 Task: For heading Use Caveat with red colour, bold & Underline.  font size for heading20,  'Change the font style of data to'Caveat and font size to 12,  Change the alignment of both headline & data to Align left In the sheet  Blaze Sales 
Action: Mouse moved to (61, 180)
Screenshot: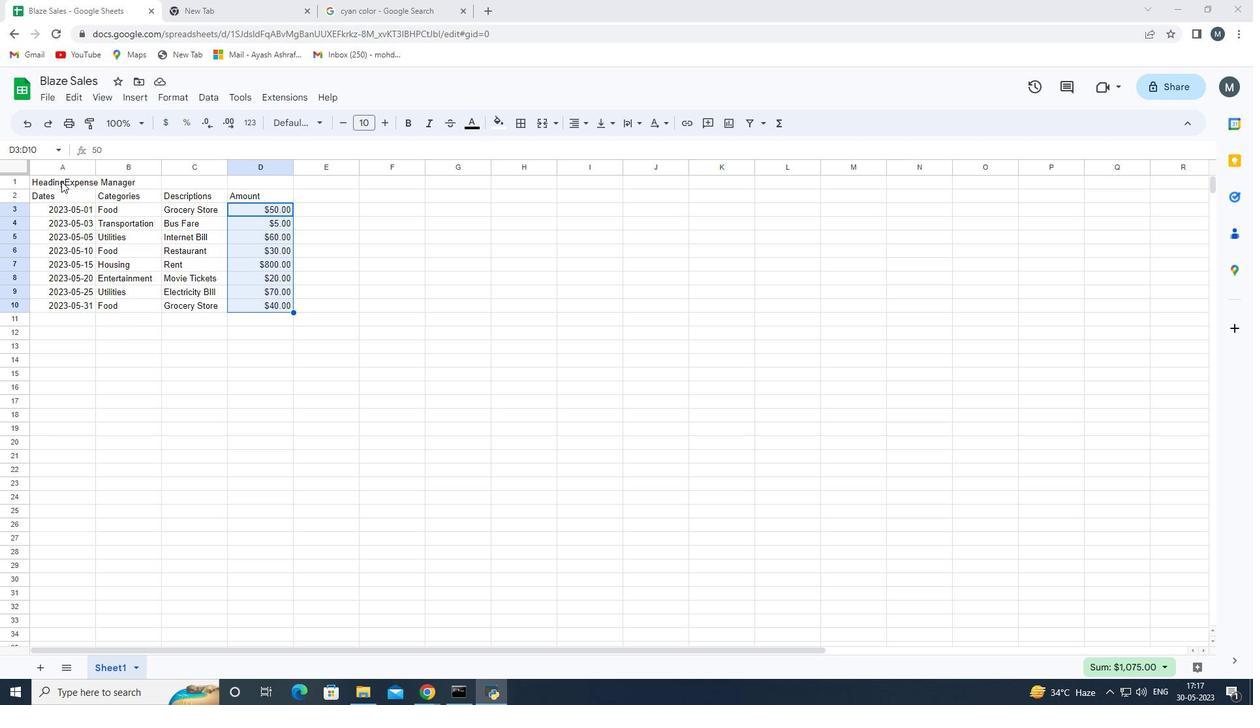 
Action: Mouse pressed left at (61, 180)
Screenshot: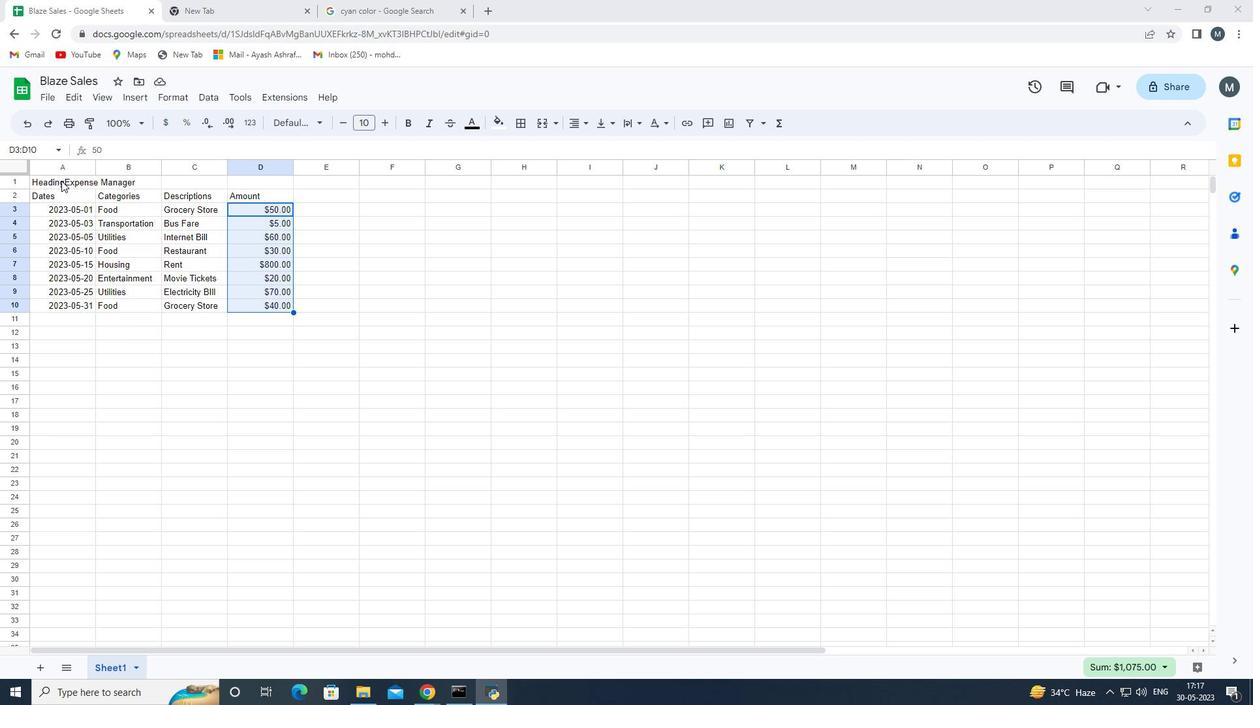 
Action: Key pressed <Key.shift_r><Key.shift_r><Key.shift_r><Key.right><Key.right>
Screenshot: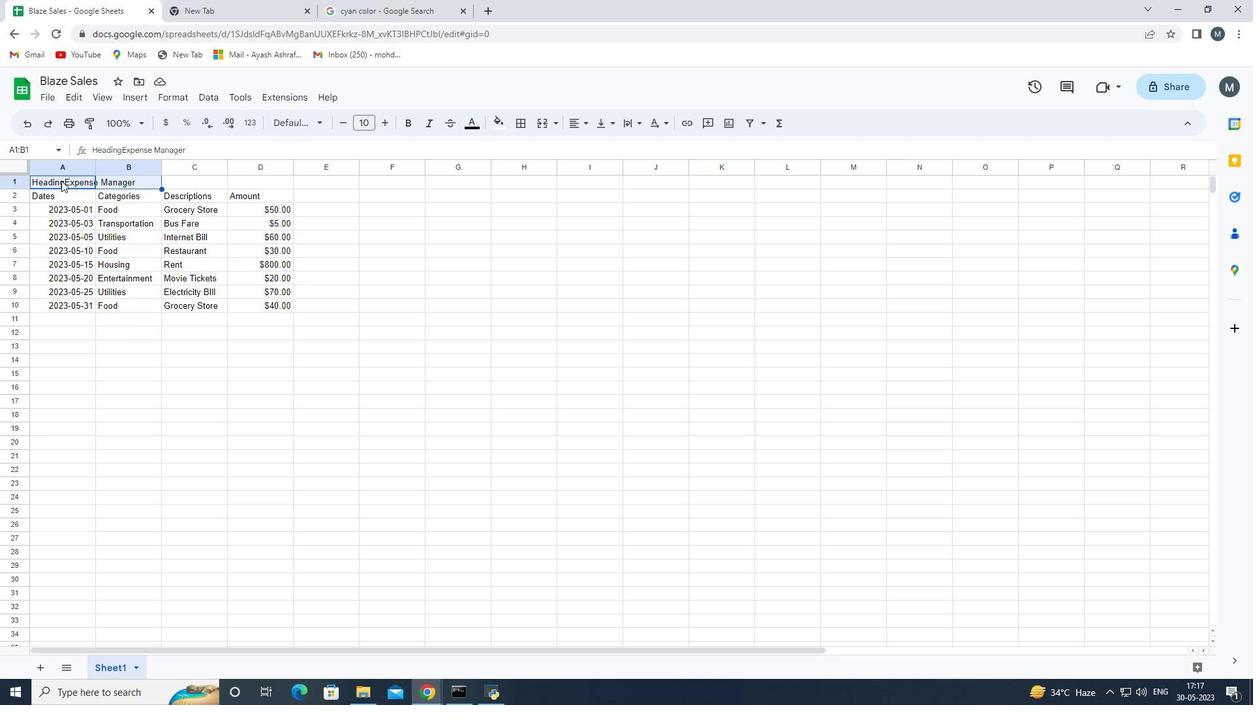 
Action: Mouse moved to (61, 180)
Screenshot: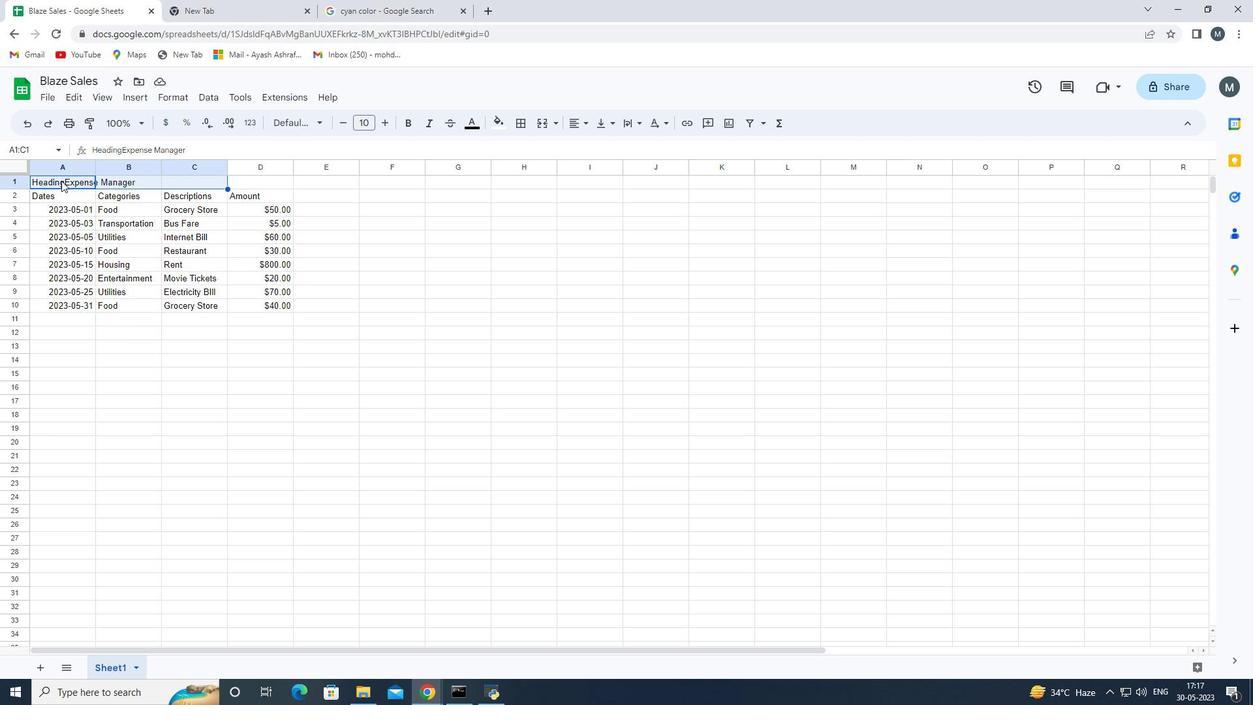 
Action: Key pressed <Key.right>
Screenshot: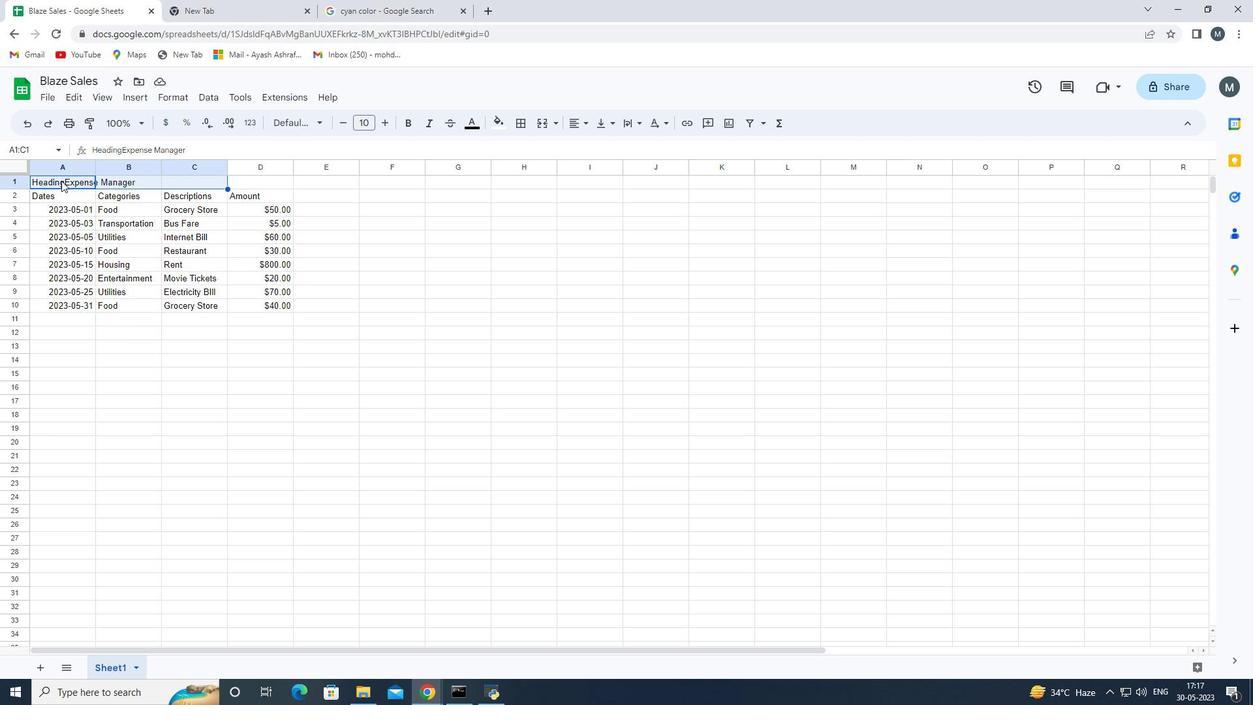 
Action: Mouse moved to (309, 121)
Screenshot: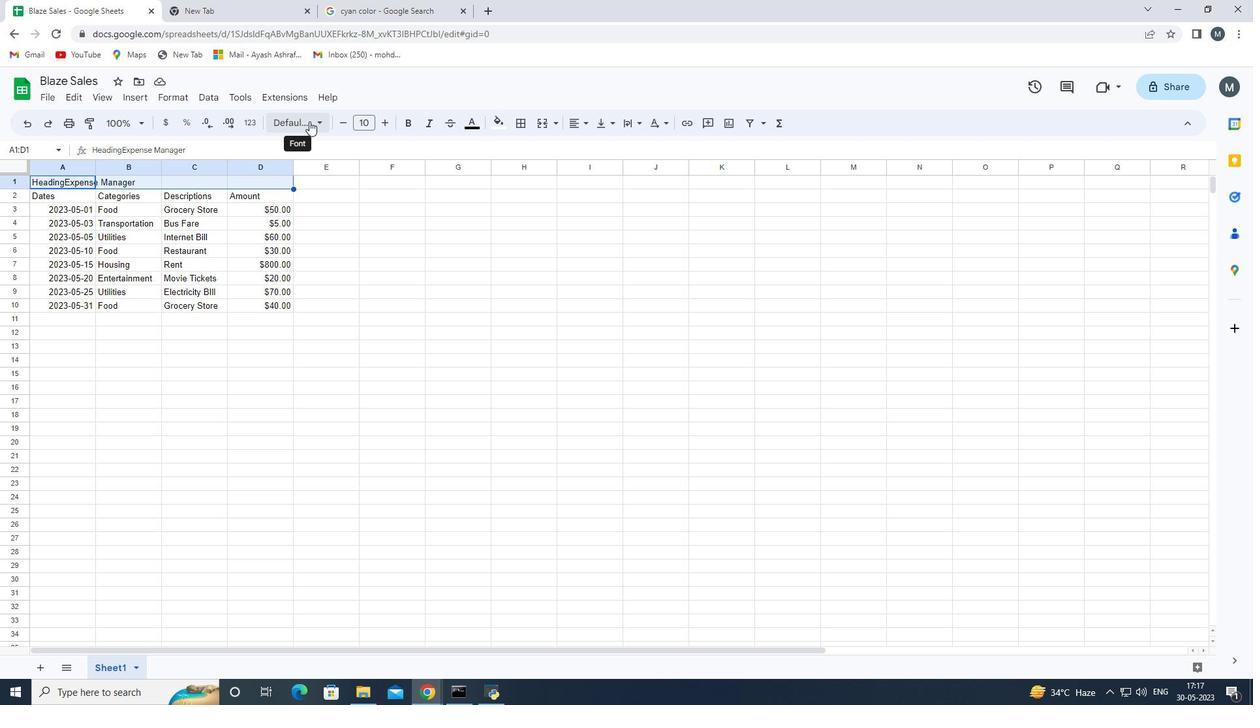 
Action: Mouse pressed left at (309, 121)
Screenshot: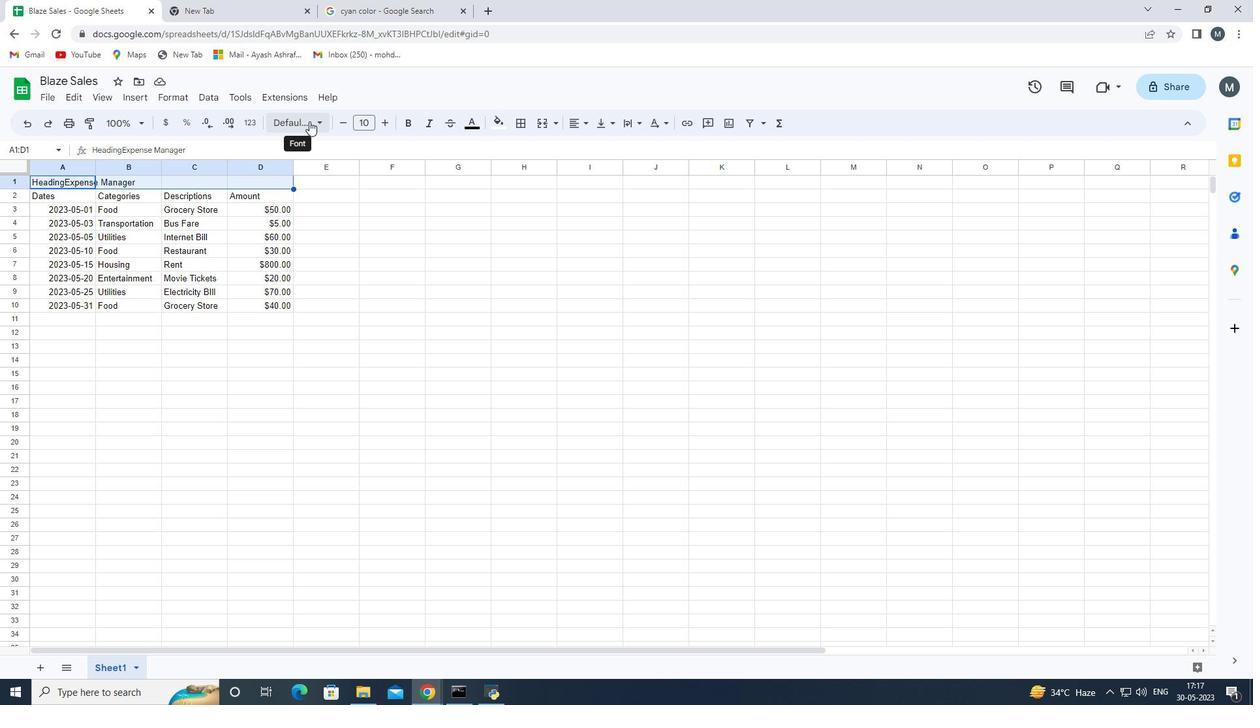 
Action: Mouse moved to (342, 432)
Screenshot: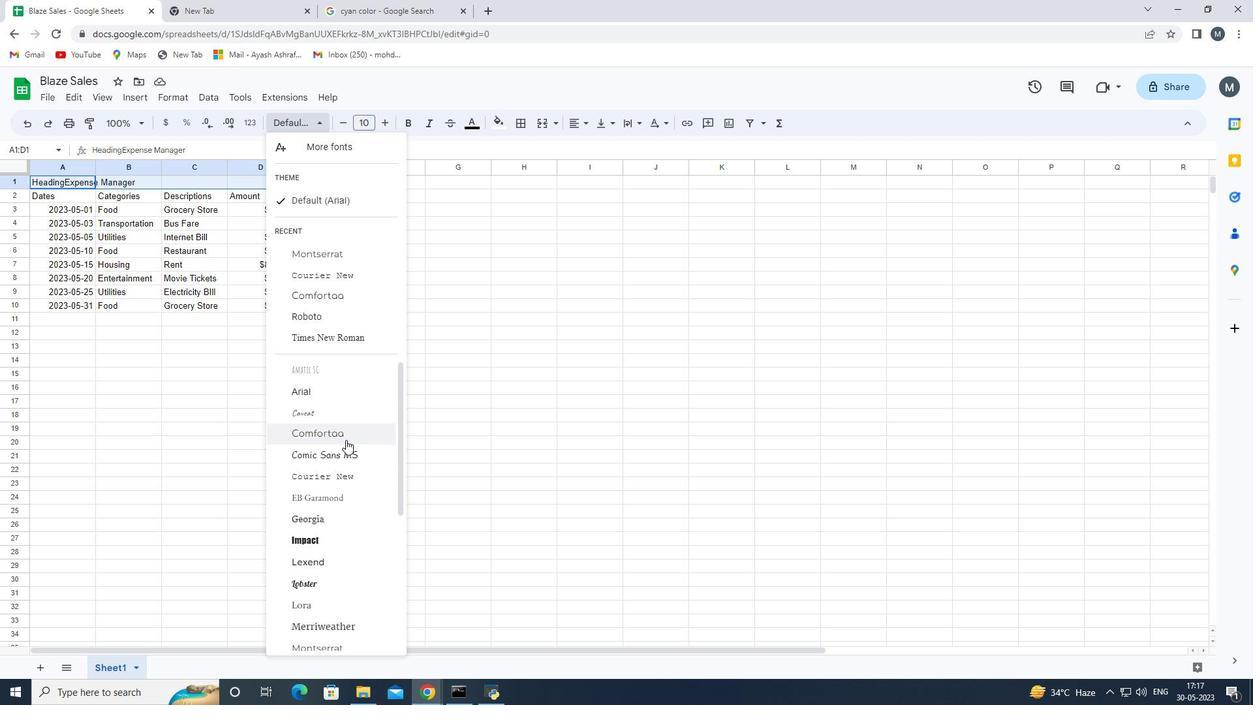 
Action: Mouse scrolled (342, 432) with delta (0, 0)
Screenshot: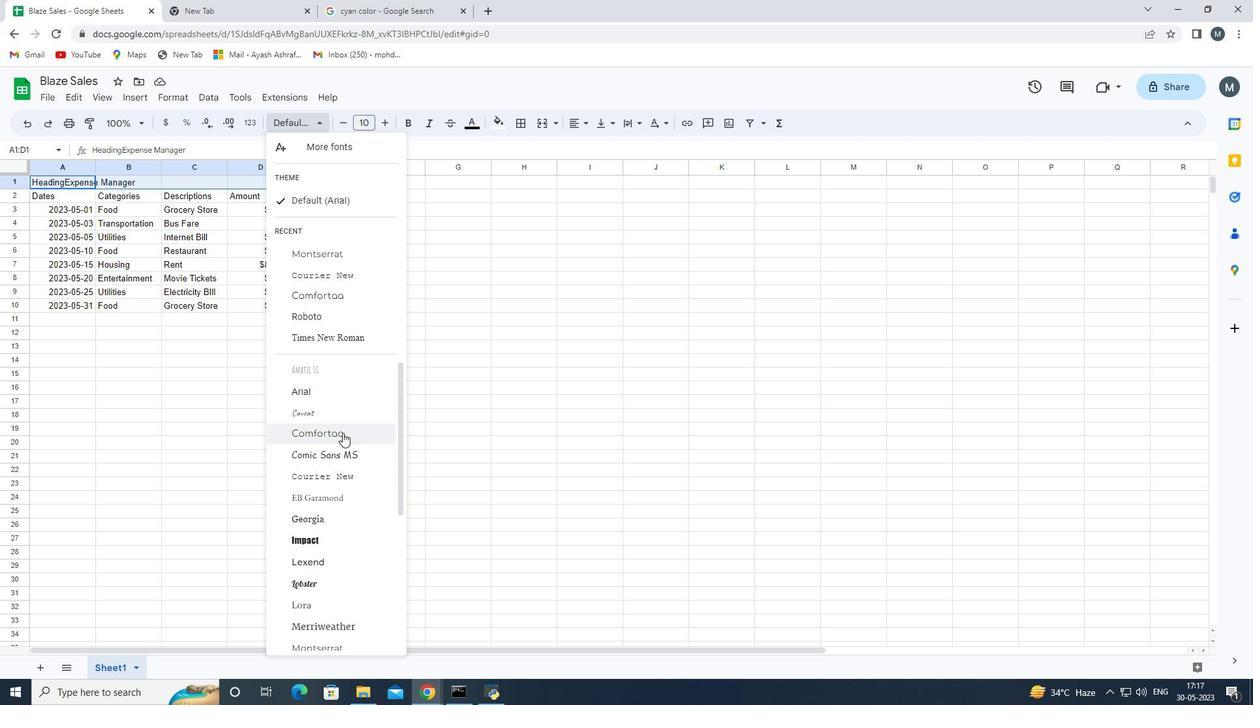 
Action: Mouse scrolled (342, 432) with delta (0, 0)
Screenshot: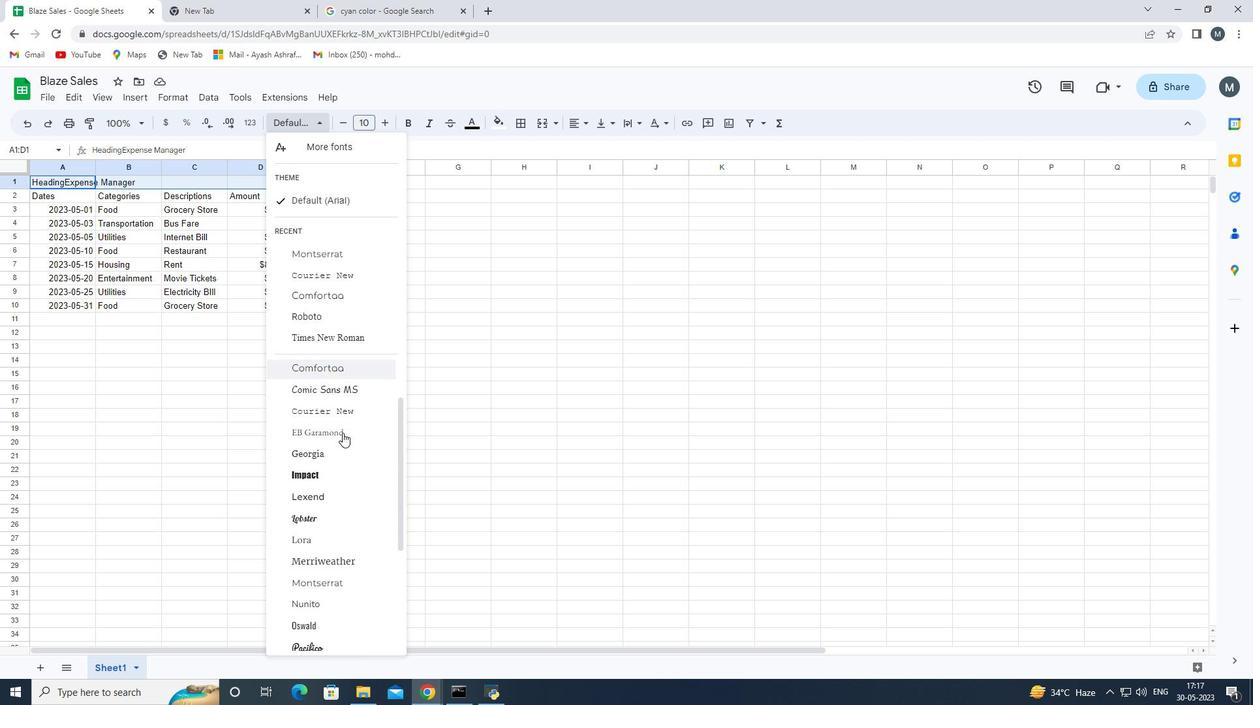 
Action: Mouse scrolled (342, 432) with delta (0, 0)
Screenshot: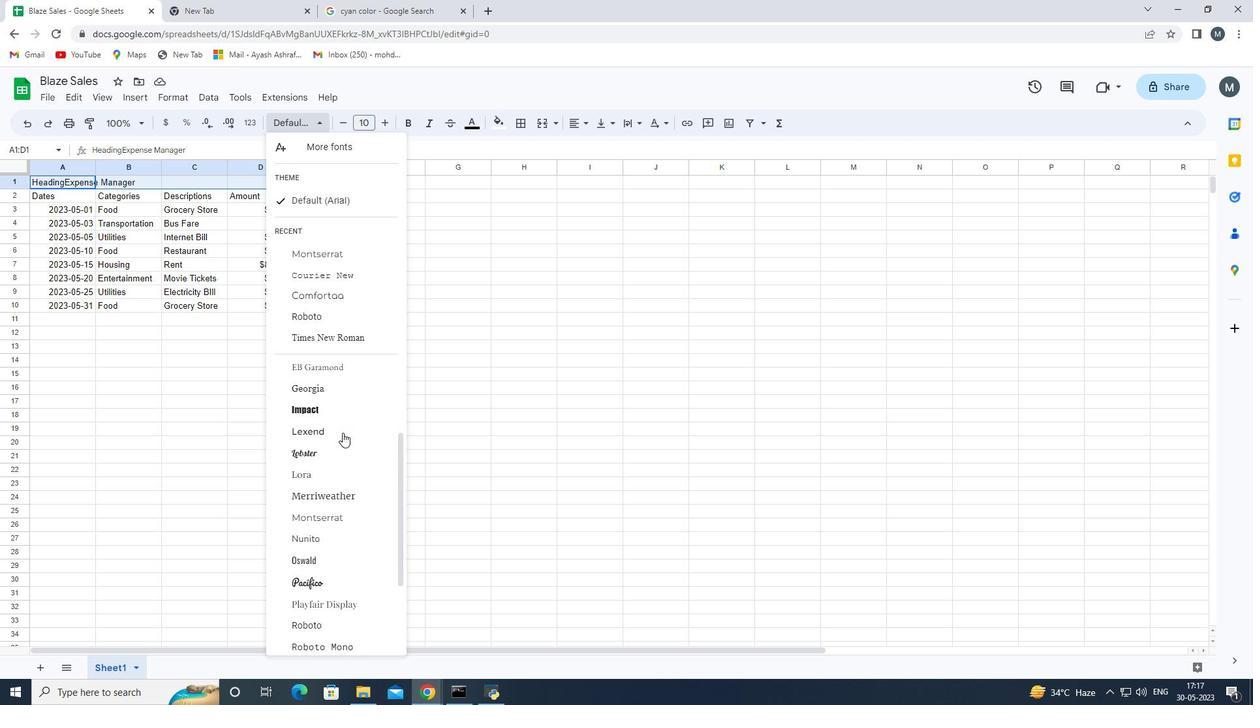 
Action: Mouse scrolled (342, 432) with delta (0, 0)
Screenshot: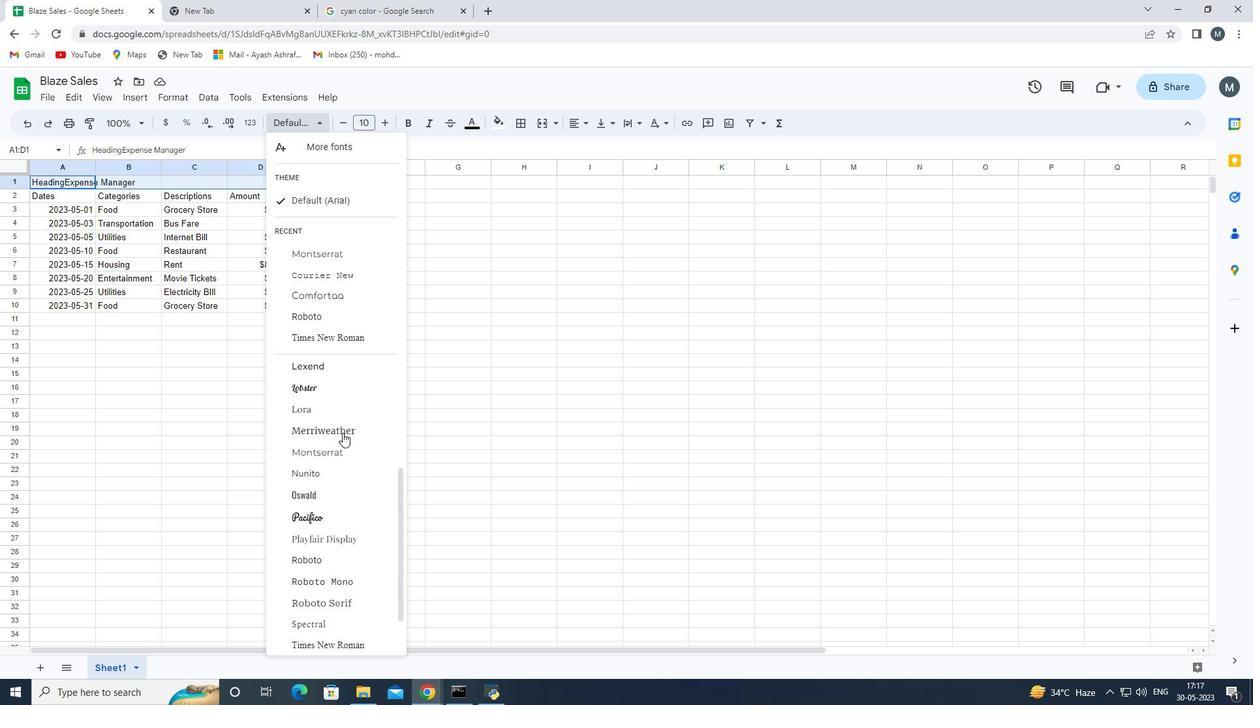 
Action: Mouse scrolled (342, 432) with delta (0, 0)
Screenshot: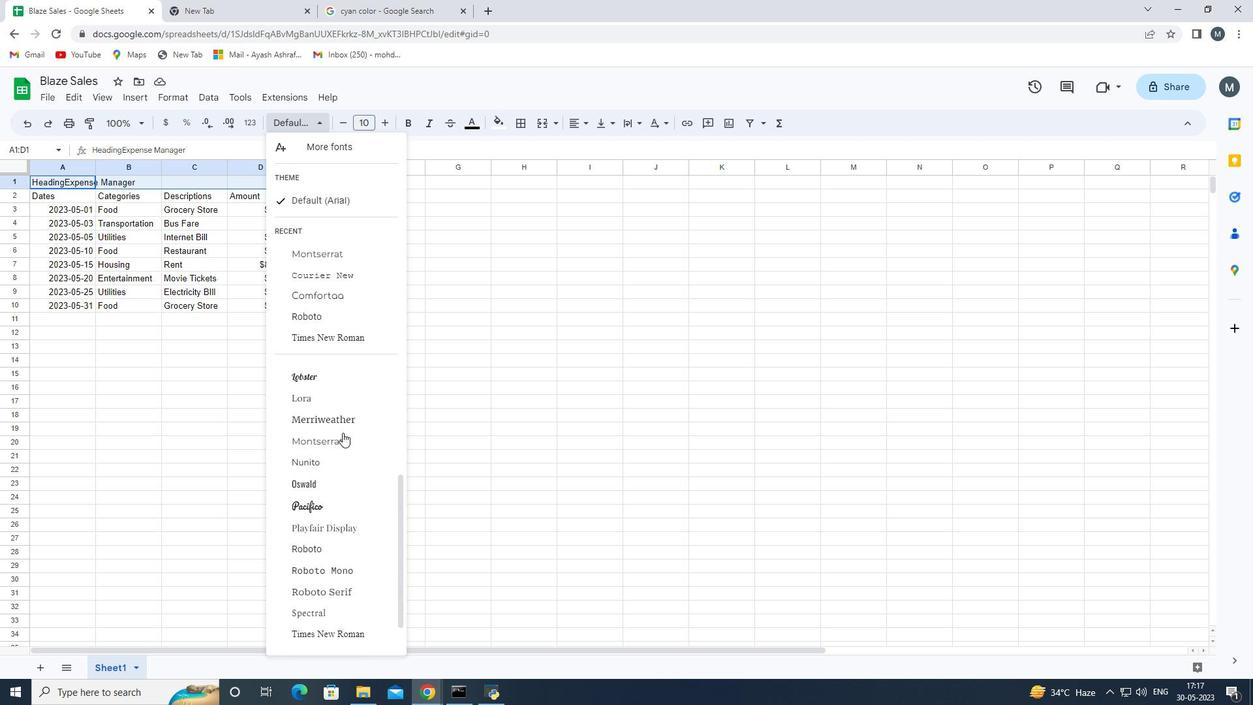
Action: Mouse scrolled (342, 432) with delta (0, 0)
Screenshot: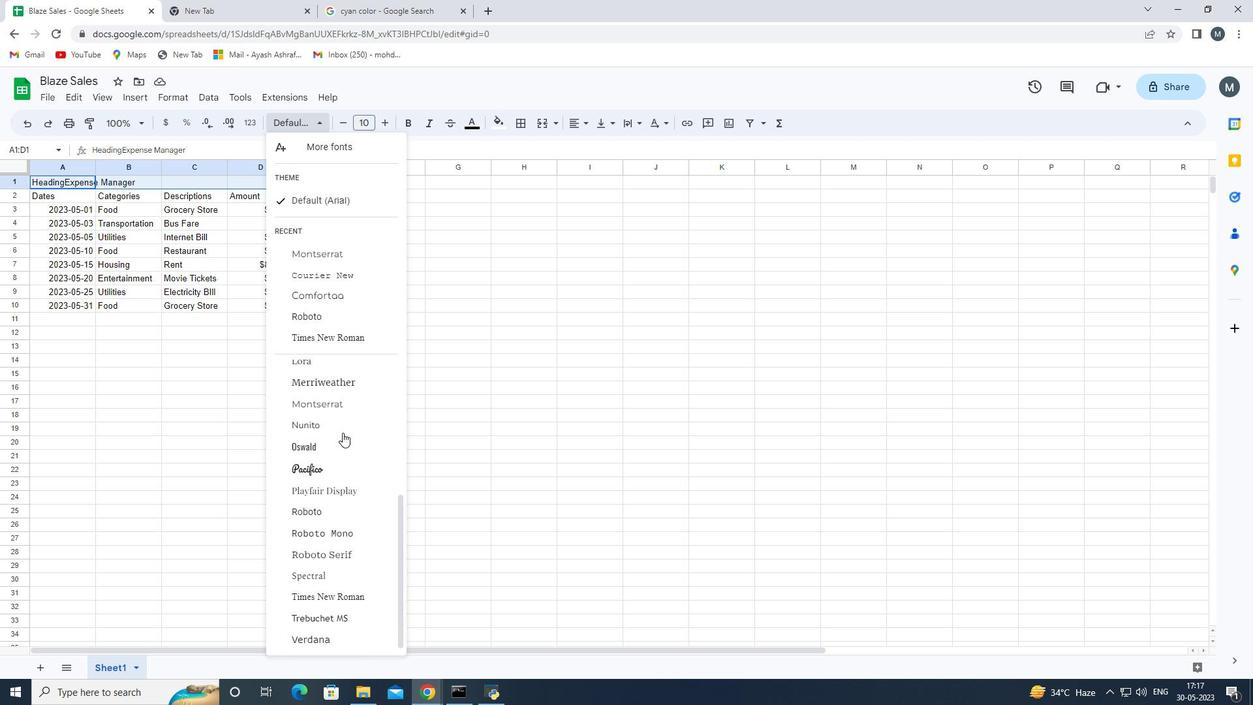 
Action: Mouse scrolled (342, 433) with delta (0, 0)
Screenshot: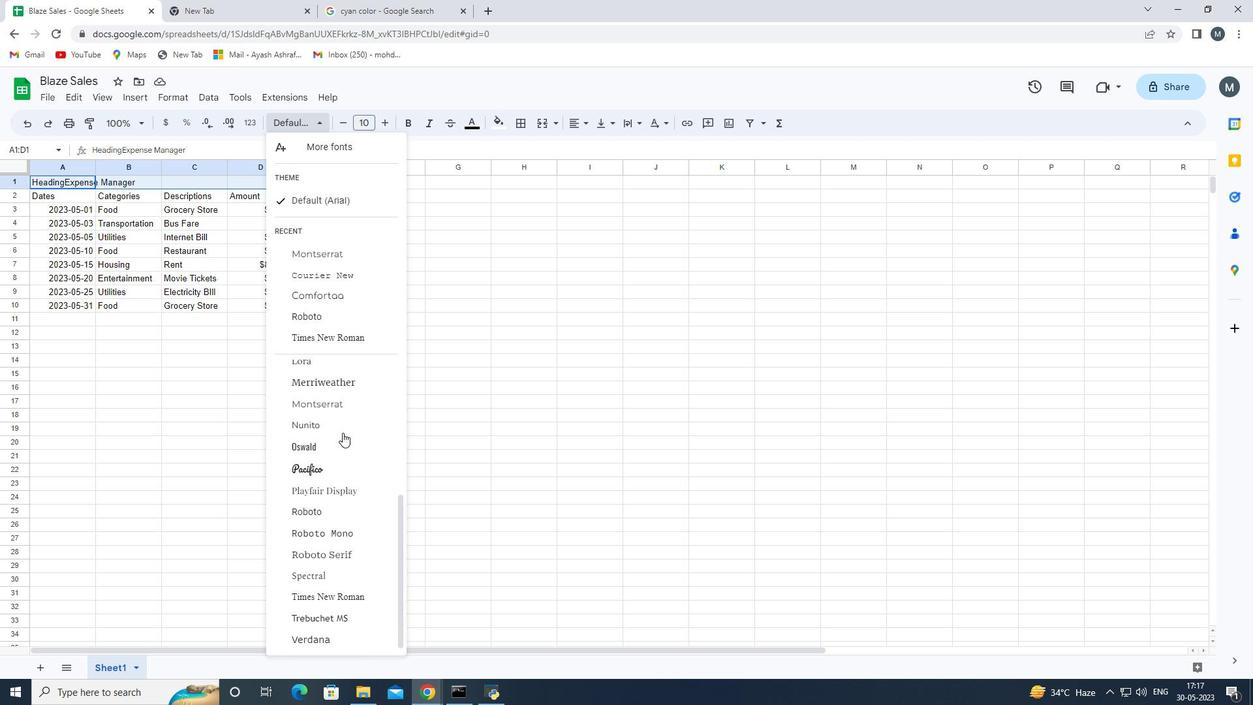 
Action: Mouse moved to (329, 407)
Screenshot: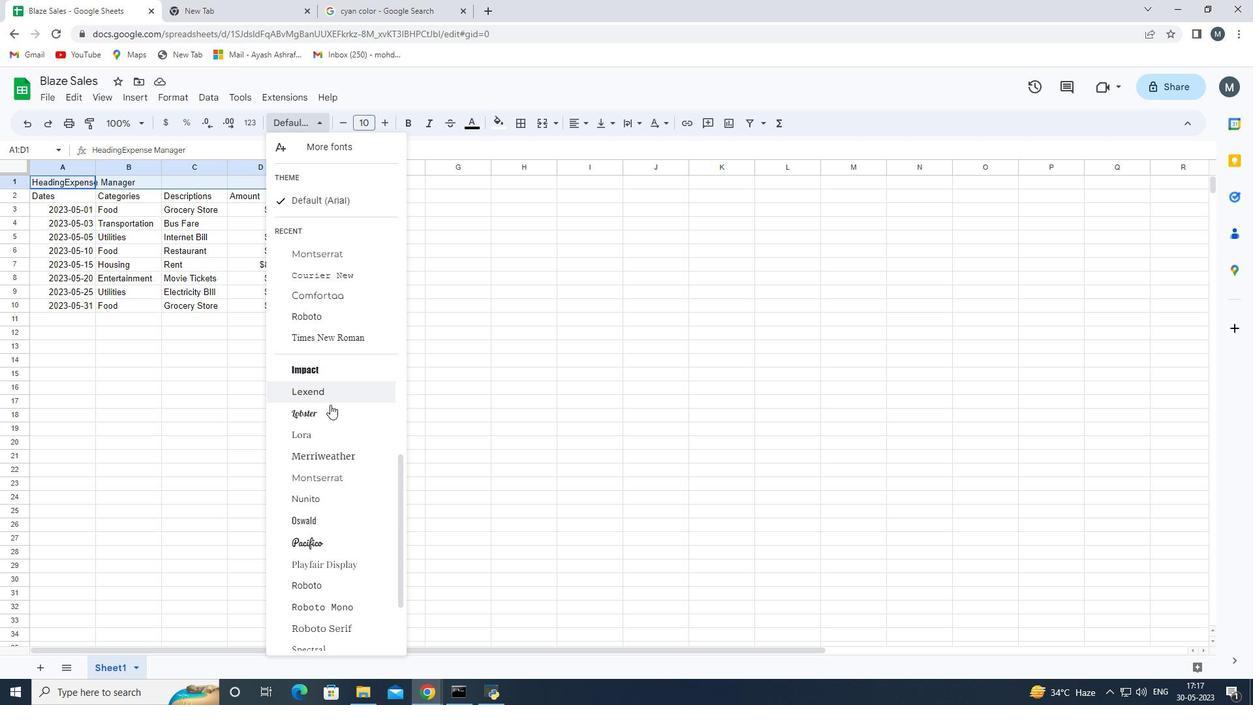 
Action: Mouse scrolled (329, 408) with delta (0, 0)
Screenshot: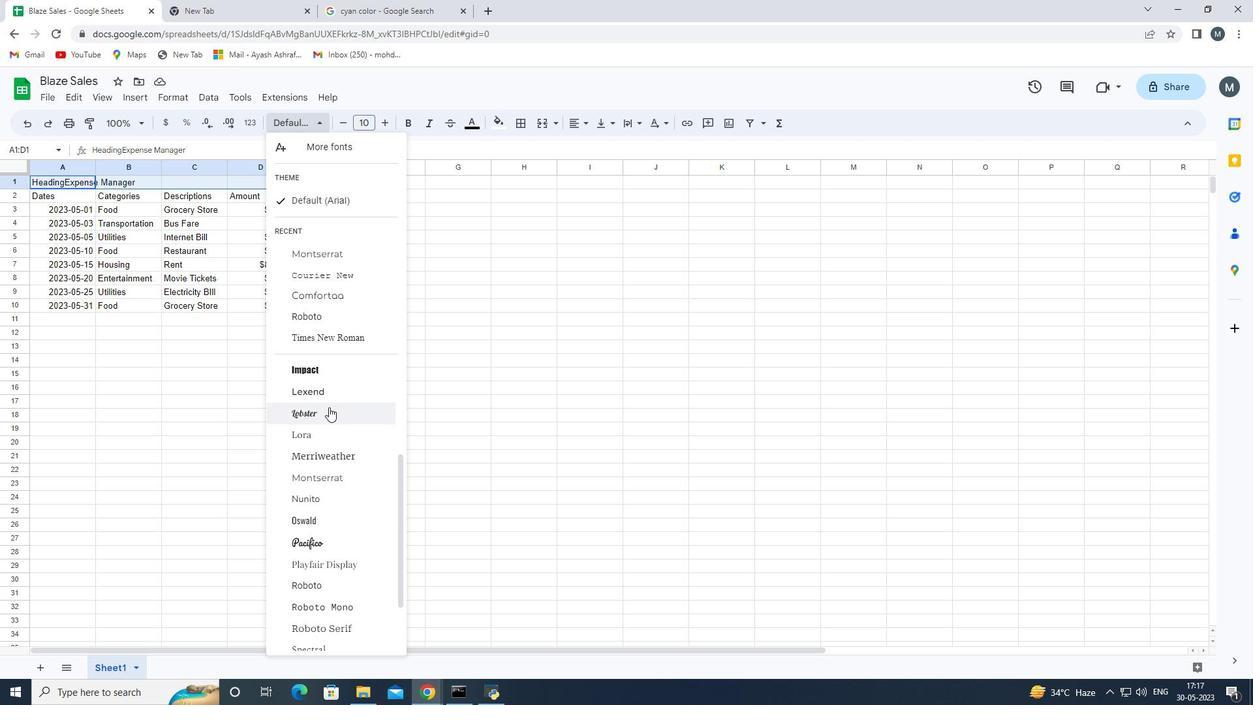
Action: Mouse scrolled (329, 408) with delta (0, 0)
Screenshot: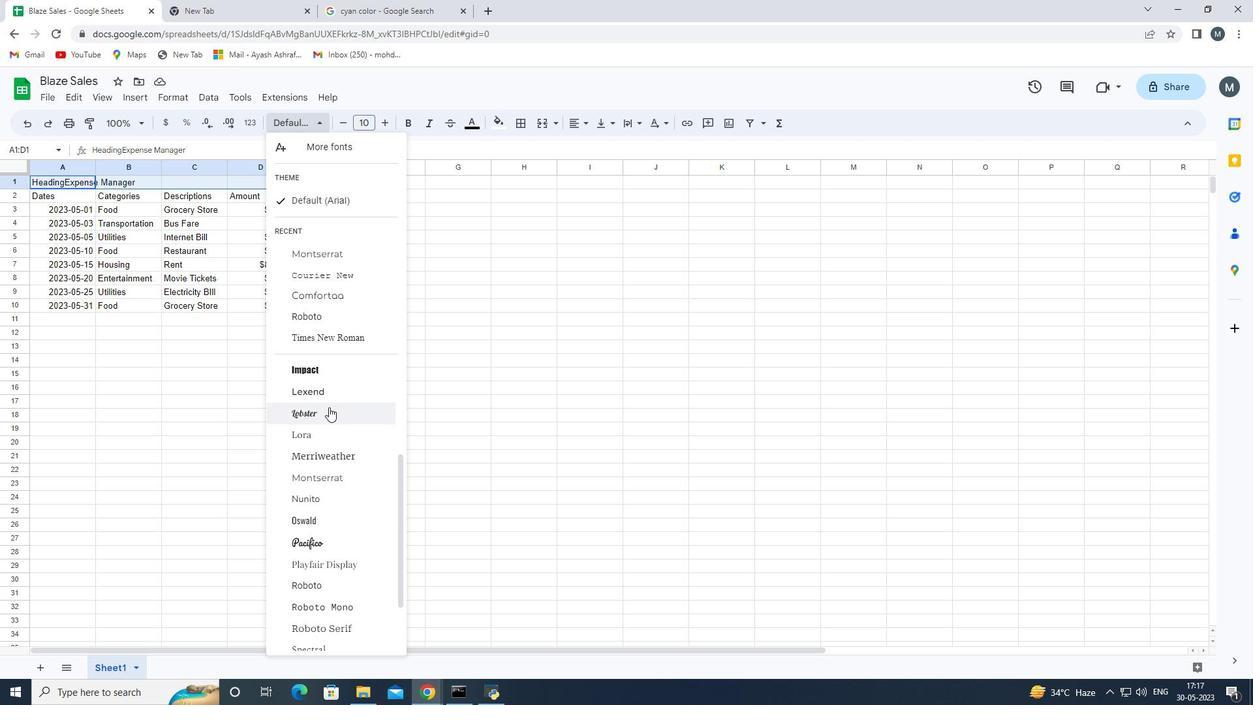 
Action: Mouse scrolled (329, 408) with delta (0, 0)
Screenshot: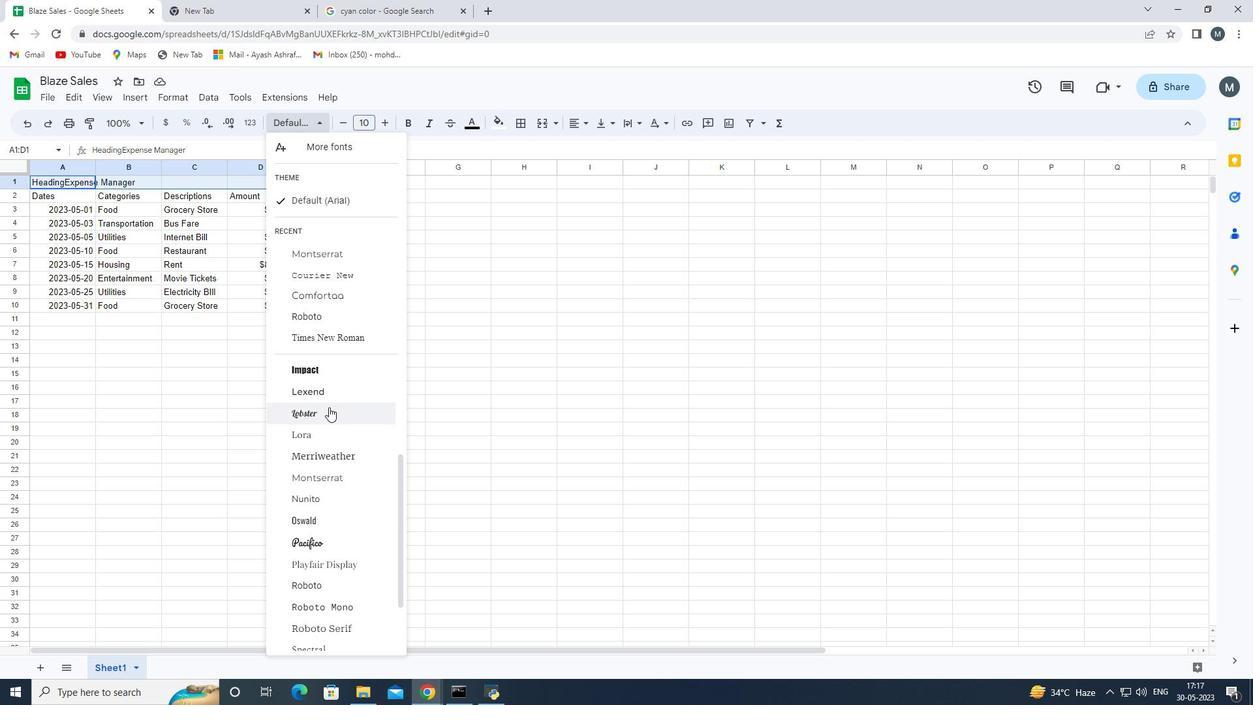 
Action: Mouse scrolled (329, 408) with delta (0, 0)
Screenshot: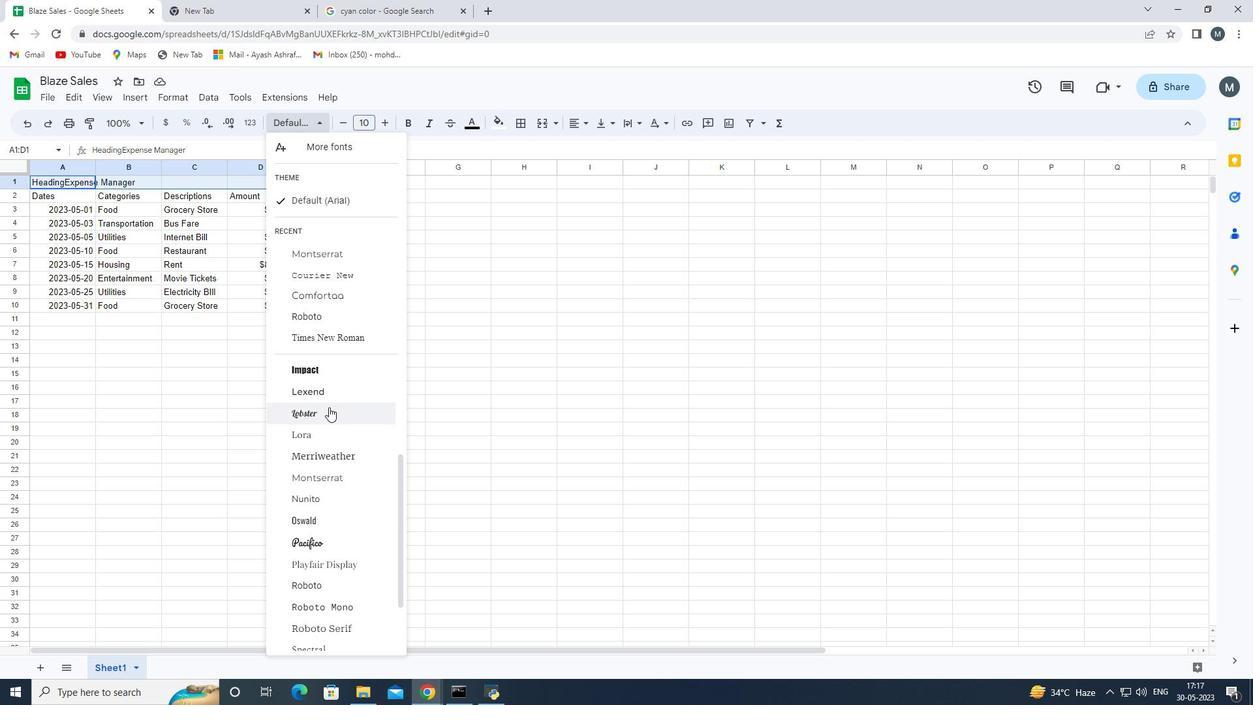 
Action: Mouse moved to (325, 381)
Screenshot: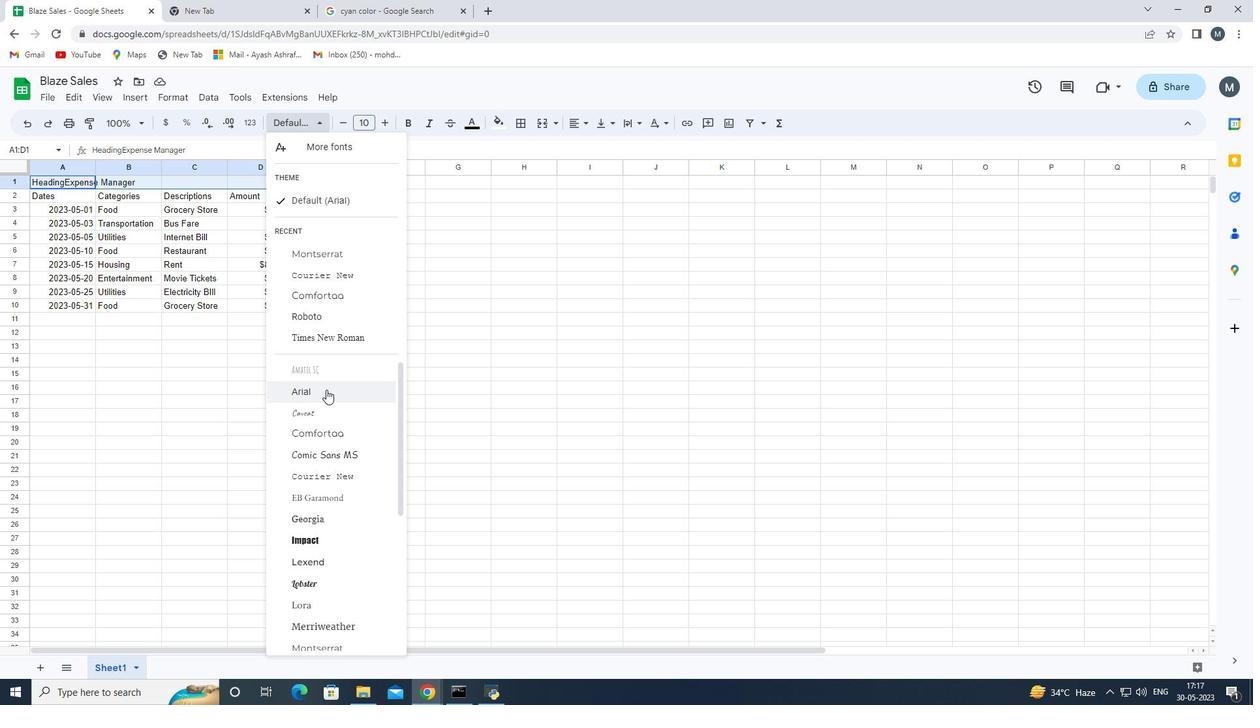 
Action: Mouse scrolled (325, 382) with delta (0, 0)
Screenshot: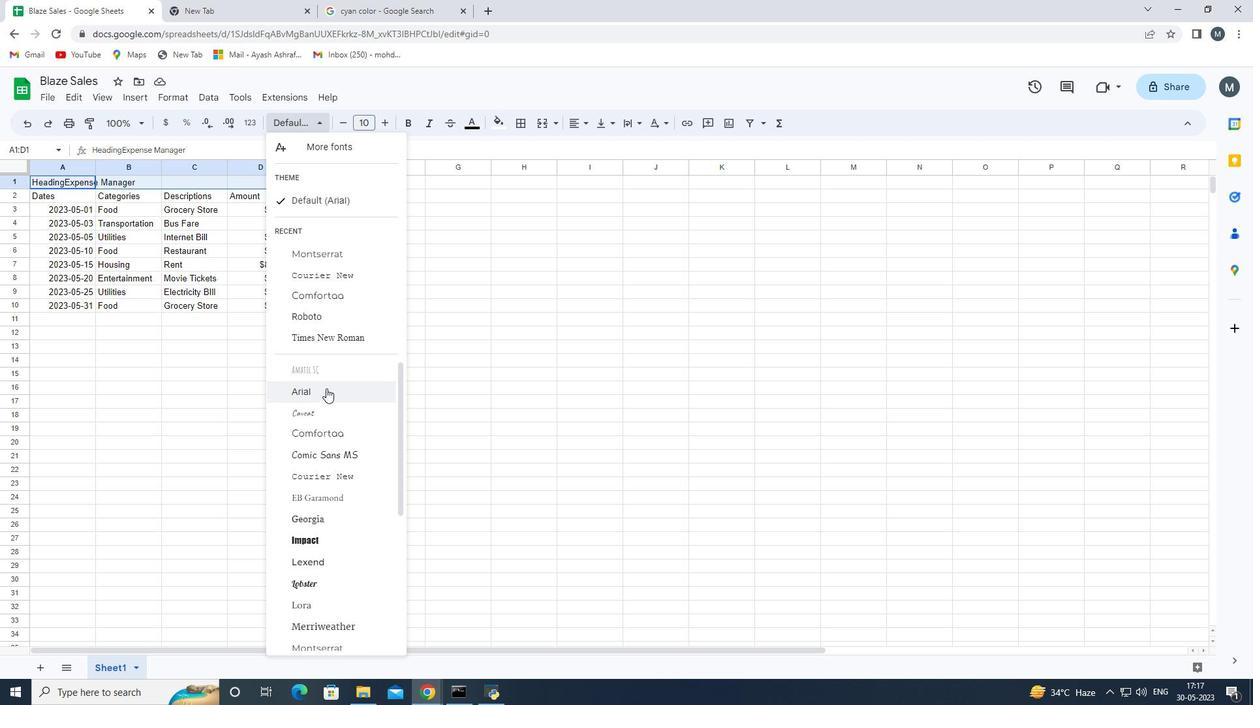 
Action: Mouse scrolled (325, 382) with delta (0, 0)
Screenshot: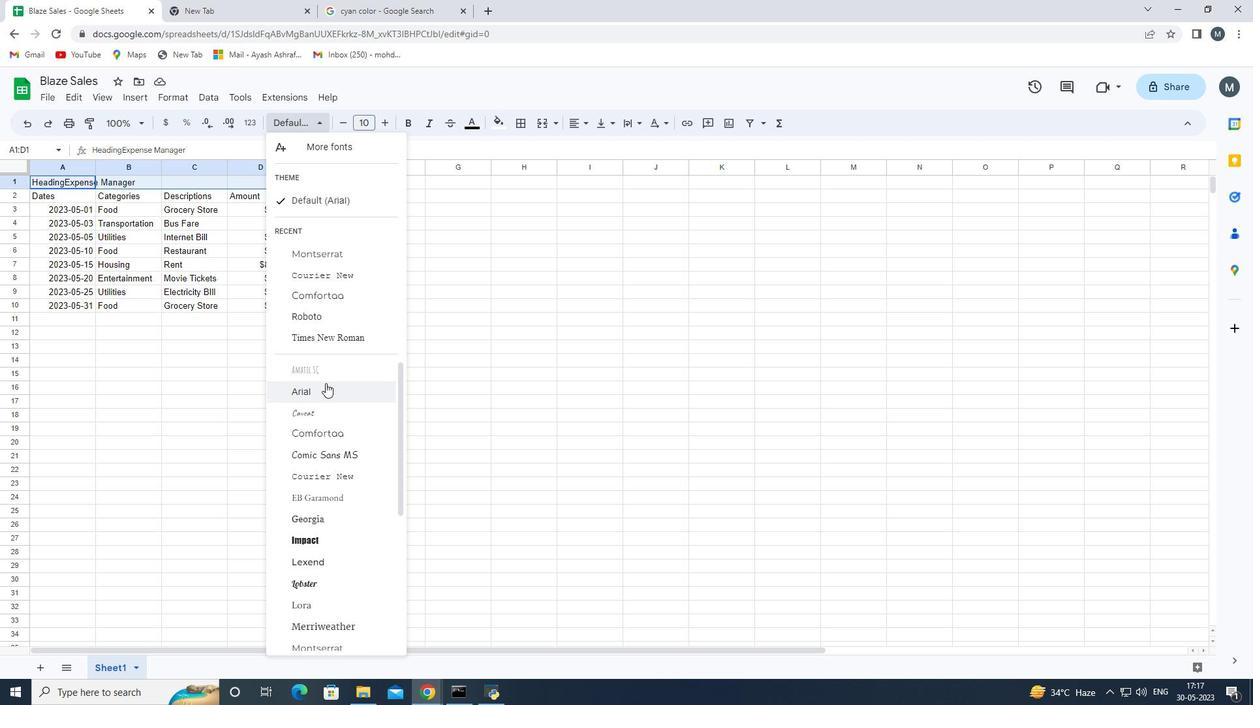 
Action: Mouse scrolled (325, 382) with delta (0, 0)
Screenshot: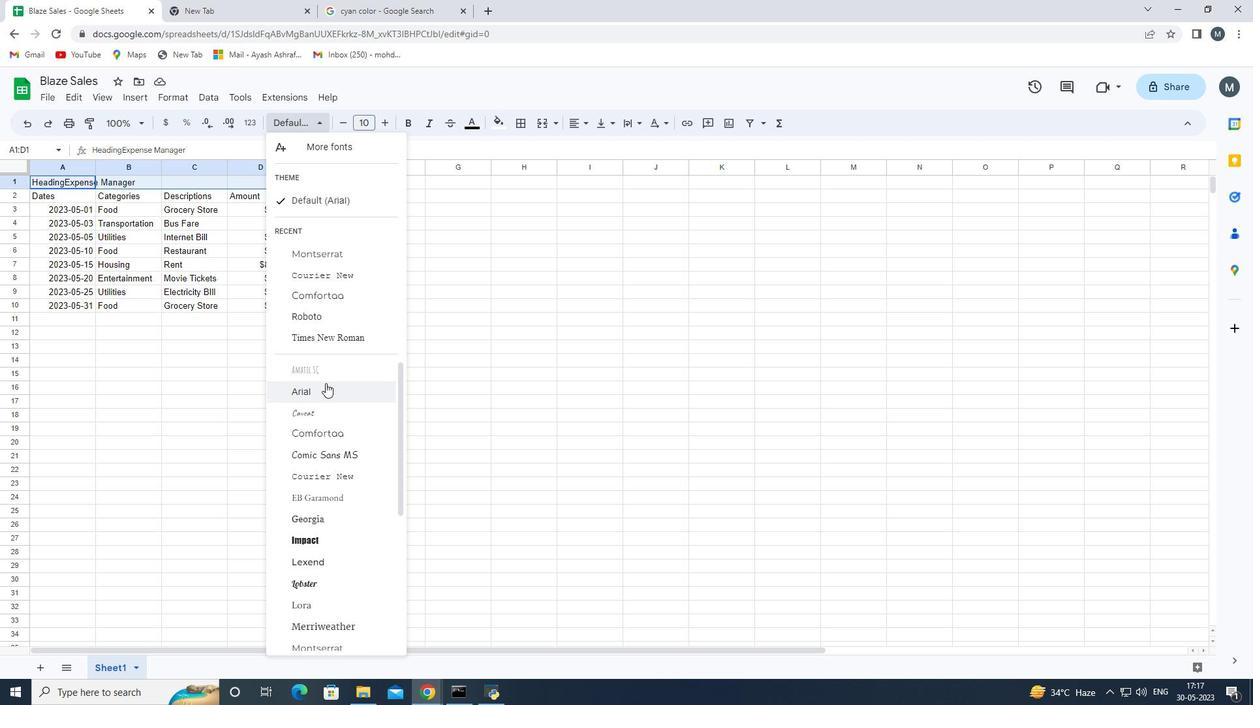 
Action: Mouse scrolled (325, 382) with delta (0, 0)
Screenshot: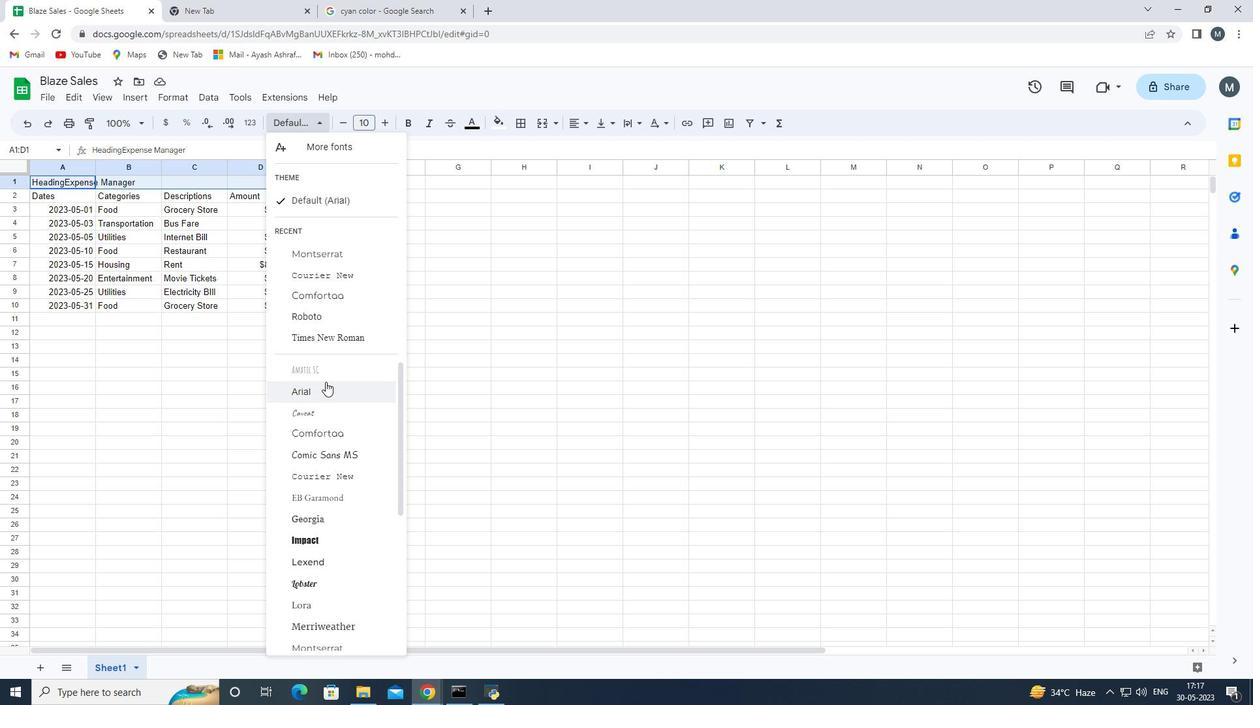 
Action: Mouse moved to (331, 411)
Screenshot: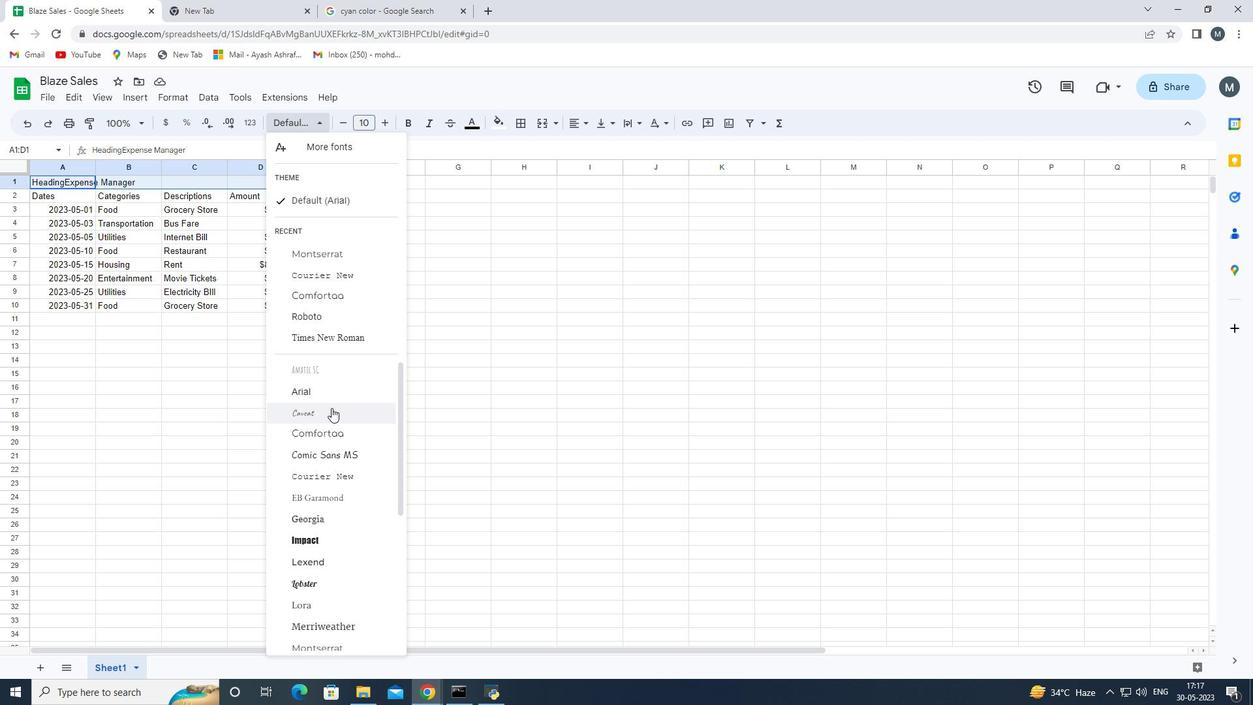 
Action: Mouse pressed left at (331, 411)
Screenshot: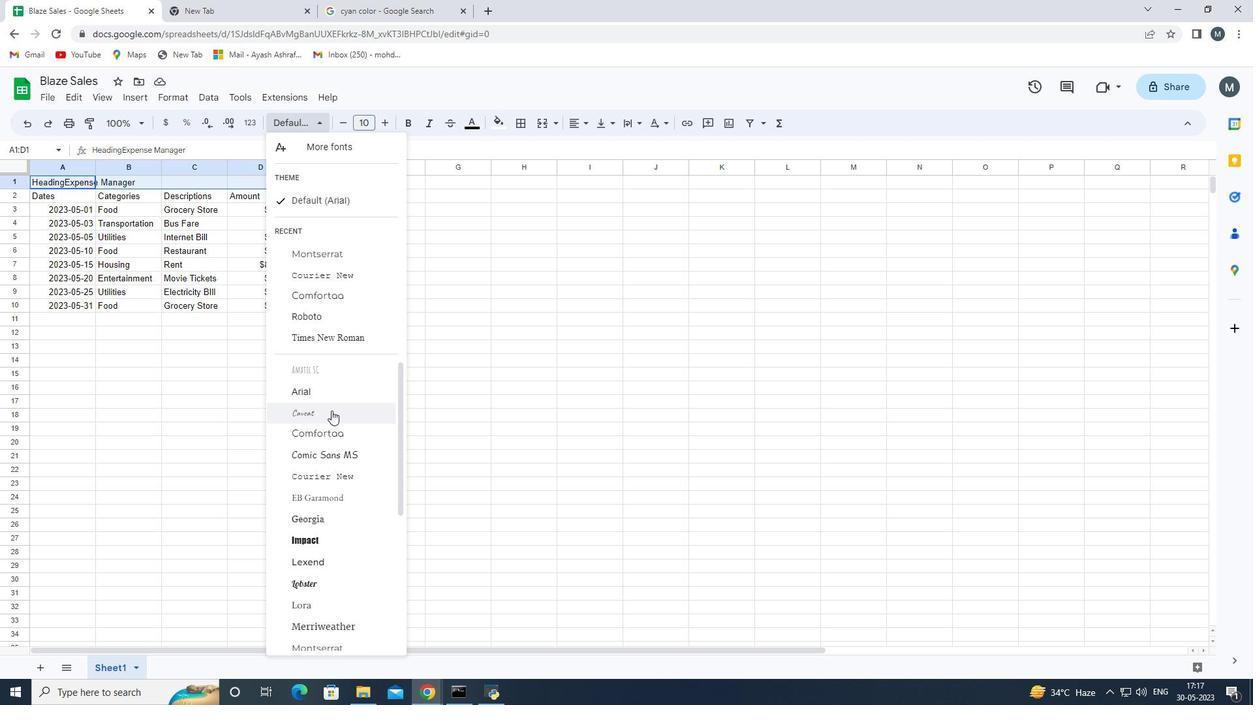 
Action: Mouse moved to (506, 123)
Screenshot: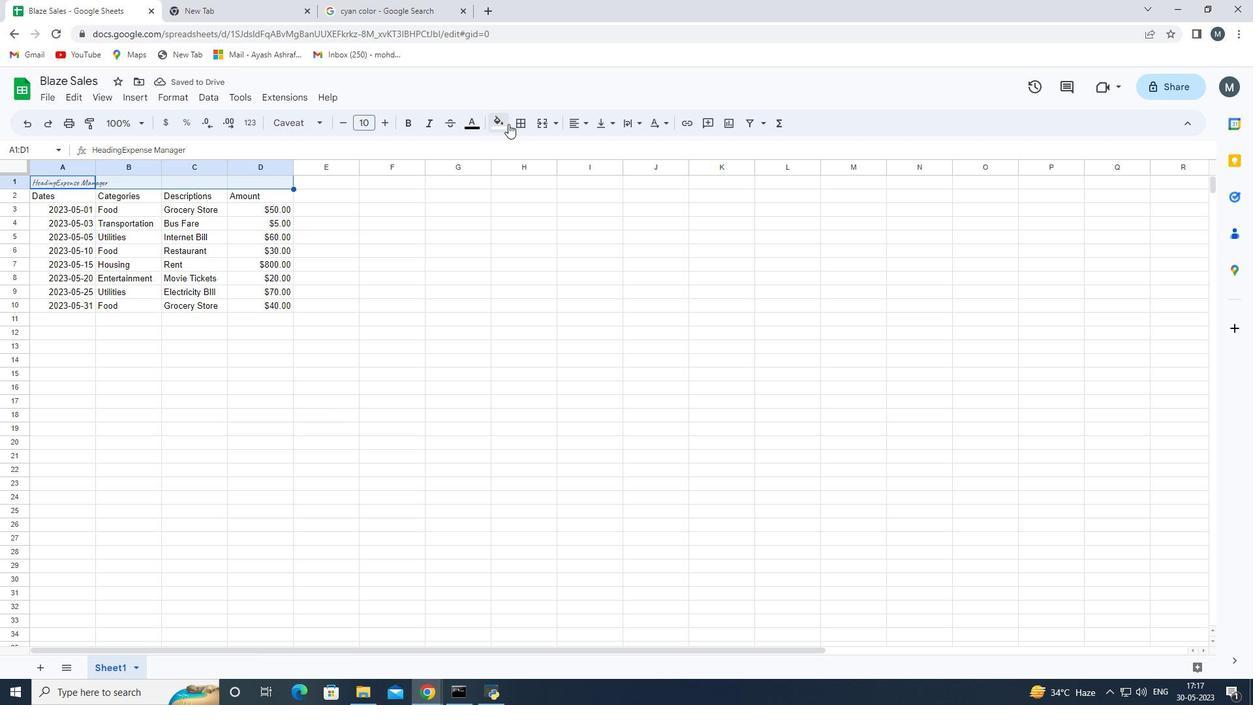 
Action: Mouse pressed left at (506, 123)
Screenshot: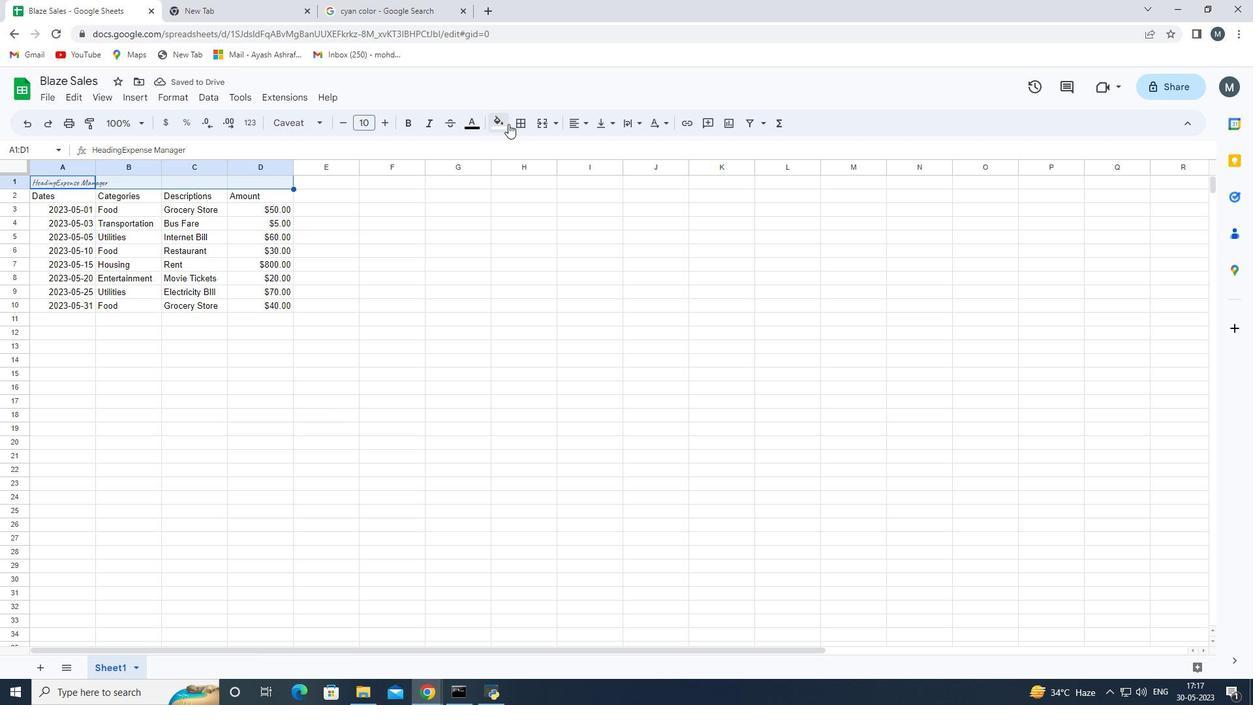 
Action: Mouse moved to (513, 180)
Screenshot: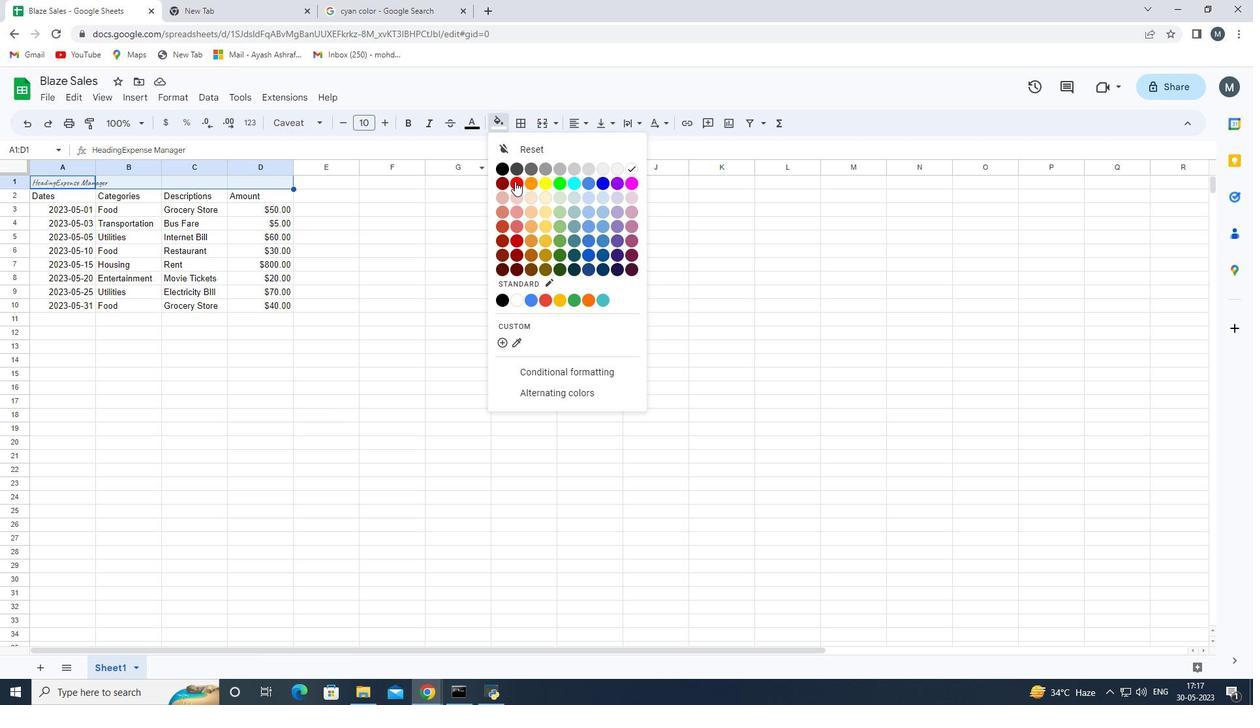
Action: Mouse pressed left at (513, 180)
Screenshot: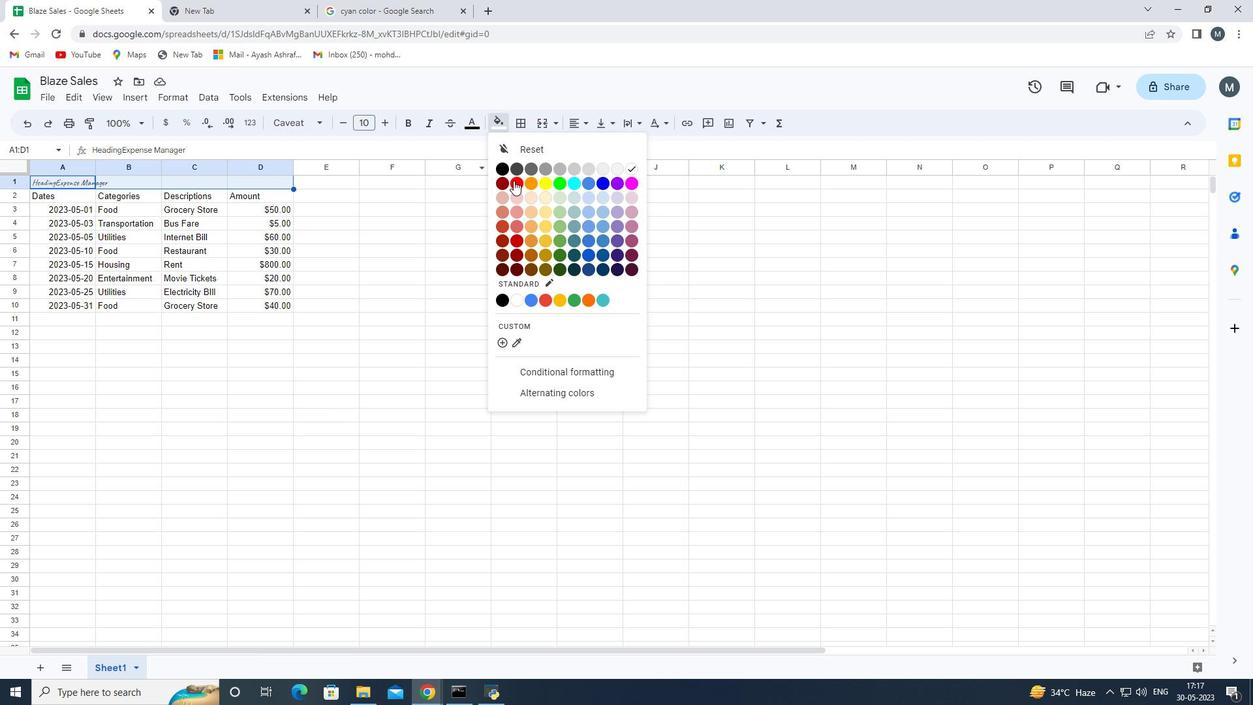 
Action: Mouse moved to (410, 125)
Screenshot: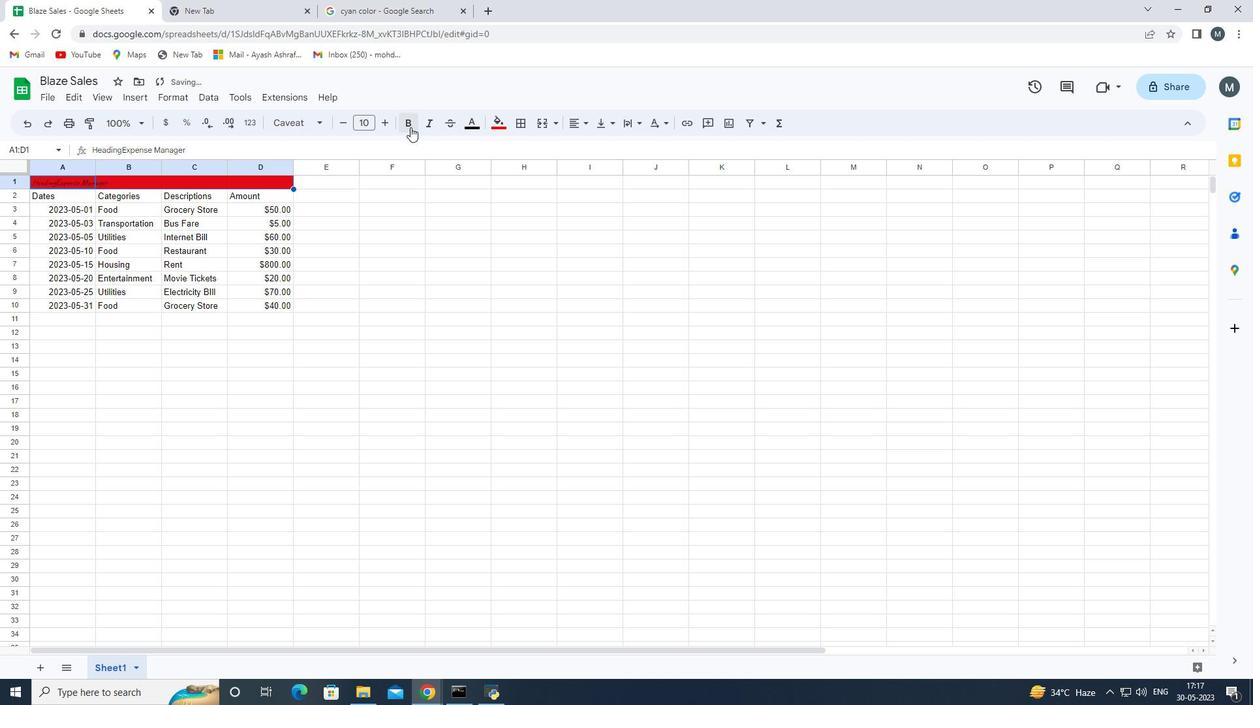 
Action: Mouse pressed left at (410, 125)
Screenshot: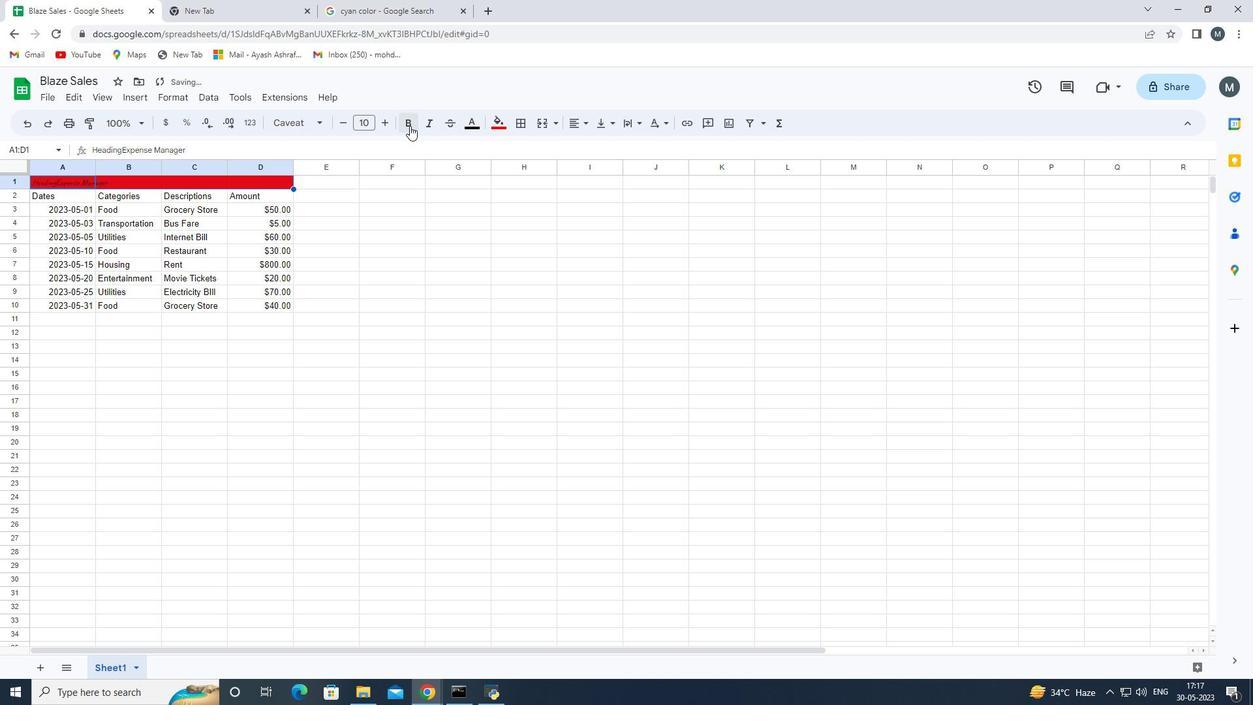 
Action: Mouse moved to (363, 124)
Screenshot: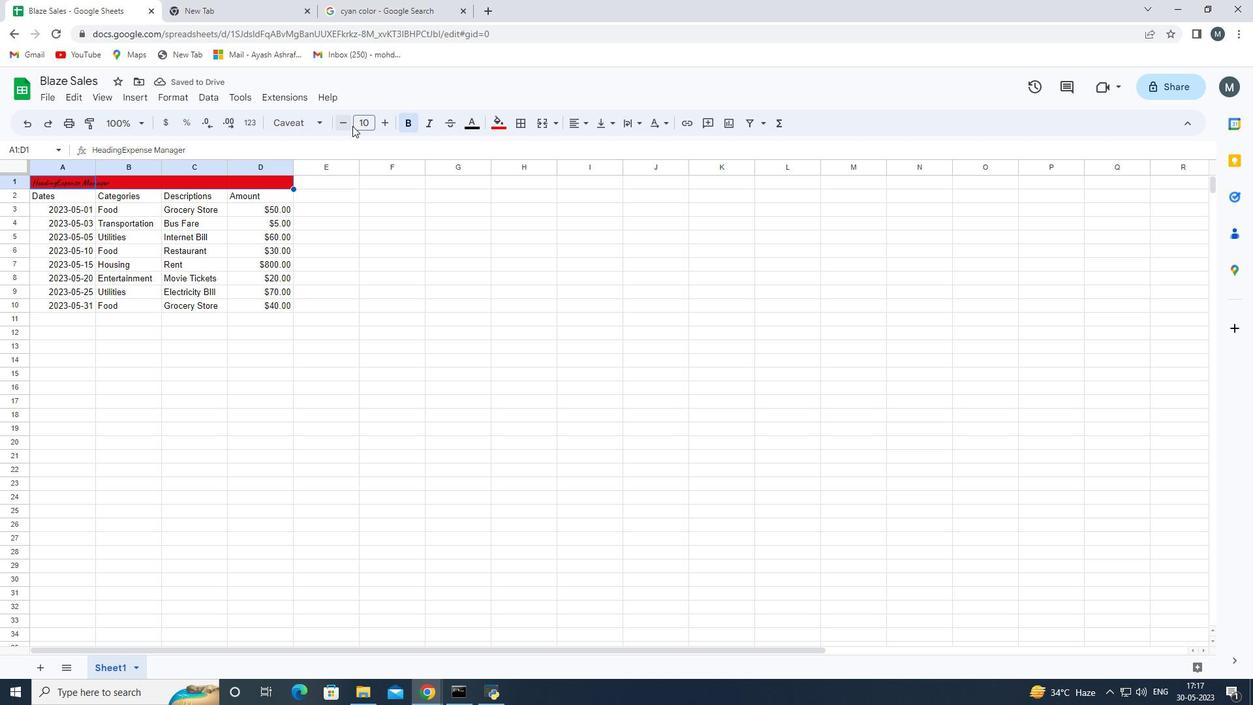 
Action: Mouse pressed left at (363, 124)
Screenshot: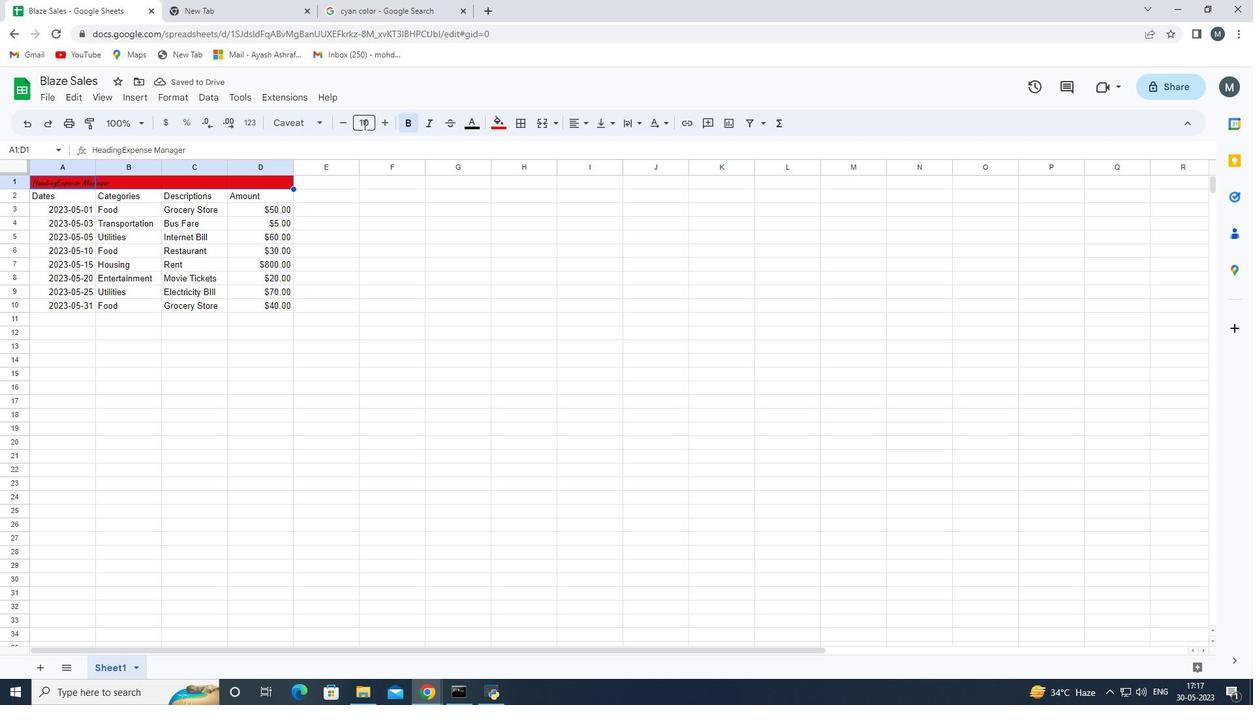 
Action: Mouse moved to (388, 126)
Screenshot: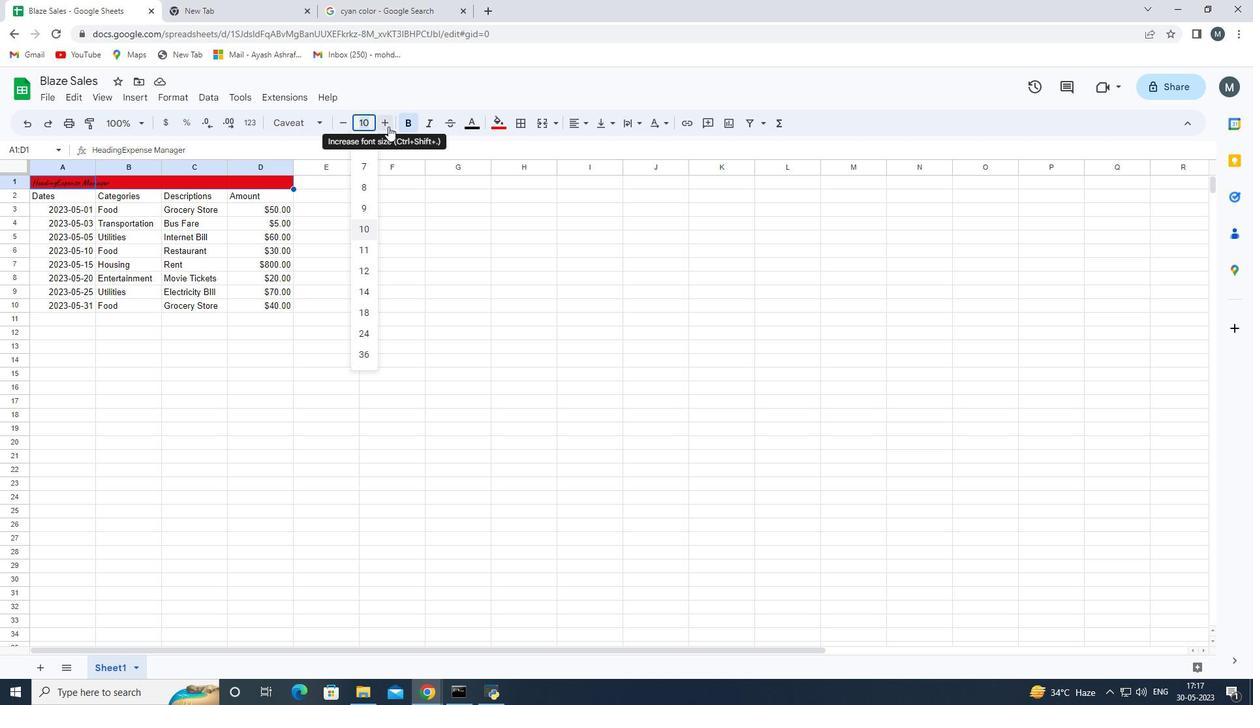 
Action: Mouse pressed left at (388, 126)
Screenshot: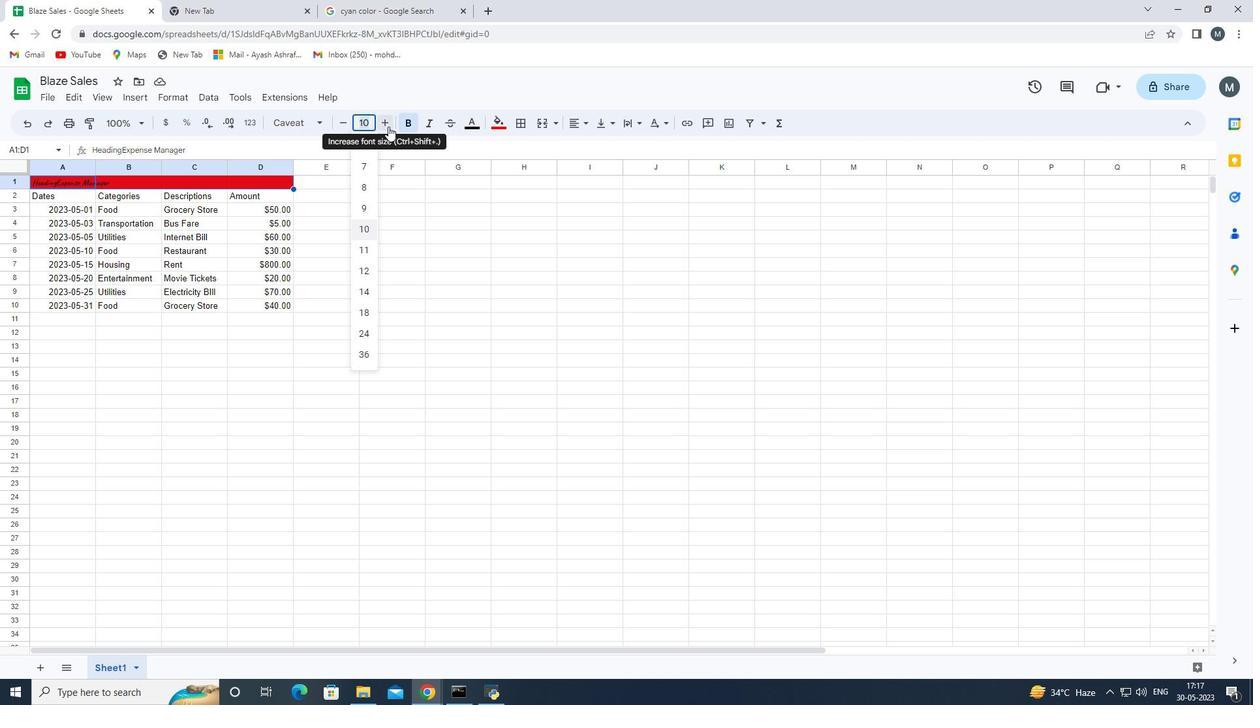 
Action: Mouse moved to (387, 124)
Screenshot: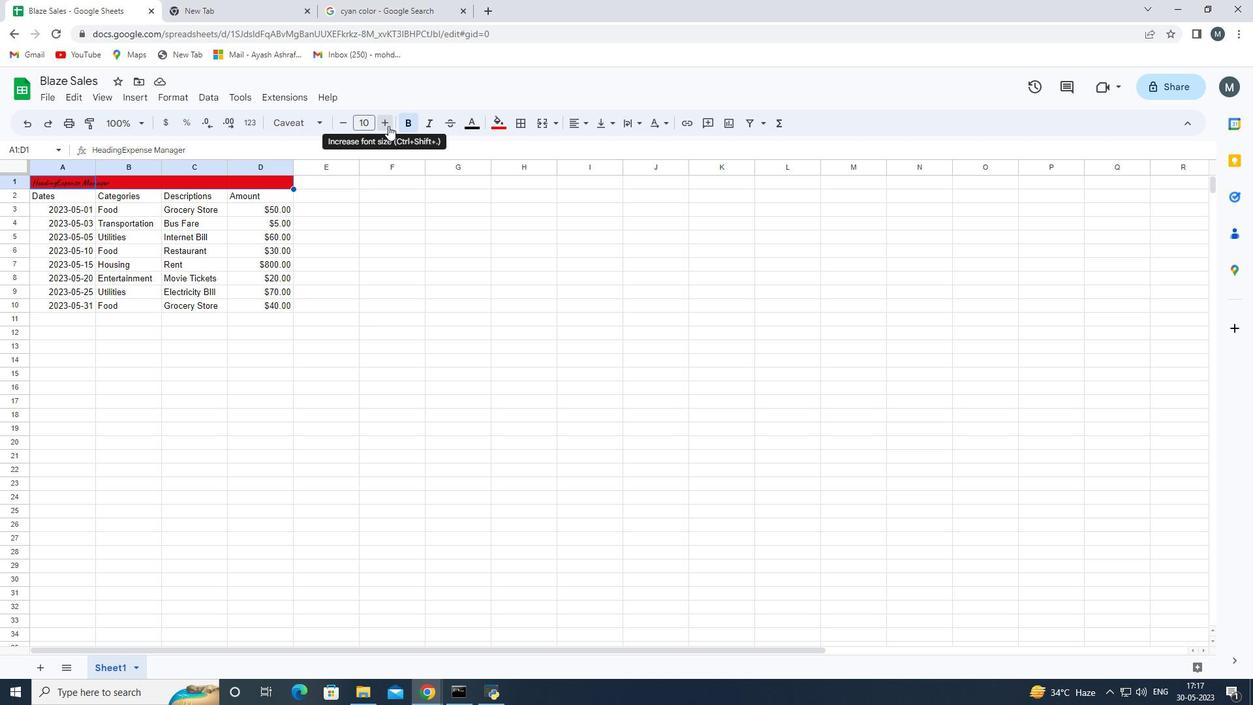 
Action: Mouse pressed left at (387, 124)
Screenshot: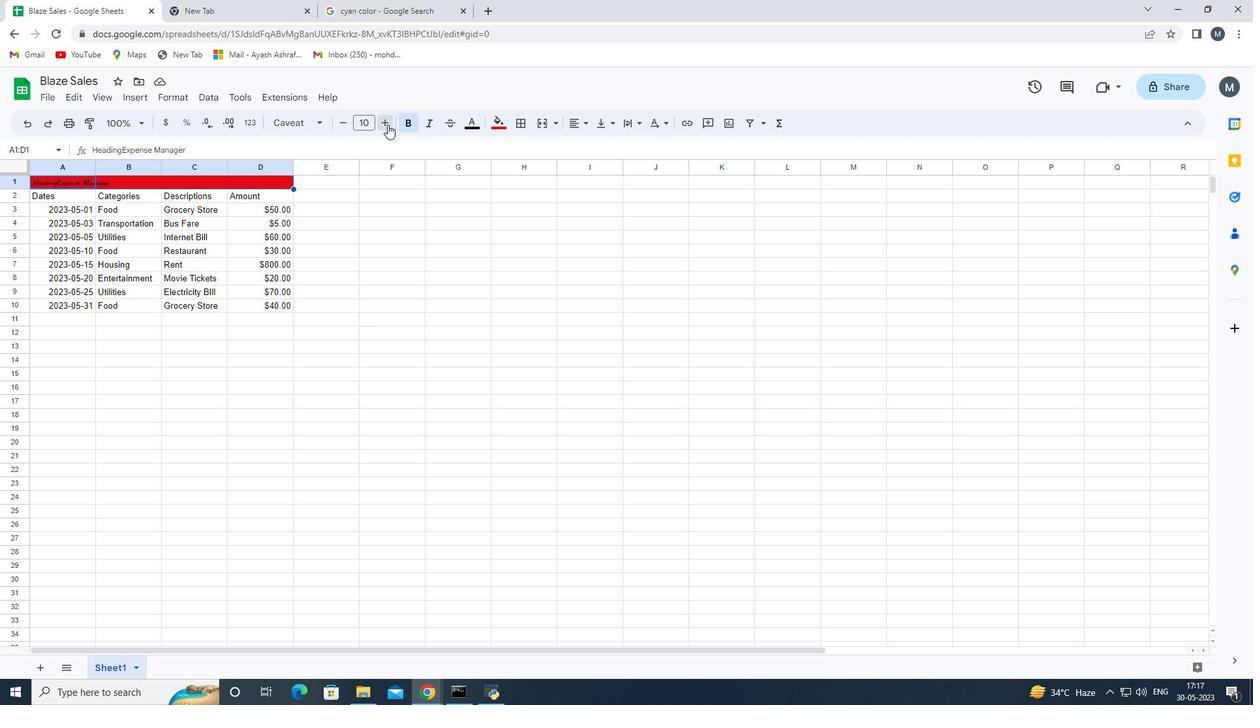 
Action: Mouse pressed left at (387, 124)
Screenshot: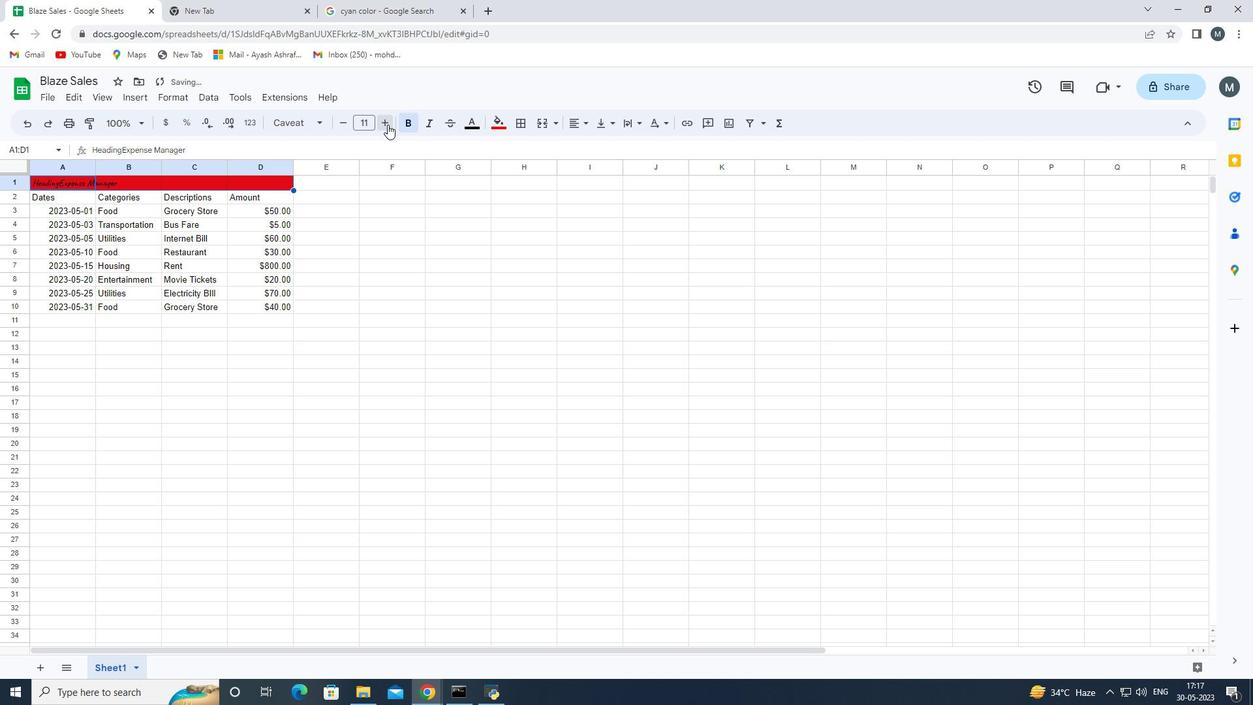 
Action: Mouse pressed left at (387, 124)
Screenshot: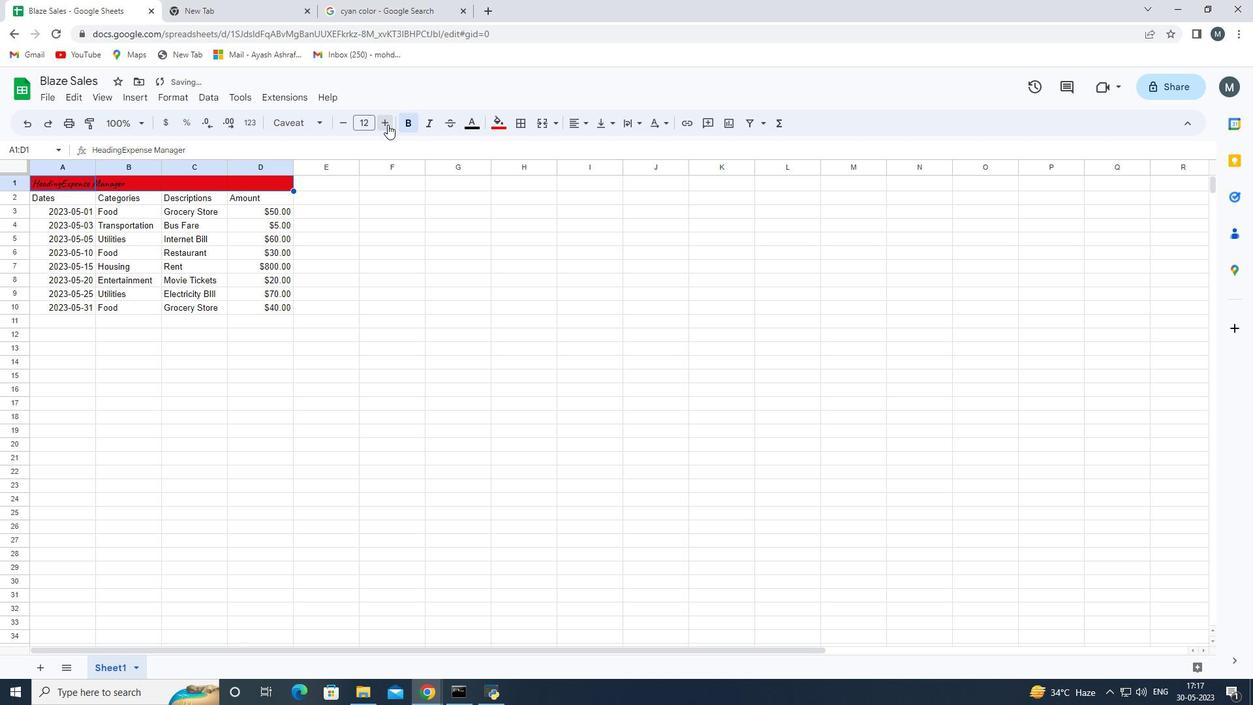 
Action: Mouse pressed left at (387, 124)
Screenshot: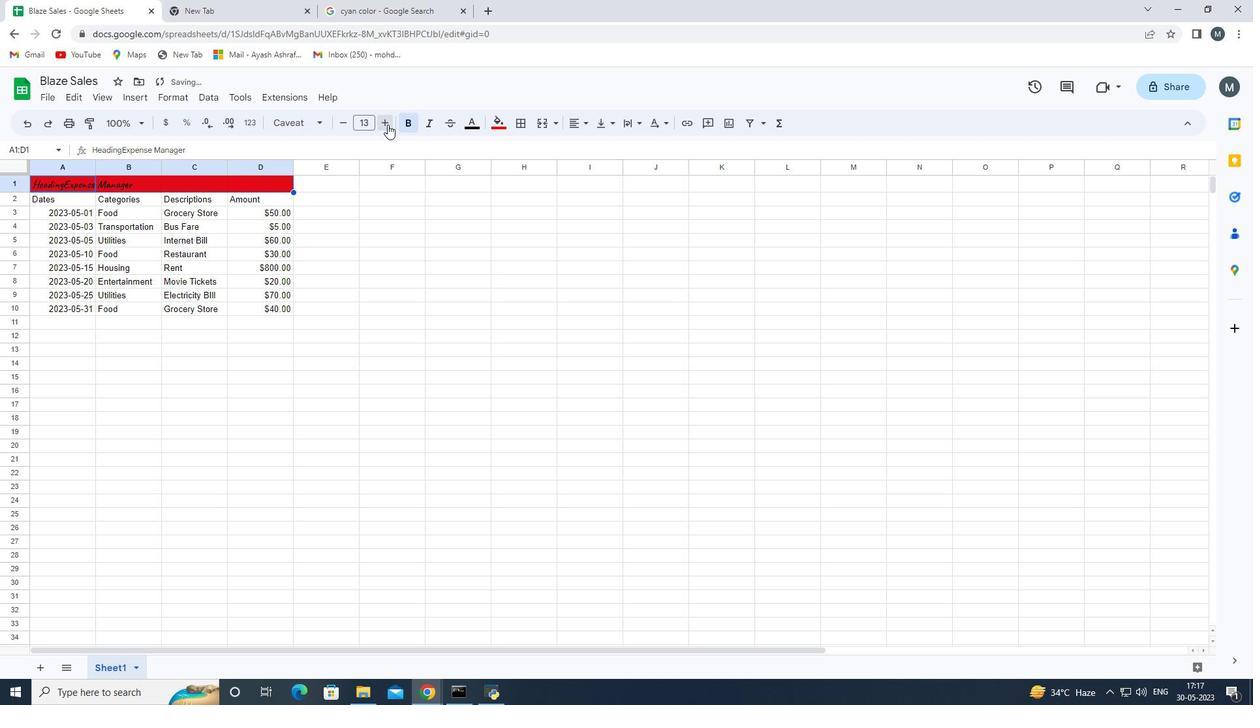 
Action: Mouse pressed left at (387, 124)
Screenshot: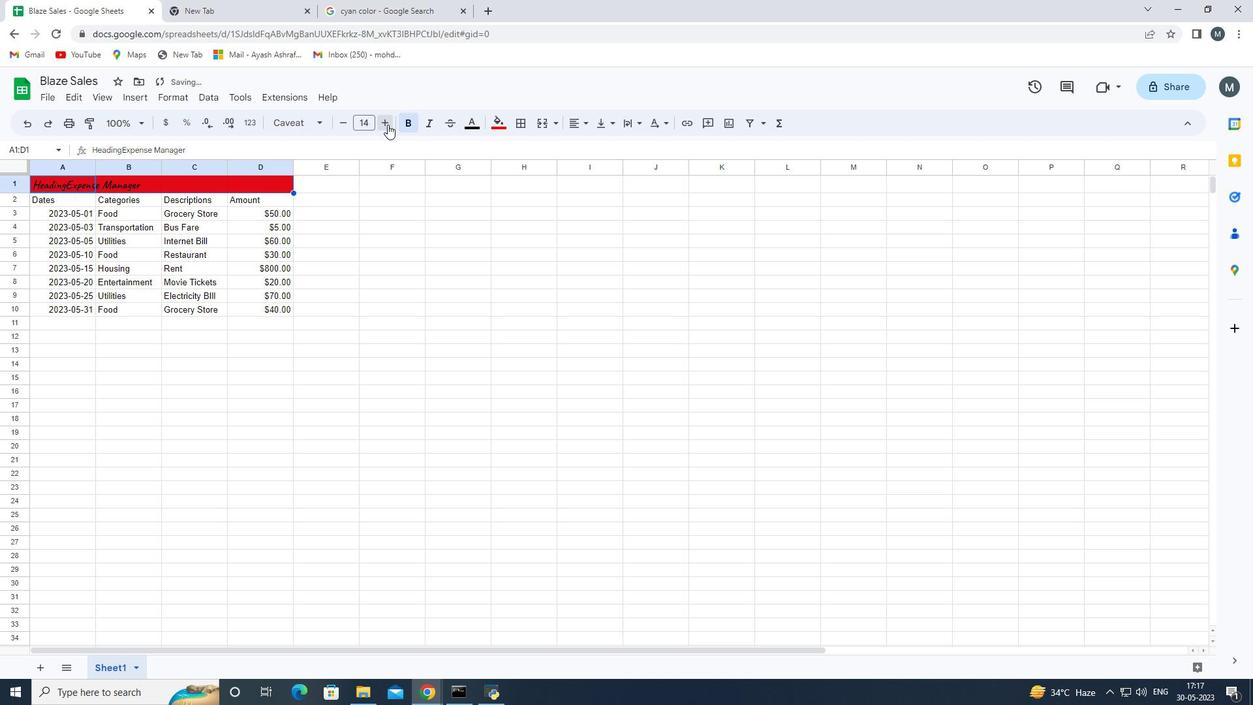 
Action: Mouse pressed left at (387, 124)
Screenshot: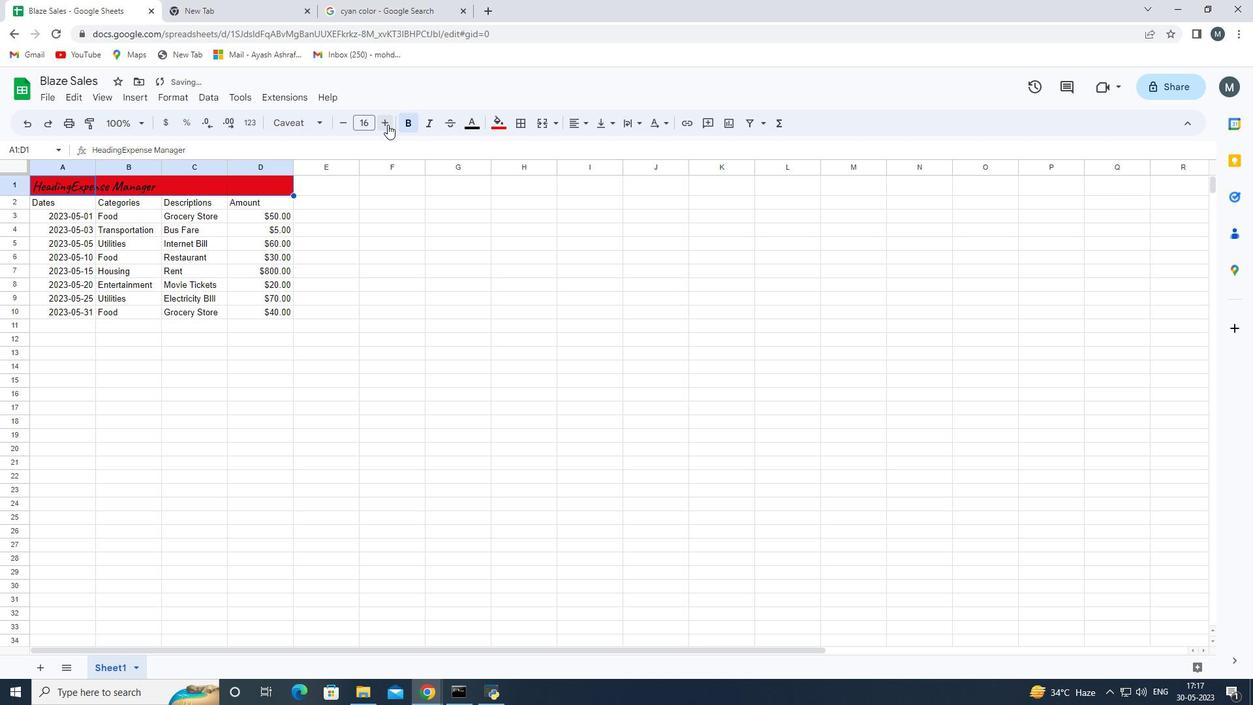
Action: Mouse pressed left at (387, 124)
Screenshot: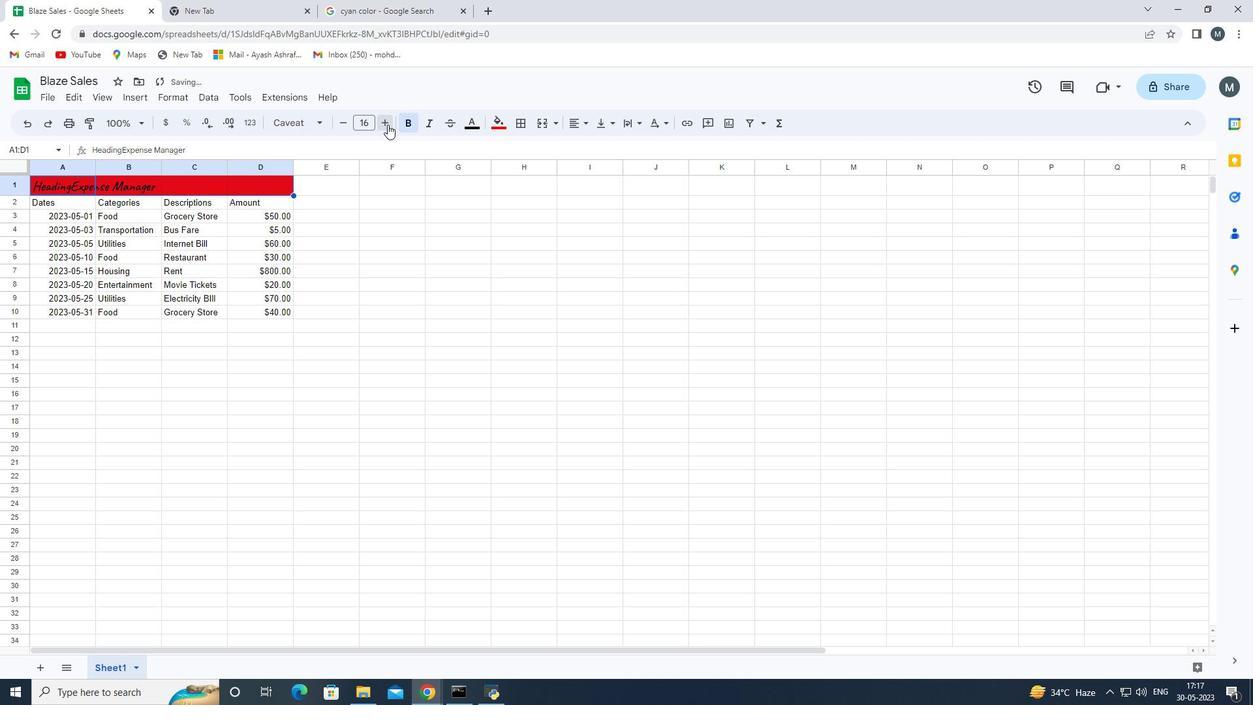 
Action: Mouse pressed left at (387, 124)
Screenshot: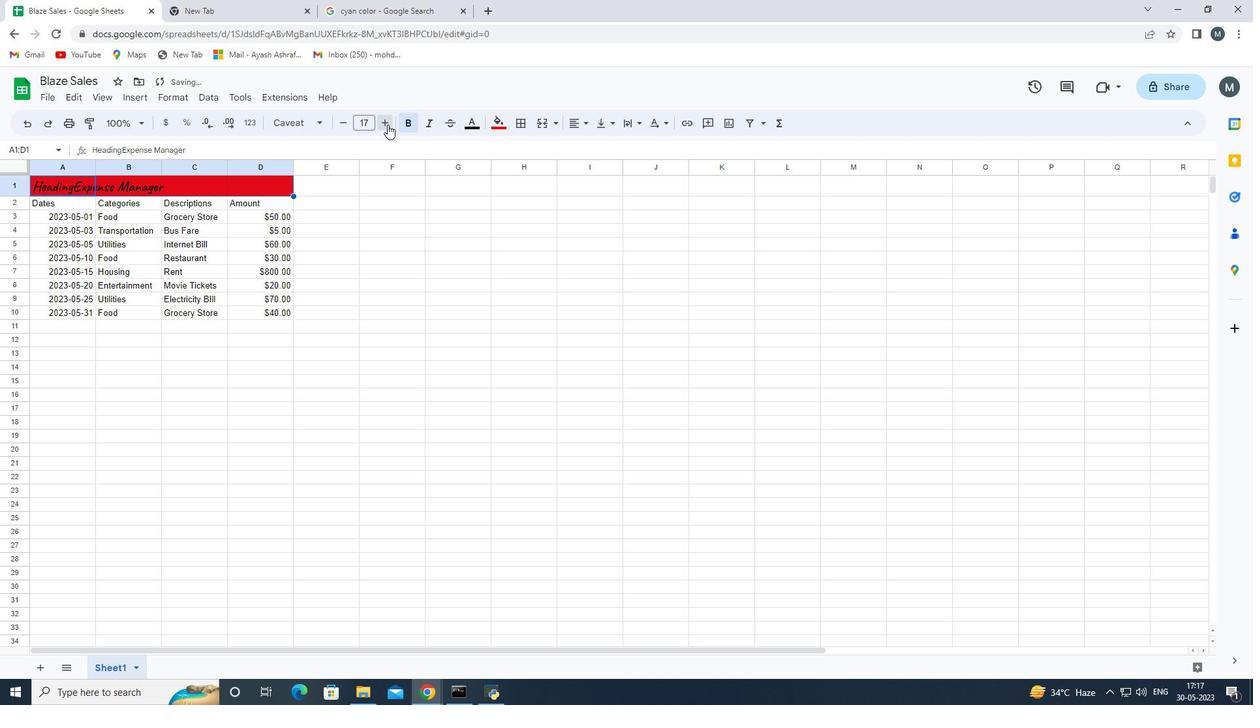 
Action: Mouse pressed left at (387, 124)
Screenshot: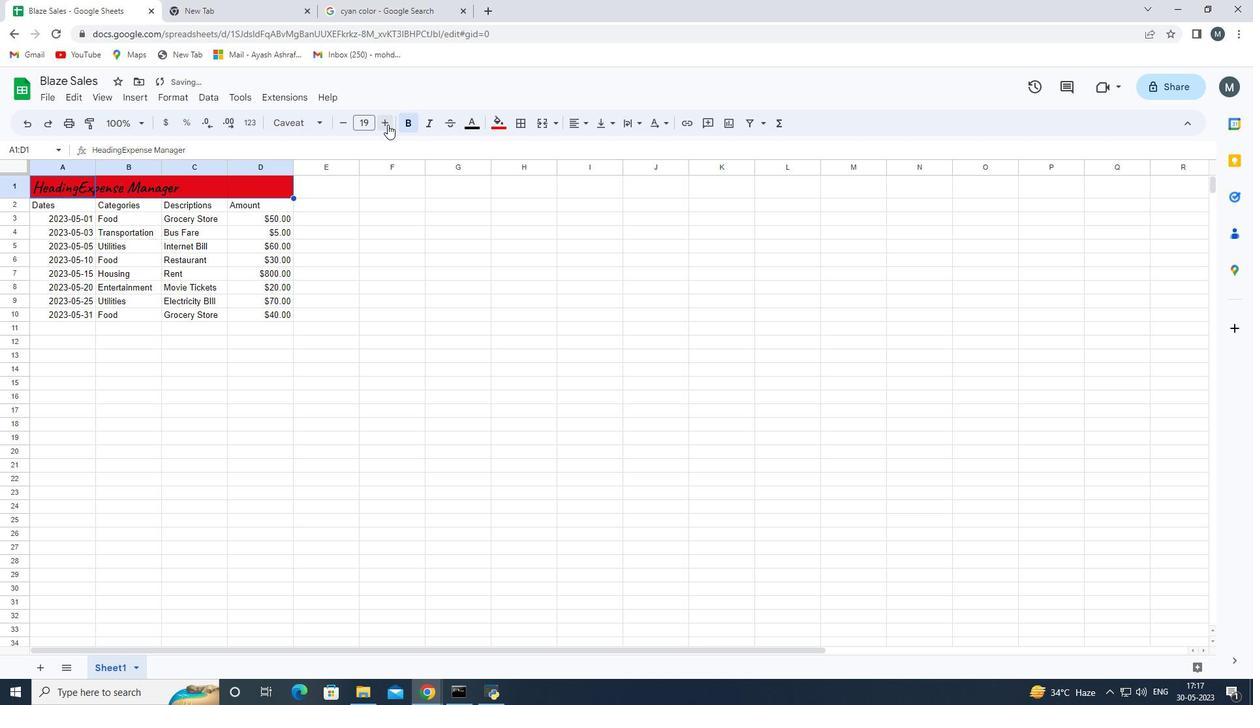 
Action: Mouse moved to (474, 126)
Screenshot: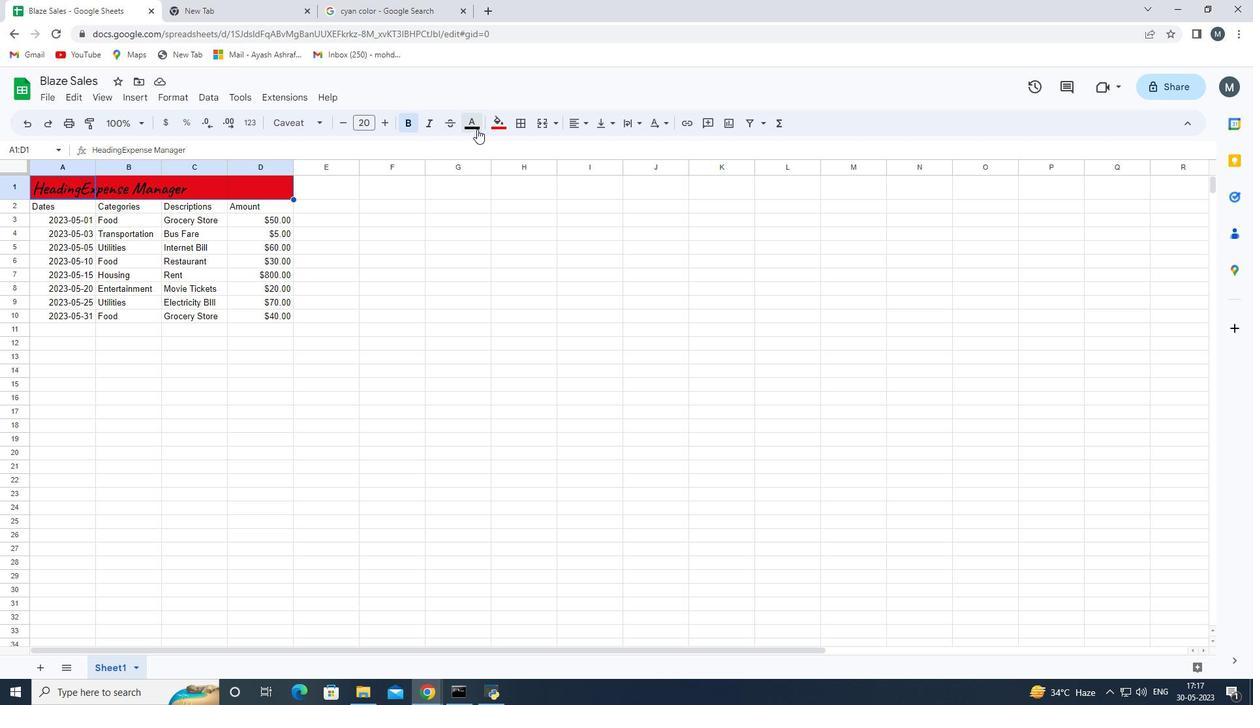 
Action: Mouse pressed left at (474, 126)
Screenshot: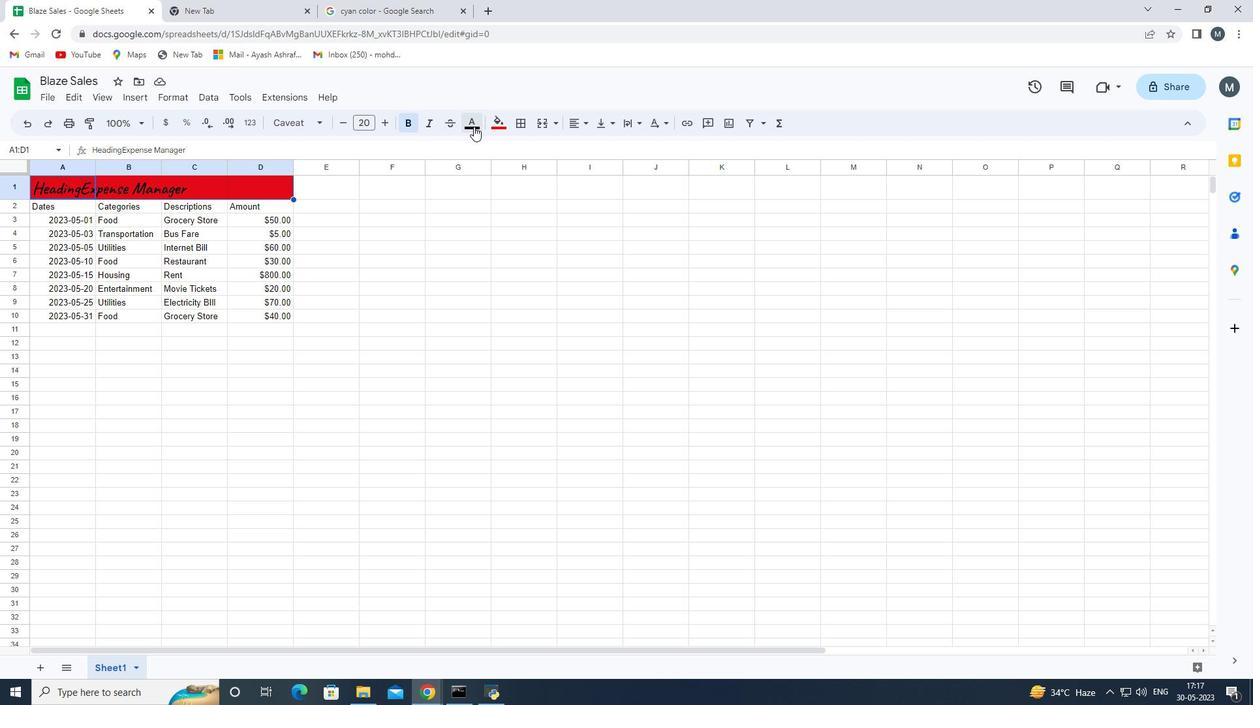 
Action: Mouse moved to (148, 189)
Screenshot: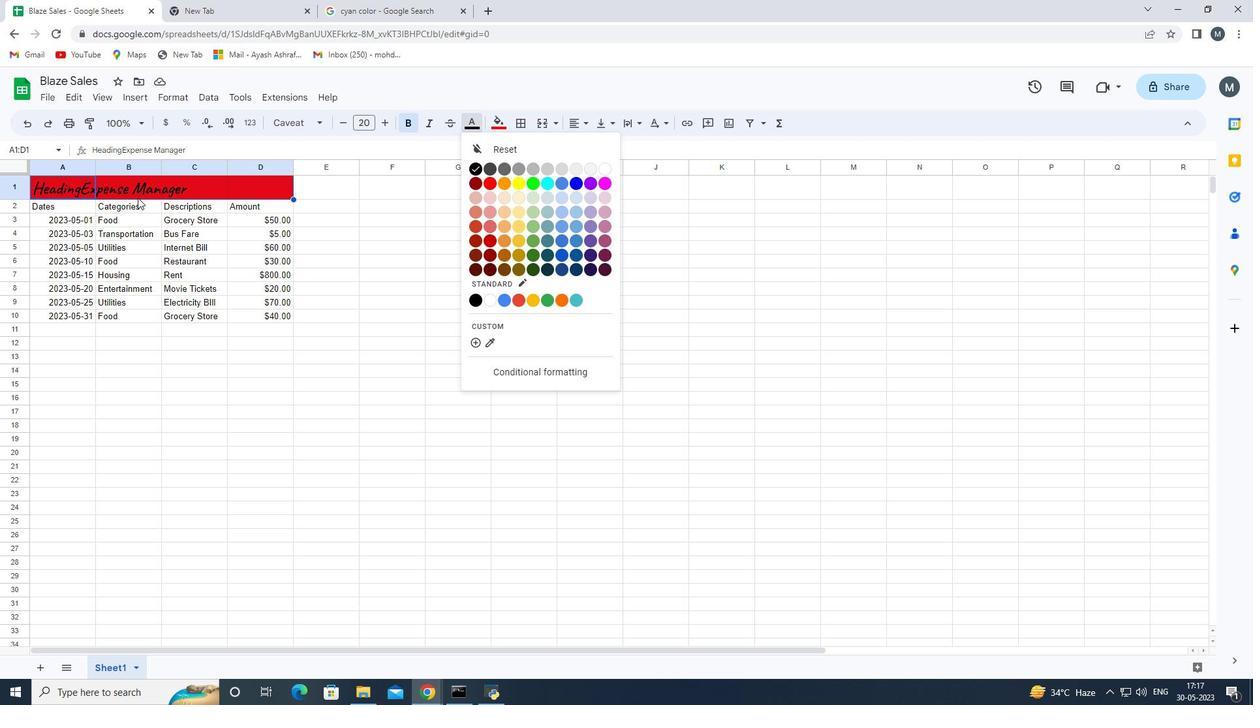 
Action: Mouse pressed left at (148, 189)
Screenshot: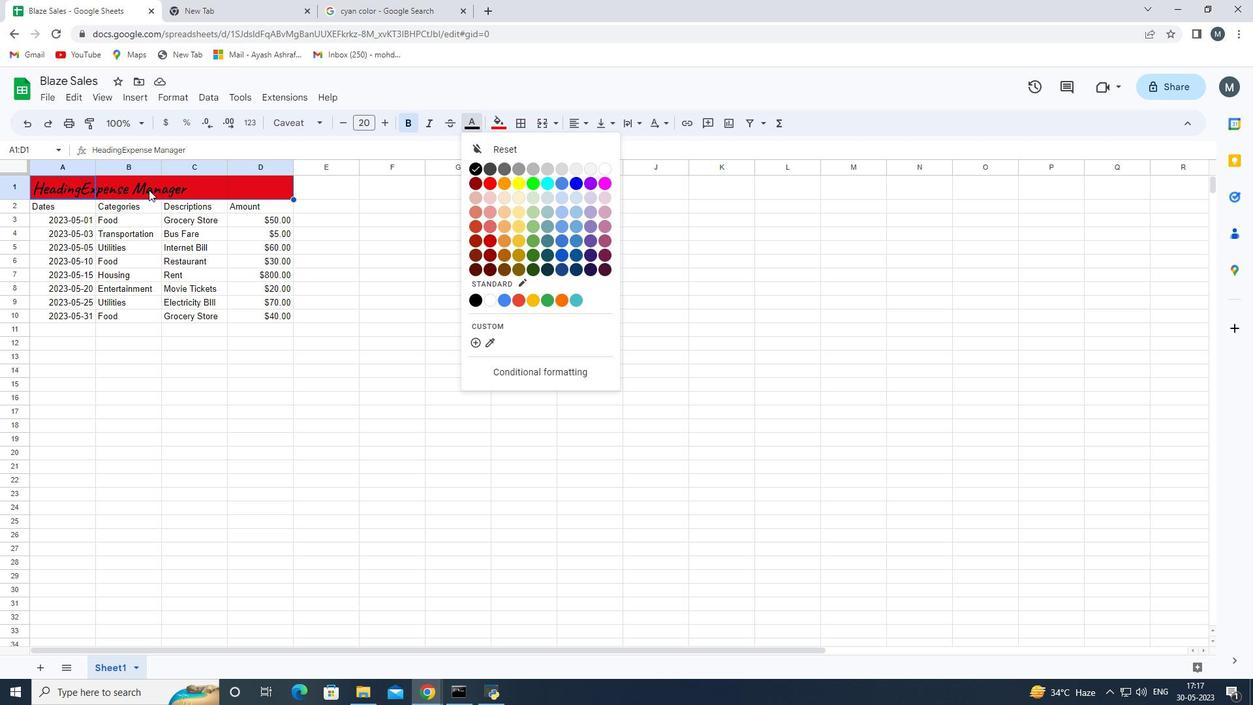 
Action: Mouse moved to (48, 186)
Screenshot: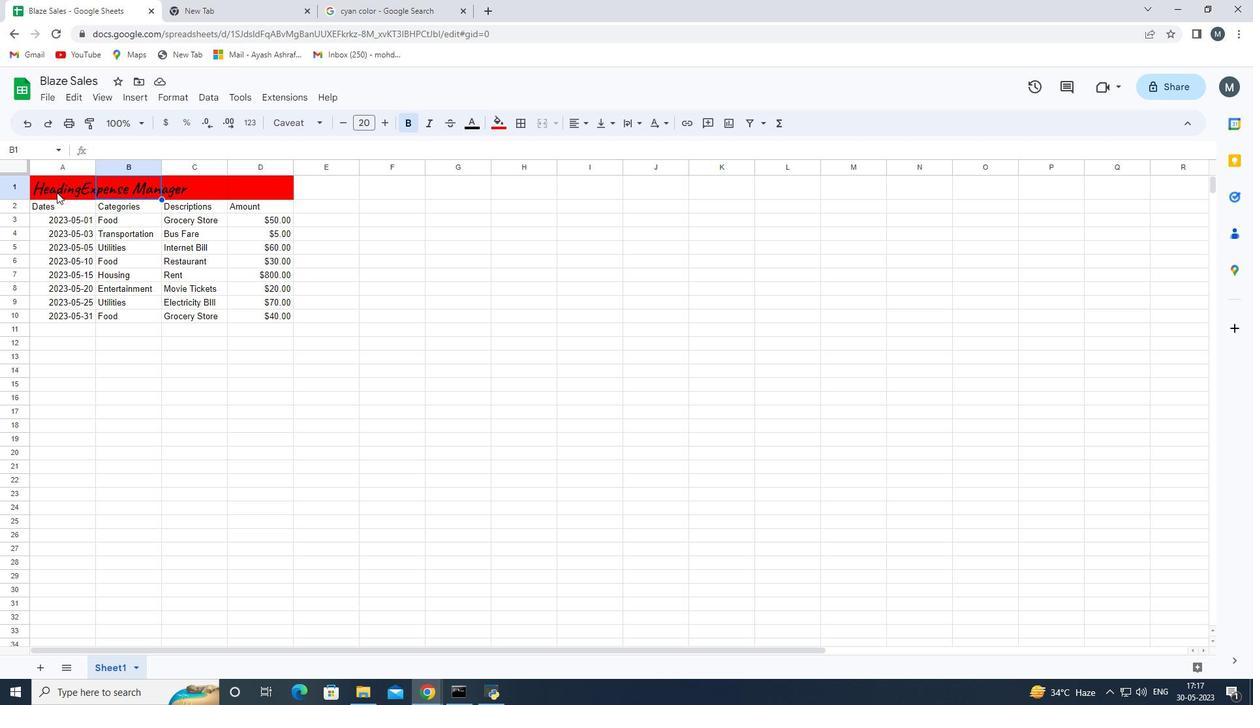 
Action: Mouse pressed left at (48, 186)
Screenshot: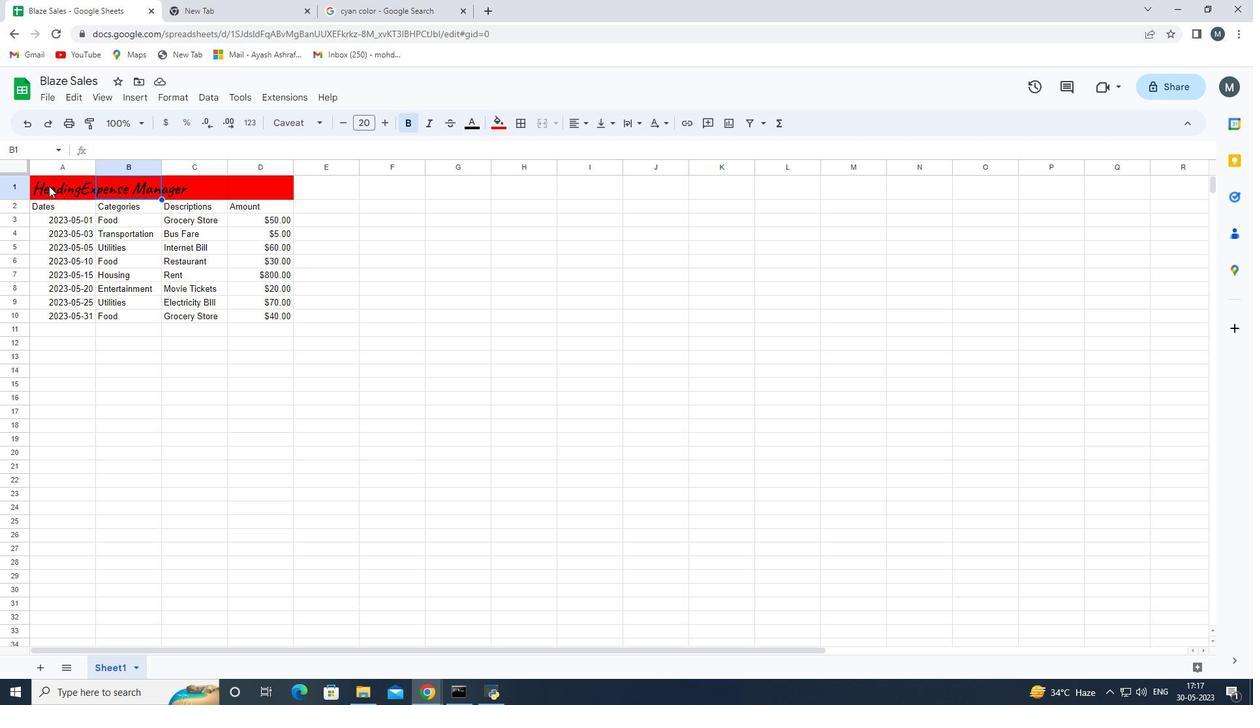 
Action: Key pressed <Key.shift_r>
Screenshot: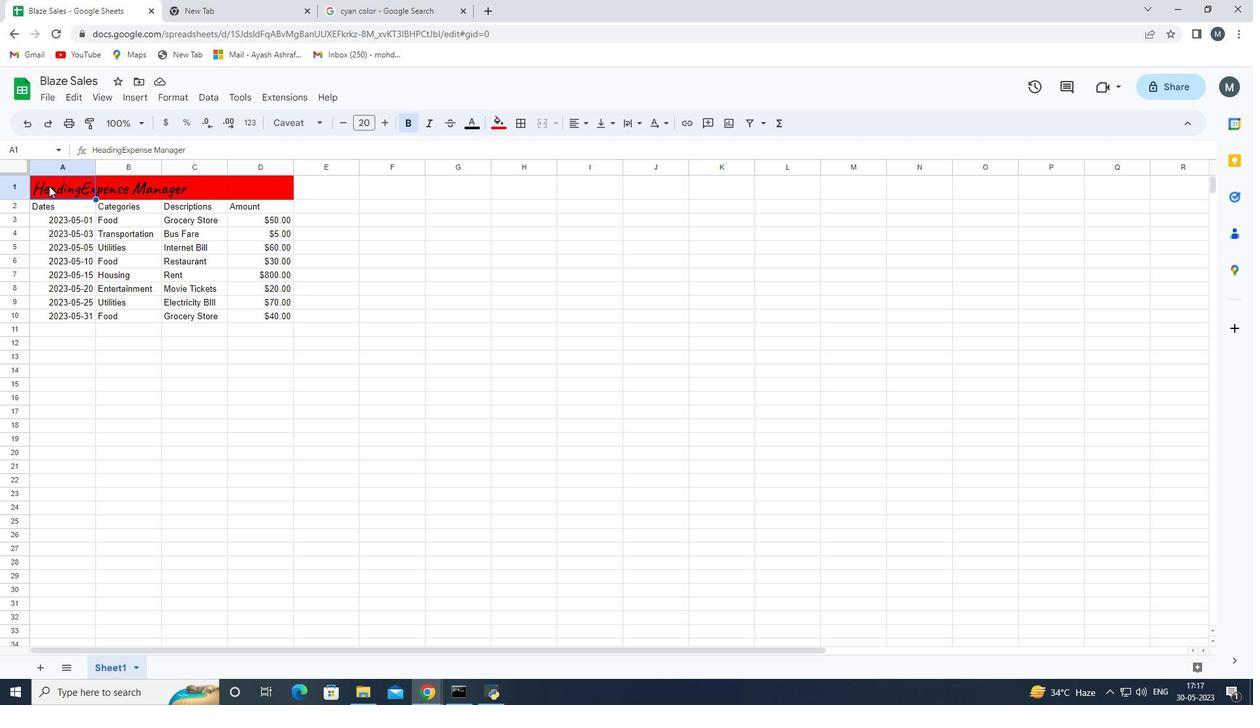 
Action: Mouse moved to (49, 188)
Screenshot: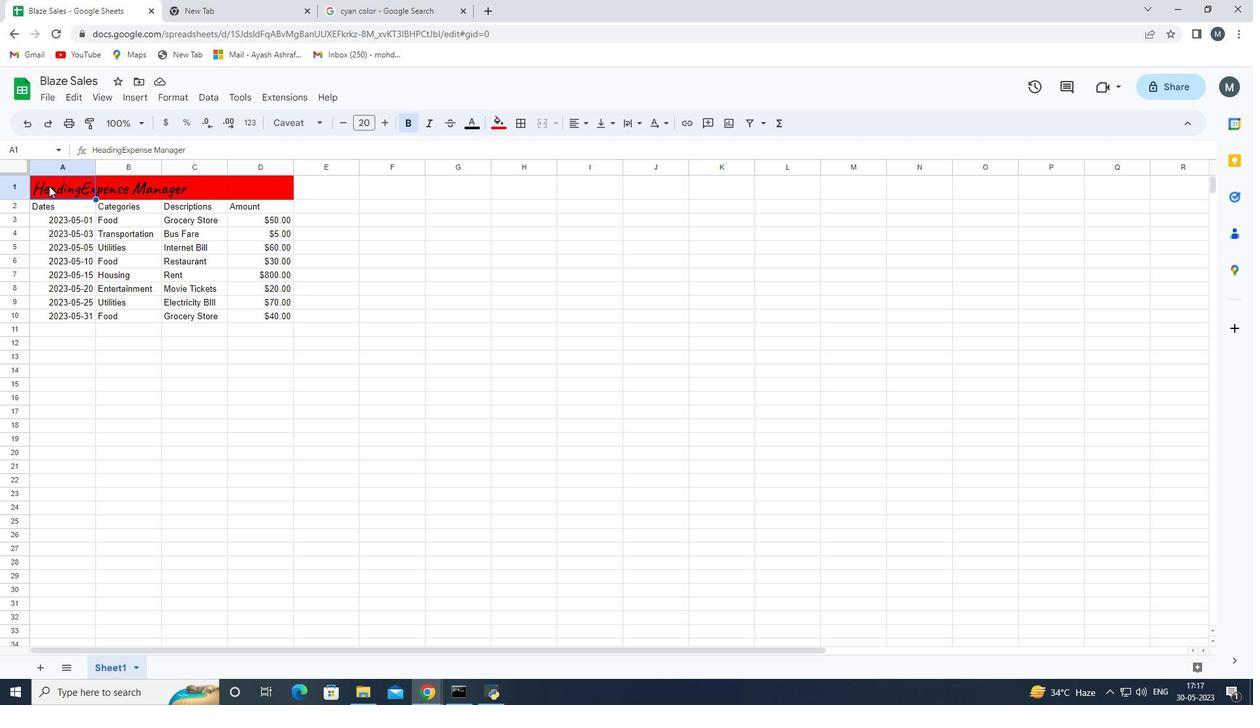 
Action: Key pressed <Key.right><Key.right>
Screenshot: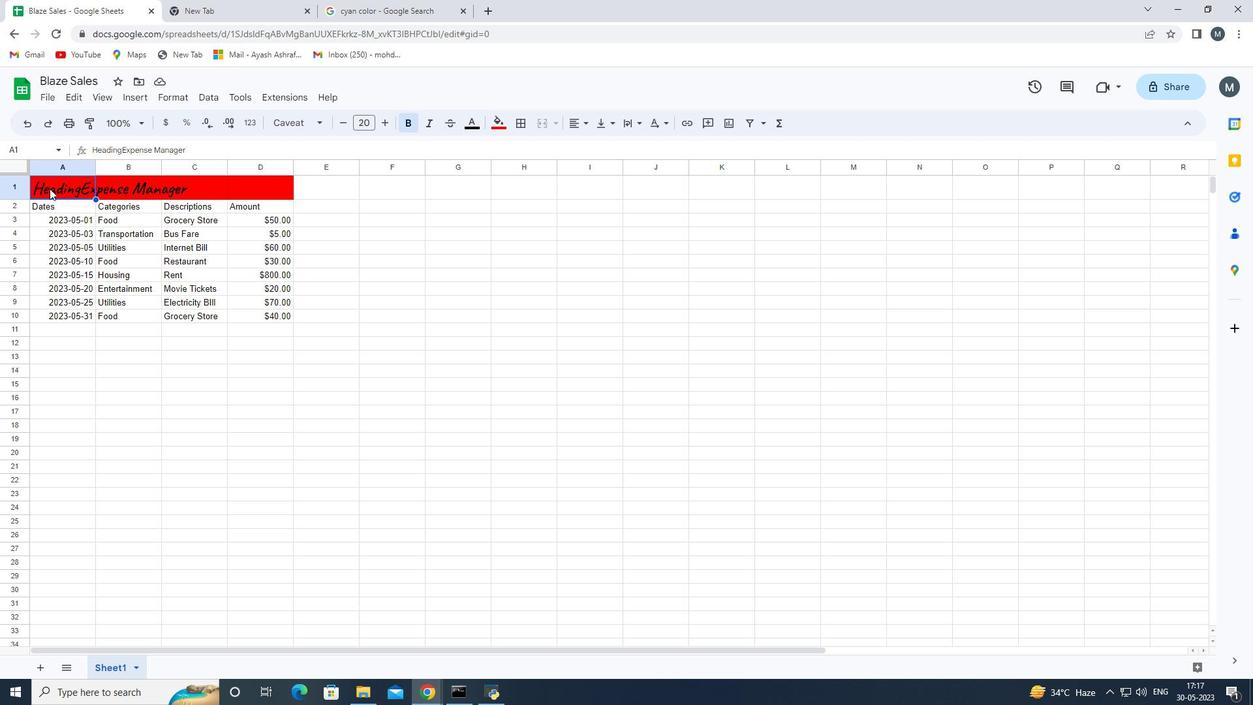 
Action: Mouse moved to (54, 210)
Screenshot: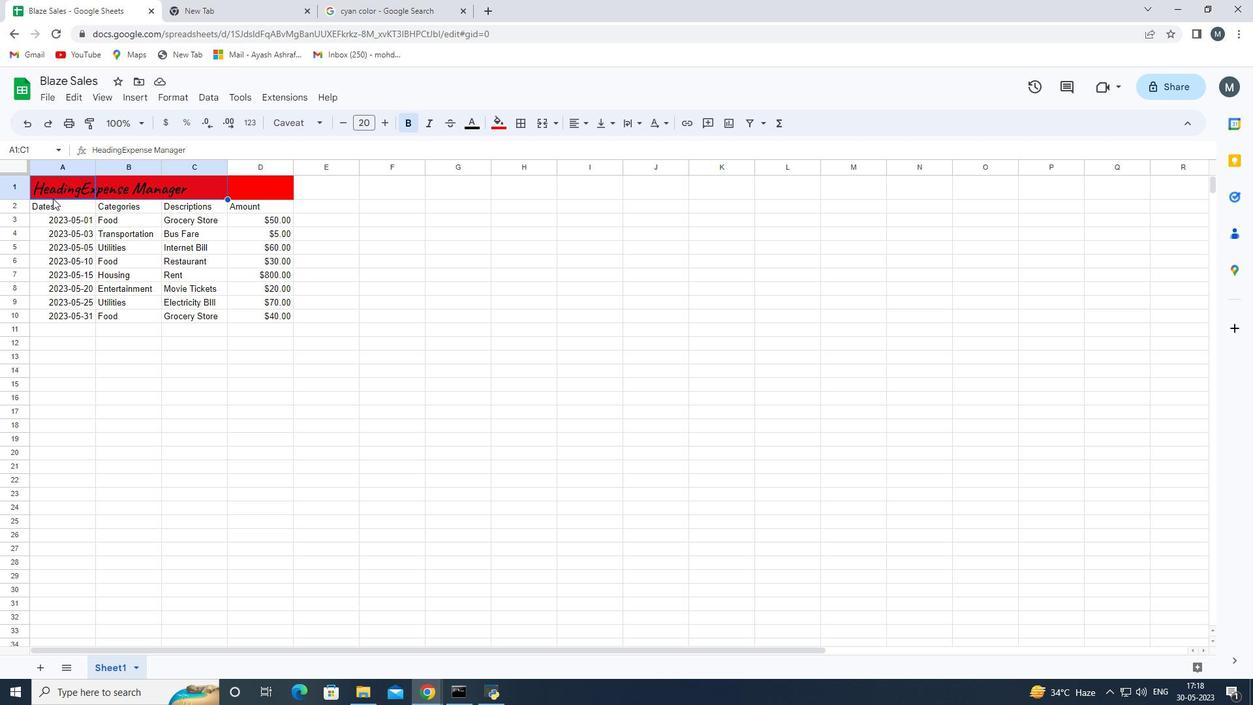 
Action: Key pressed ctrl+U
Screenshot: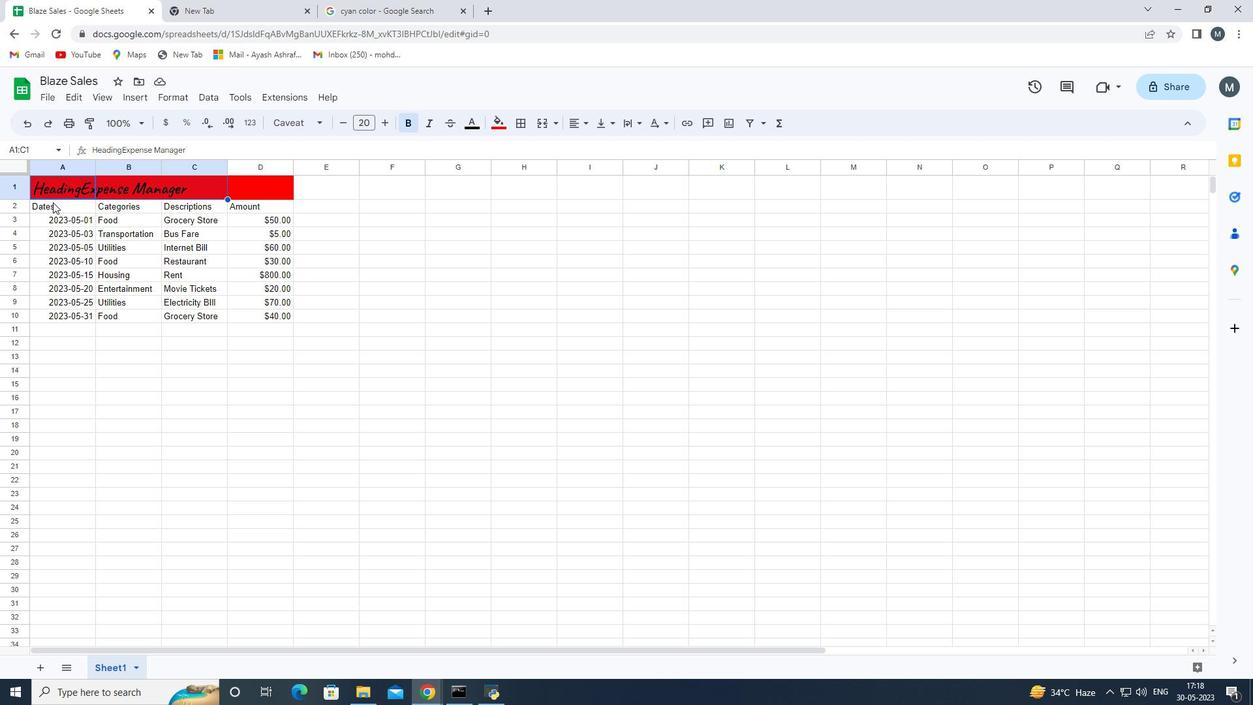 
Action: Mouse moved to (176, 319)
Screenshot: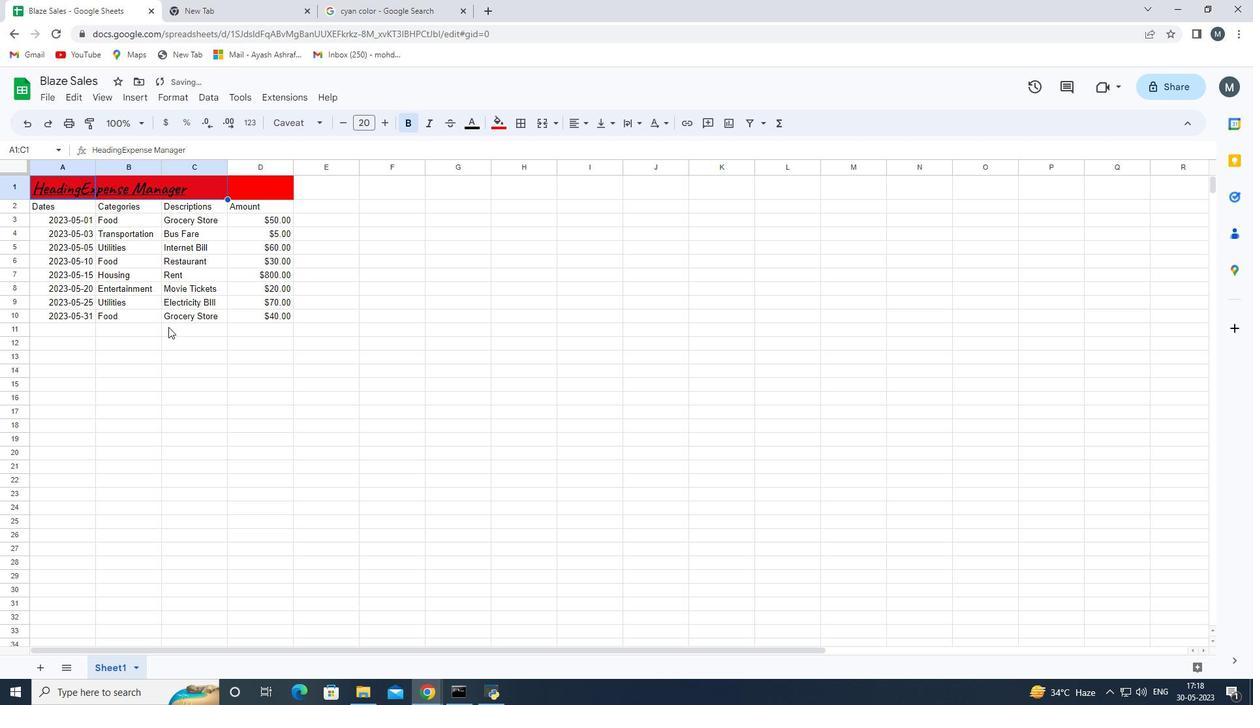 
Action: Mouse pressed left at (176, 319)
Screenshot: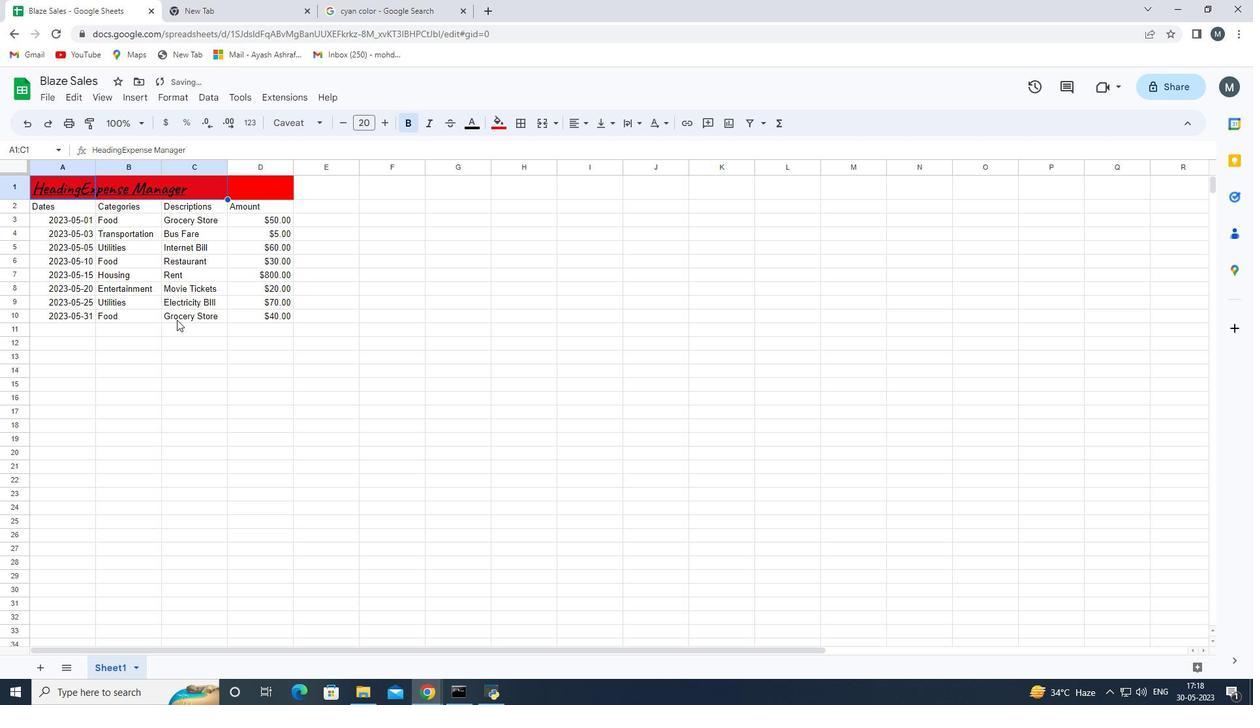 
Action: Mouse moved to (62, 208)
Screenshot: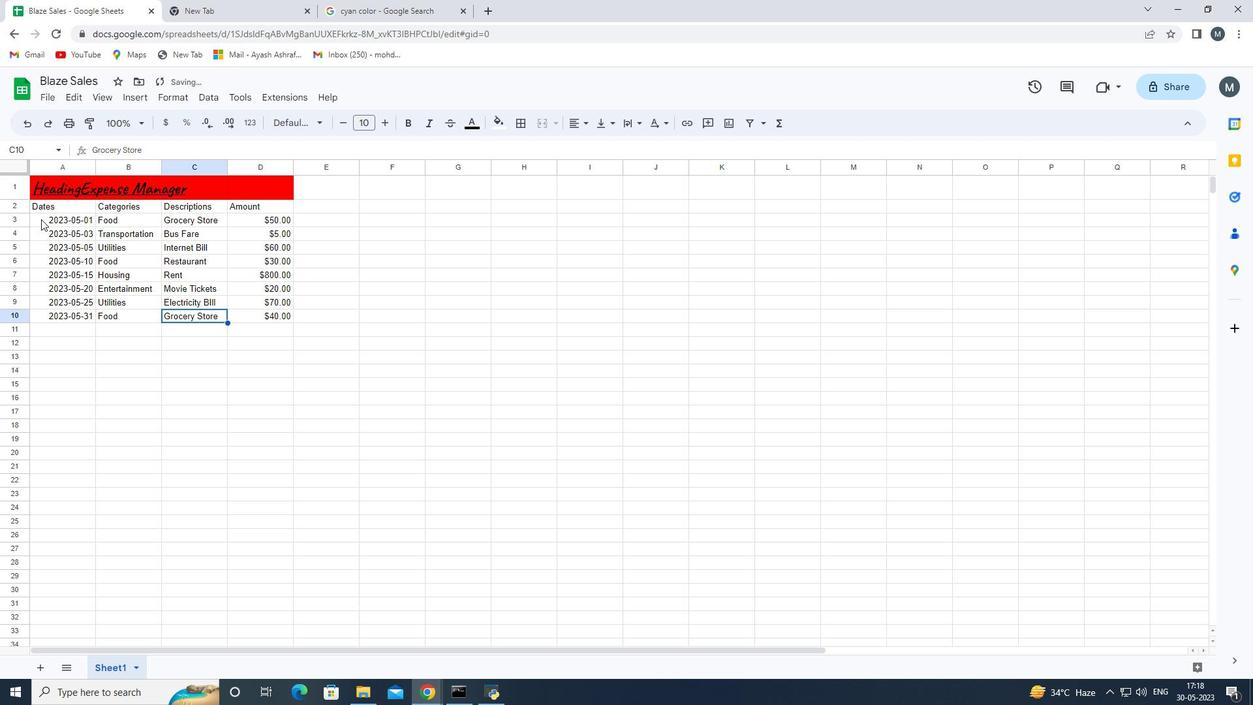 
Action: Mouse pressed left at (62, 208)
Screenshot: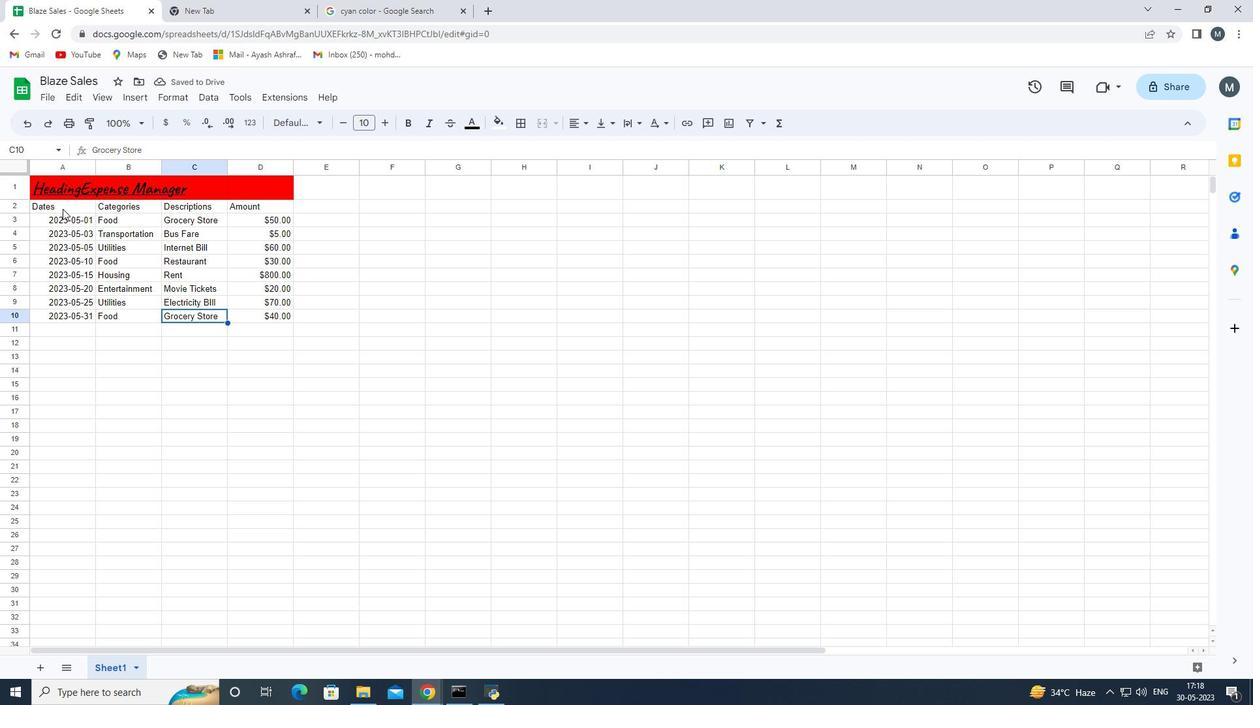 
Action: Mouse moved to (47, 220)
Screenshot: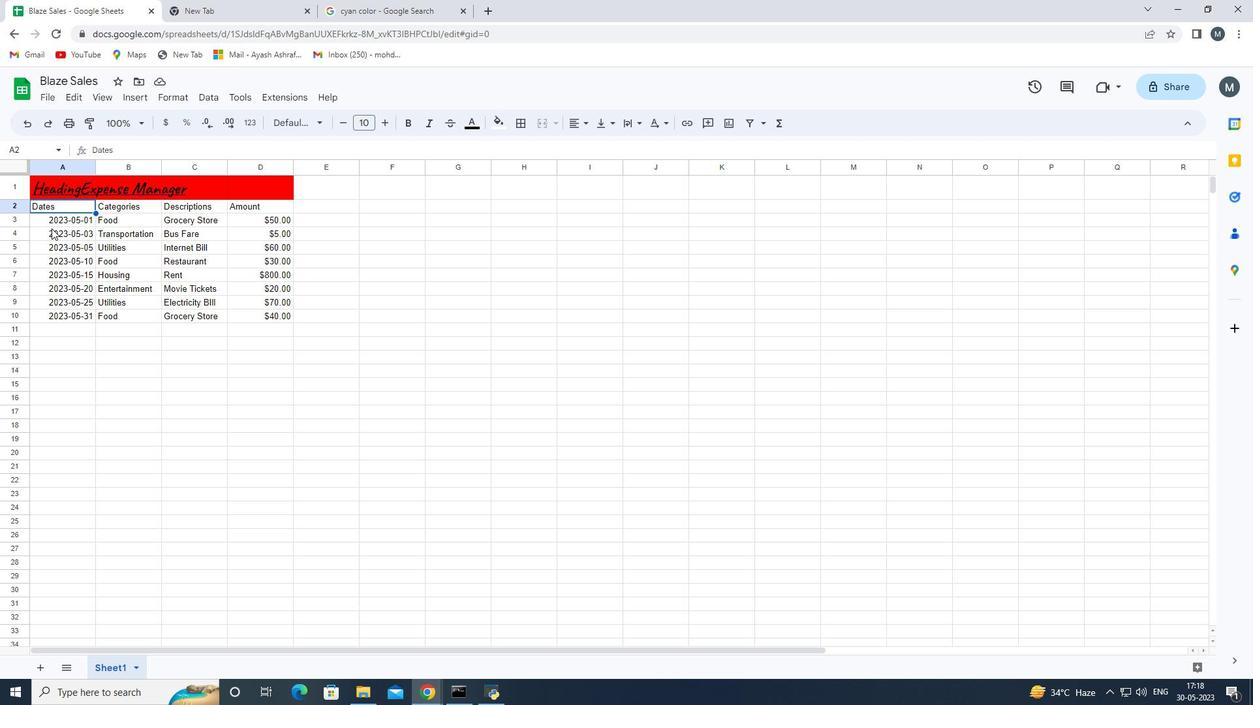 
Action: Mouse pressed left at (47, 220)
Screenshot: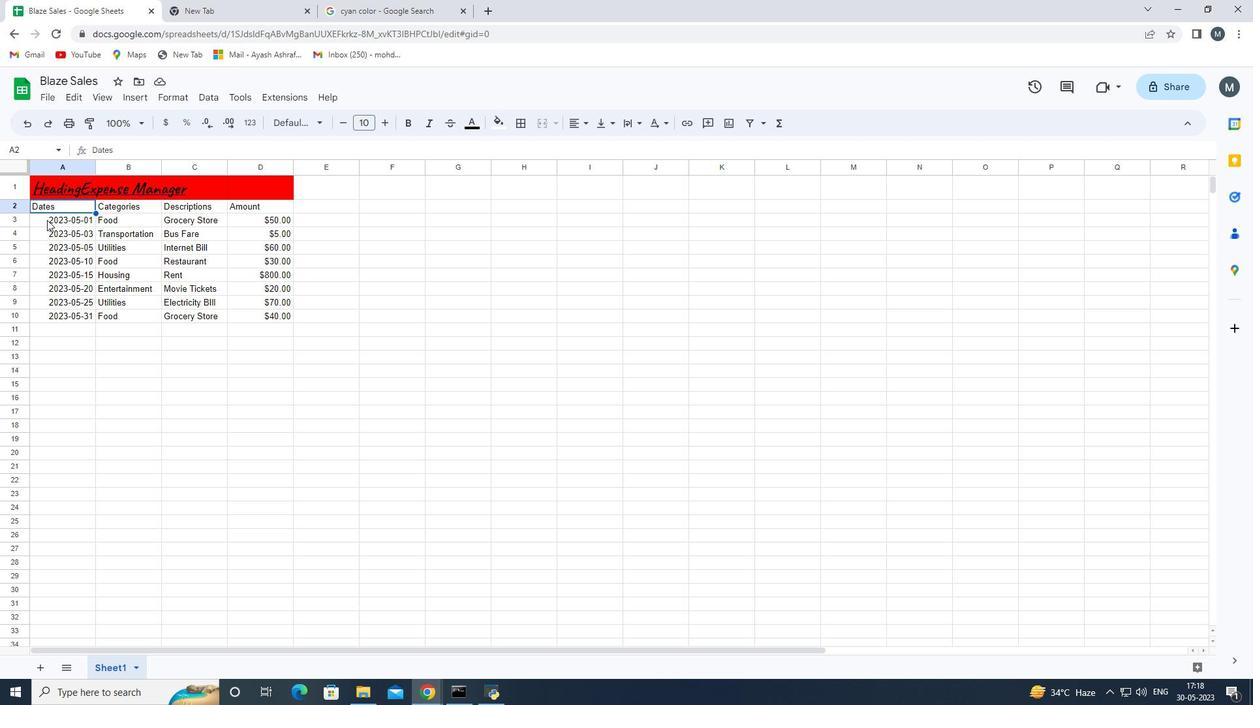 
Action: Mouse moved to (44, 202)
Screenshot: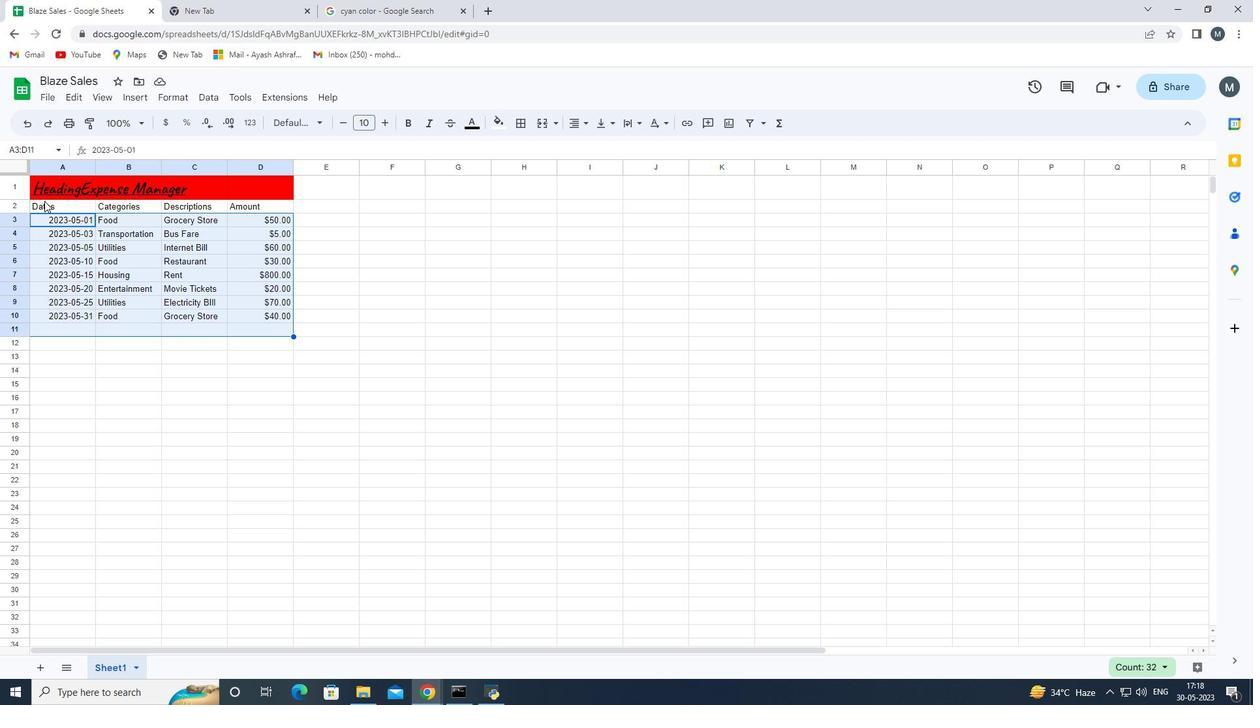
Action: Mouse pressed left at (44, 202)
Screenshot: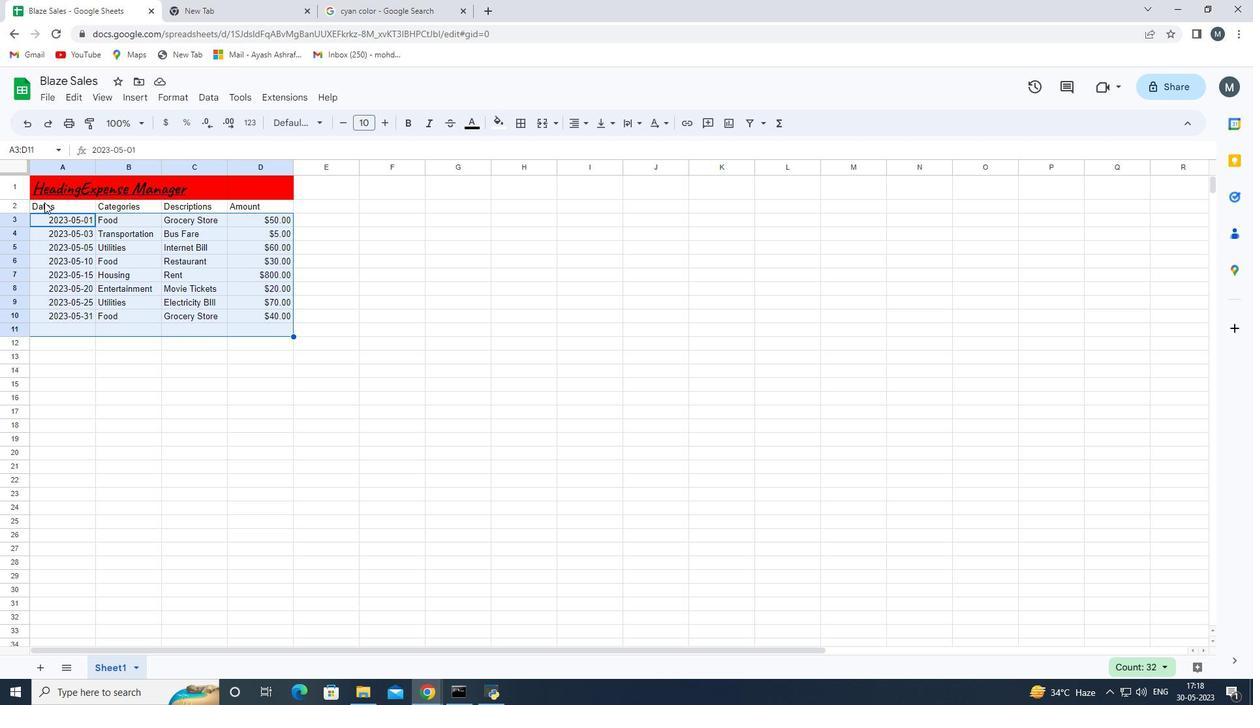 
Action: Mouse pressed left at (44, 202)
Screenshot: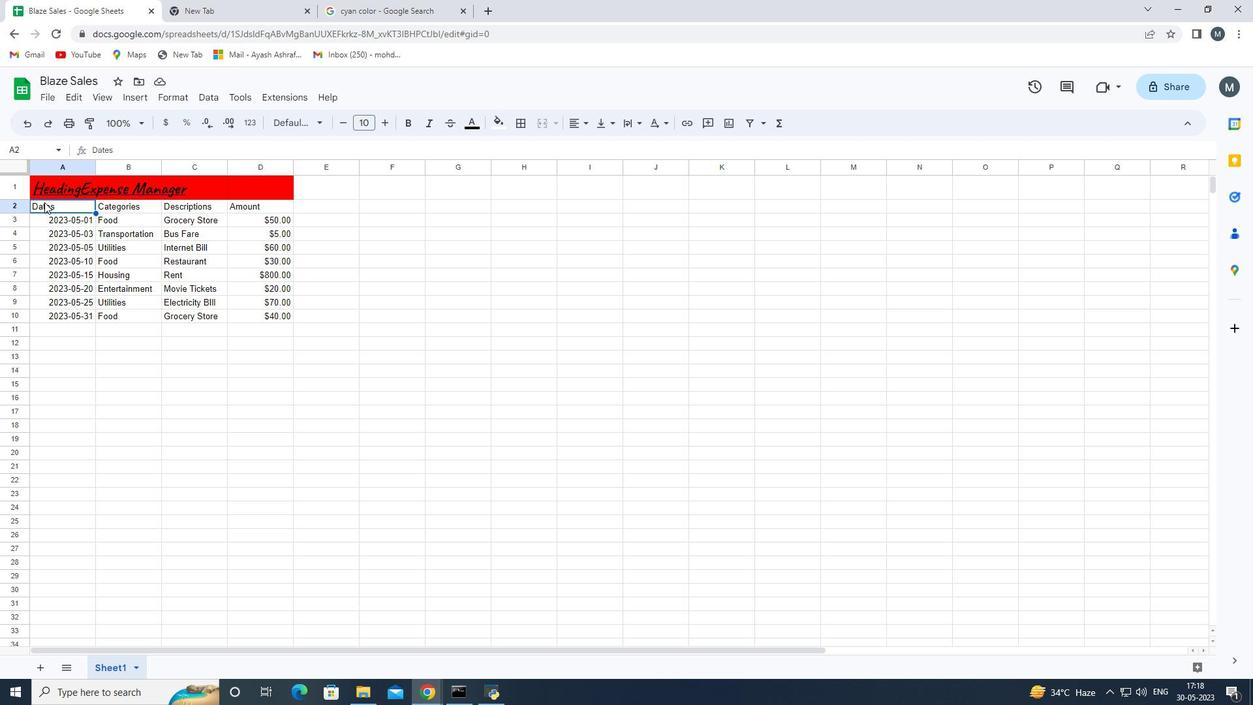 
Action: Mouse moved to (302, 123)
Screenshot: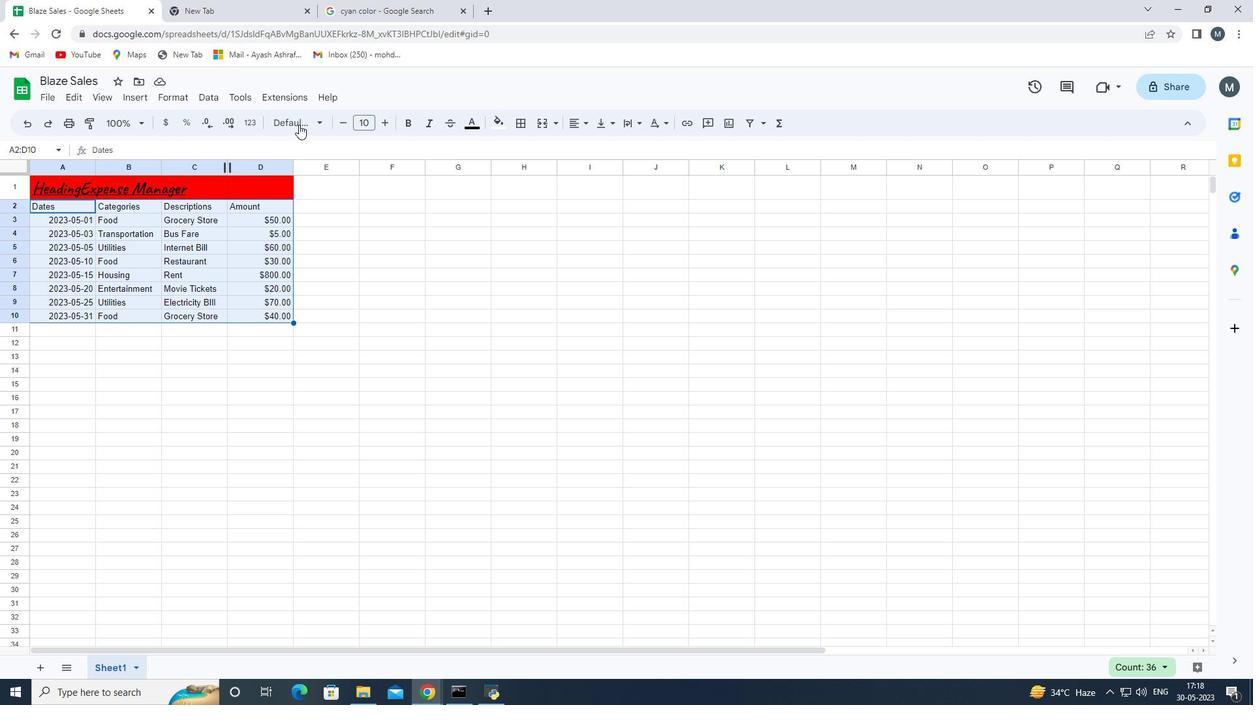 
Action: Mouse pressed left at (302, 123)
Screenshot: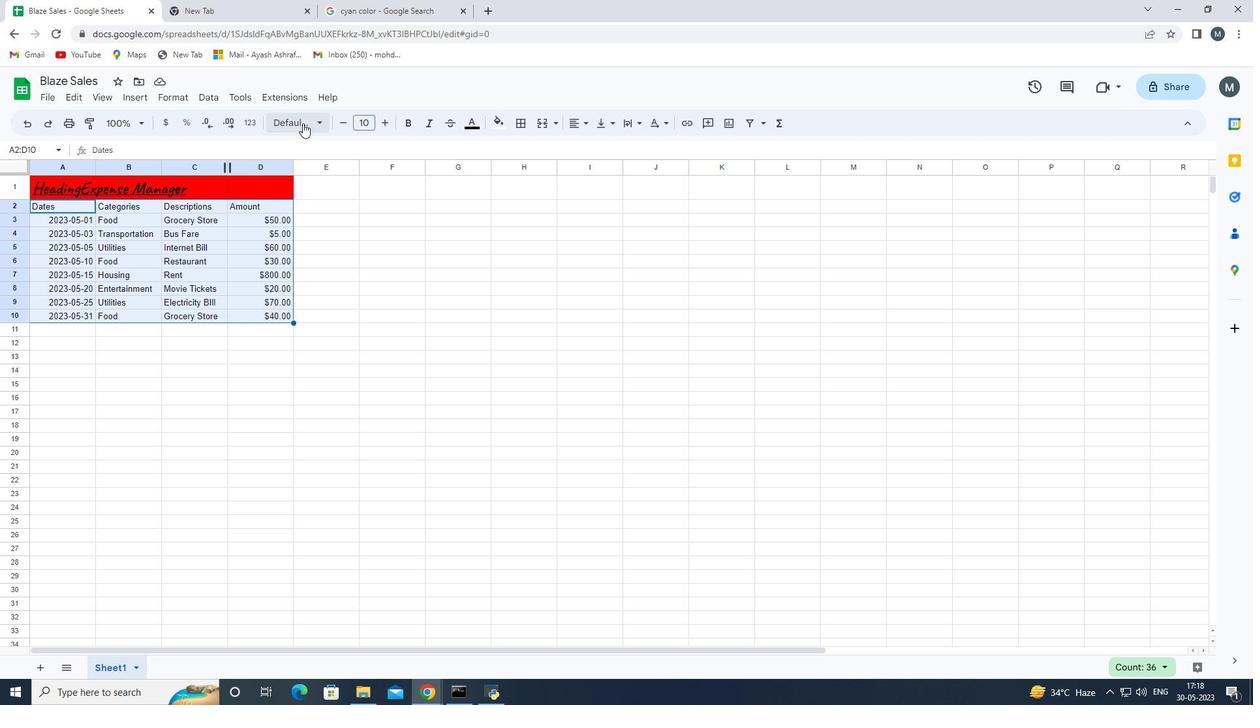 
Action: Mouse moved to (323, 253)
Screenshot: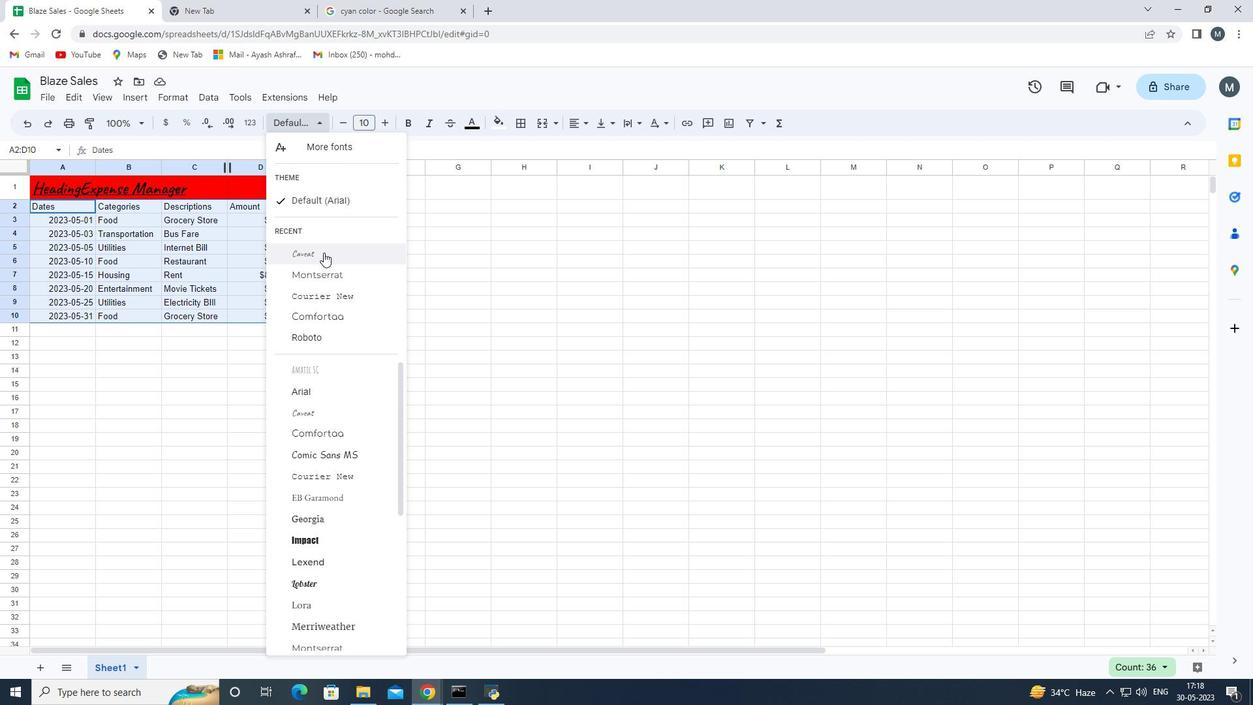 
Action: Mouse pressed left at (323, 253)
Screenshot: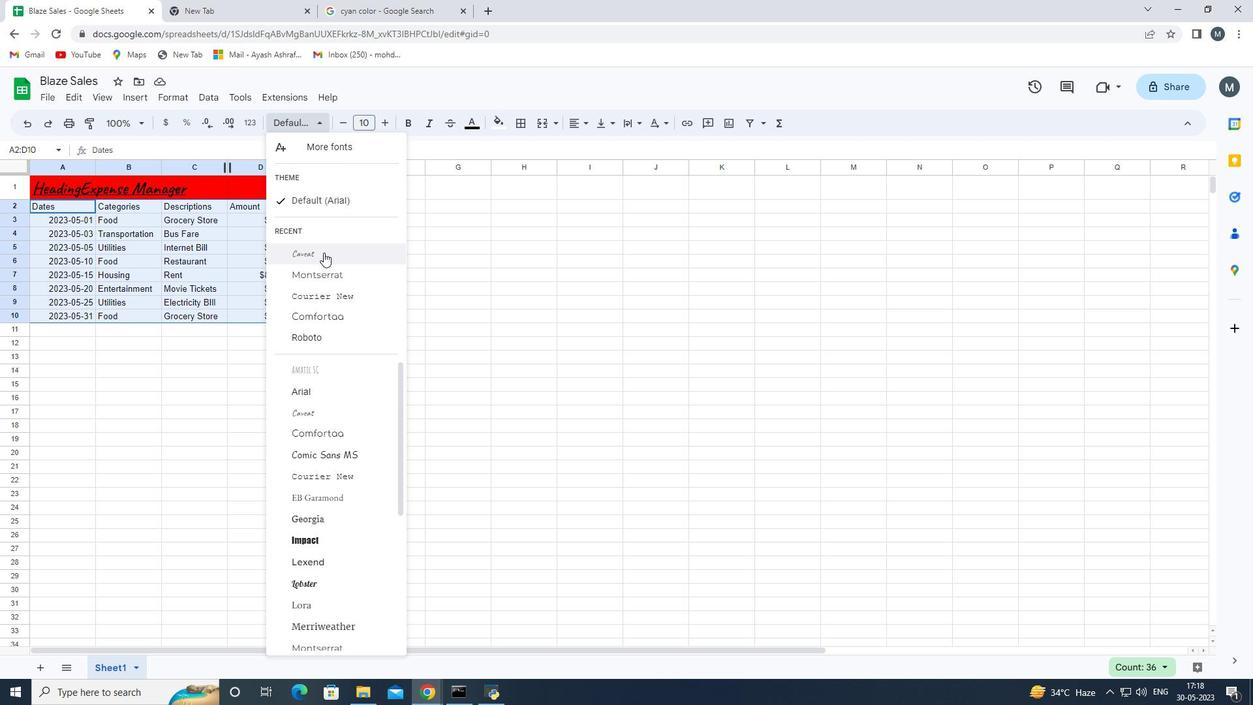 
Action: Mouse moved to (387, 120)
Screenshot: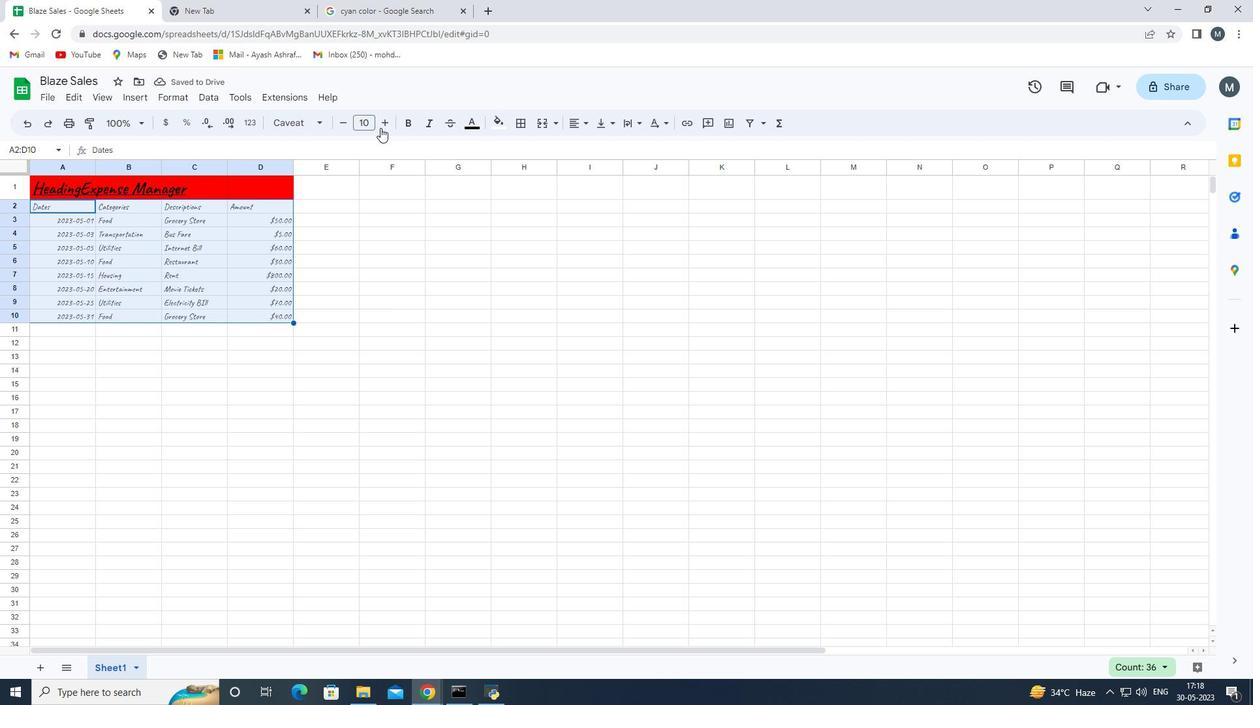 
Action: Mouse pressed left at (387, 120)
Screenshot: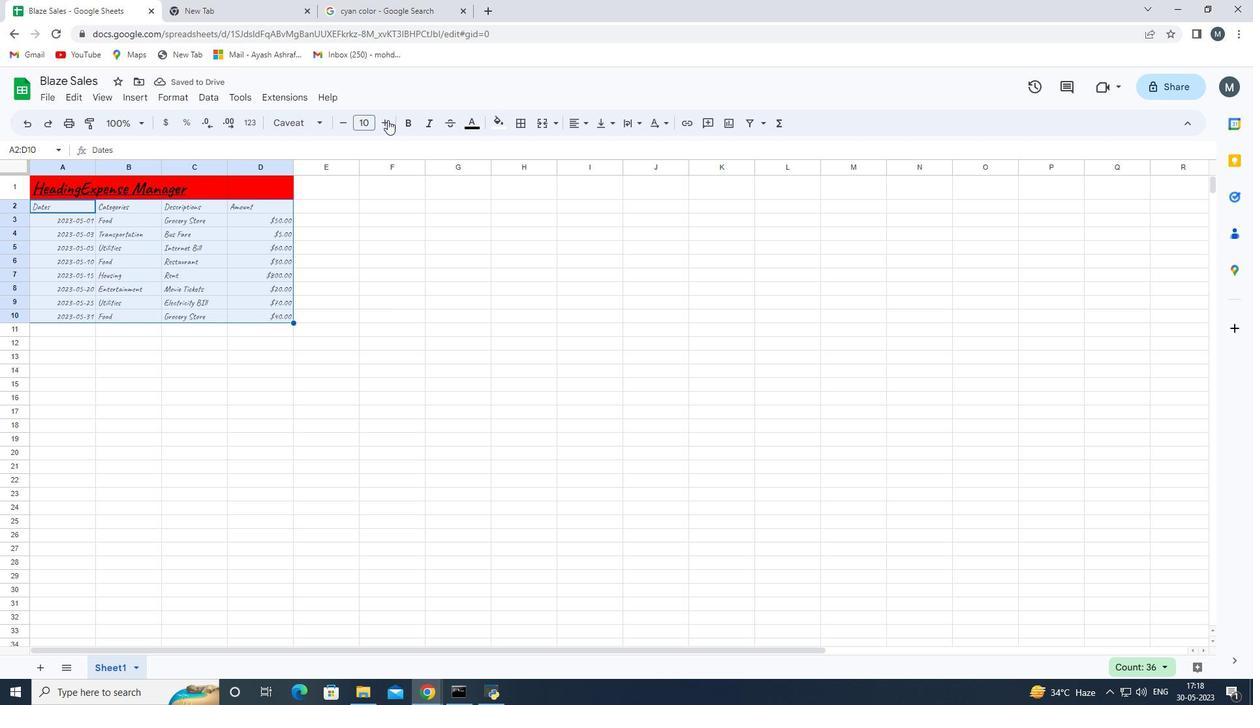 
Action: Mouse pressed left at (387, 120)
Screenshot: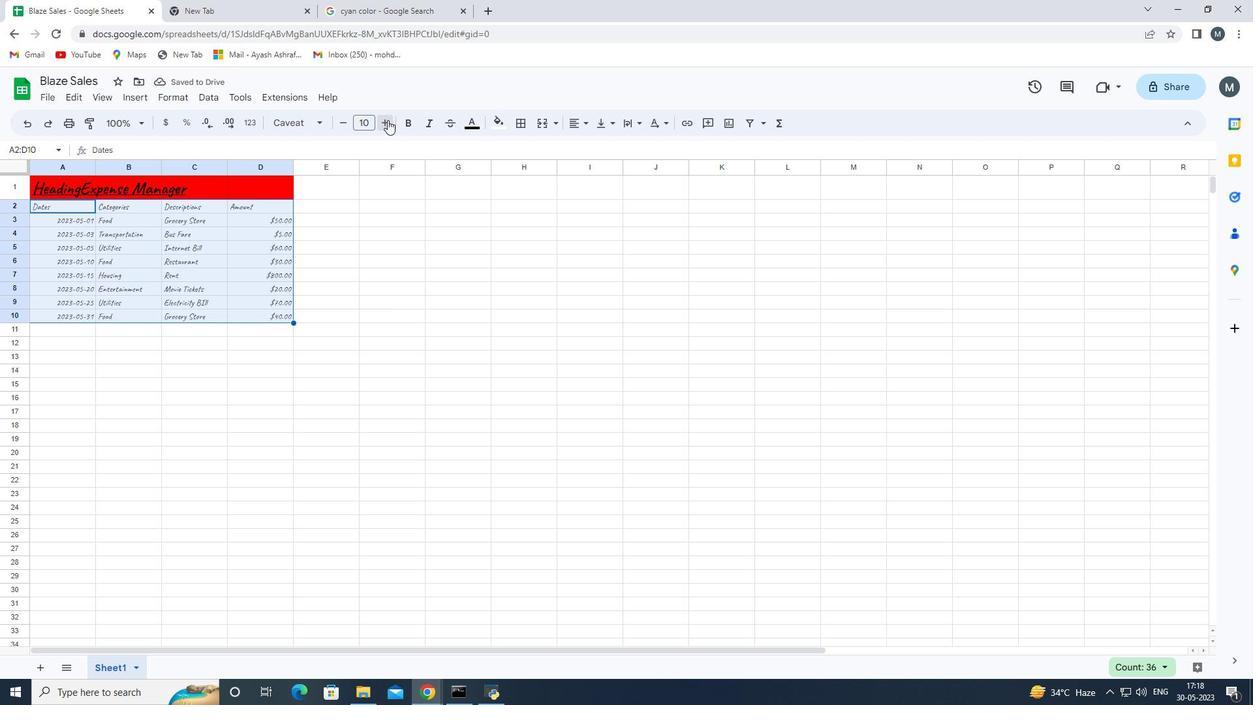 
Action: Mouse moved to (106, 384)
Screenshot: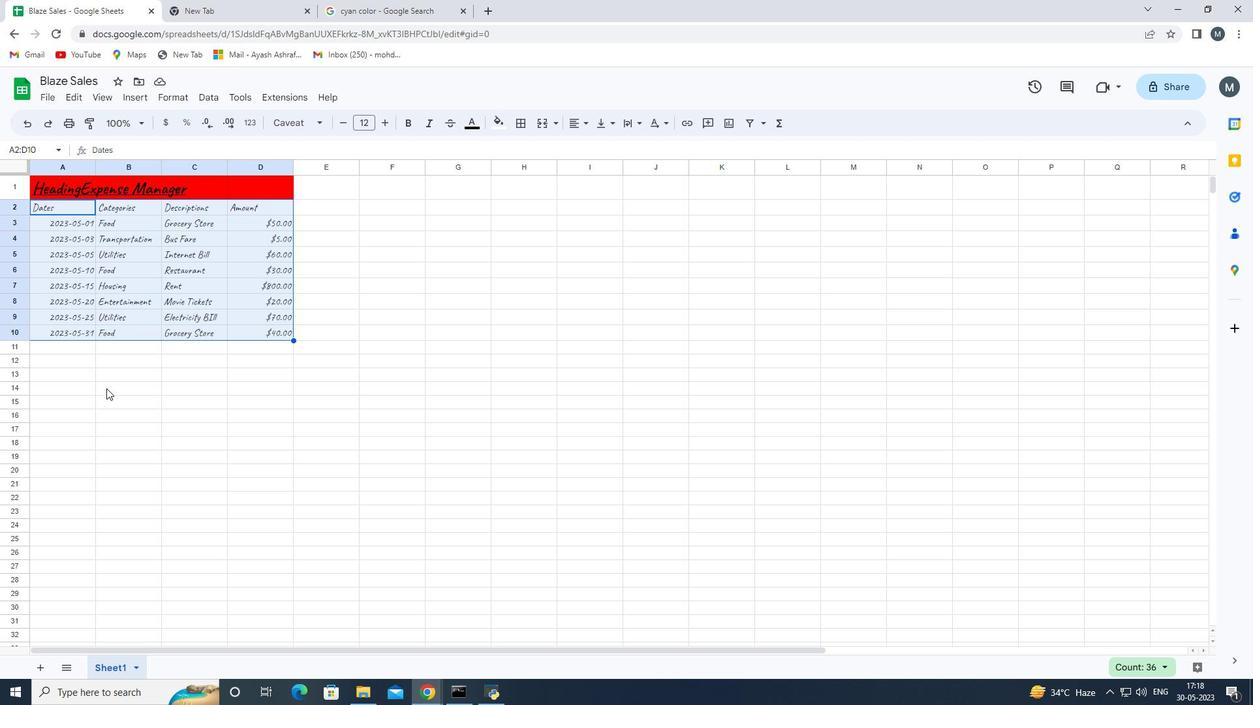 
Action: Mouse pressed left at (106, 384)
Screenshot: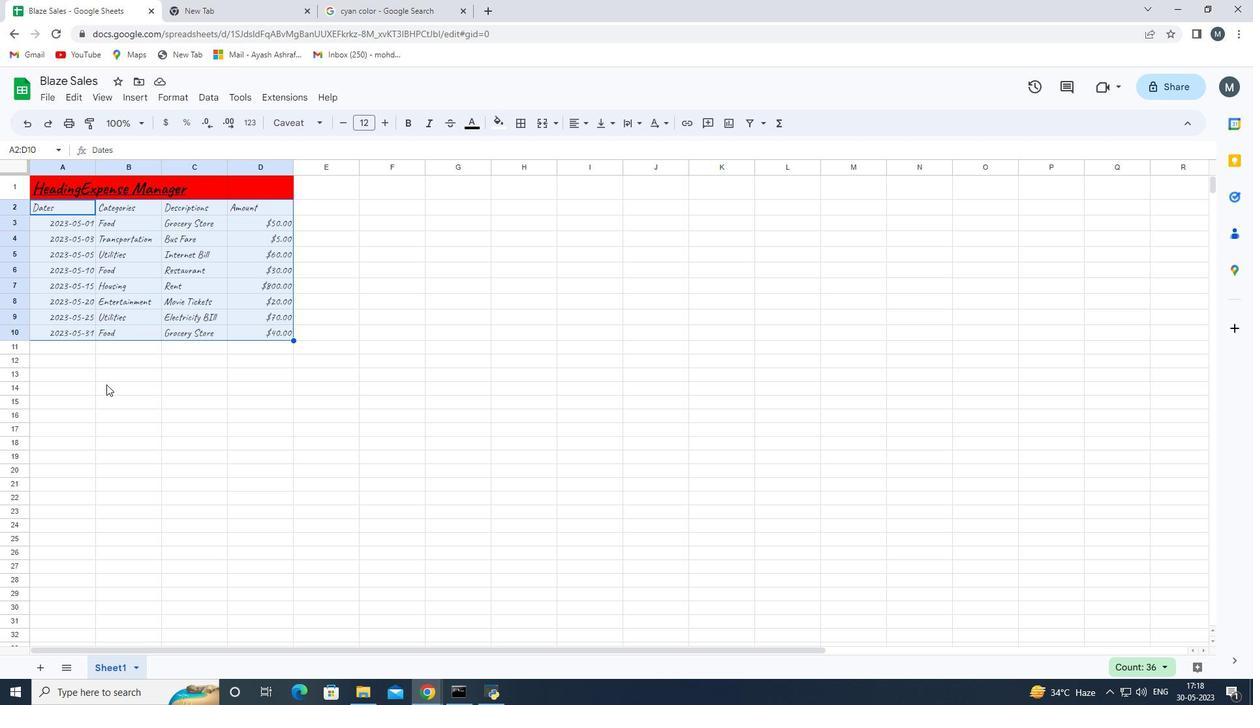 
Action: Mouse moved to (44, 186)
Screenshot: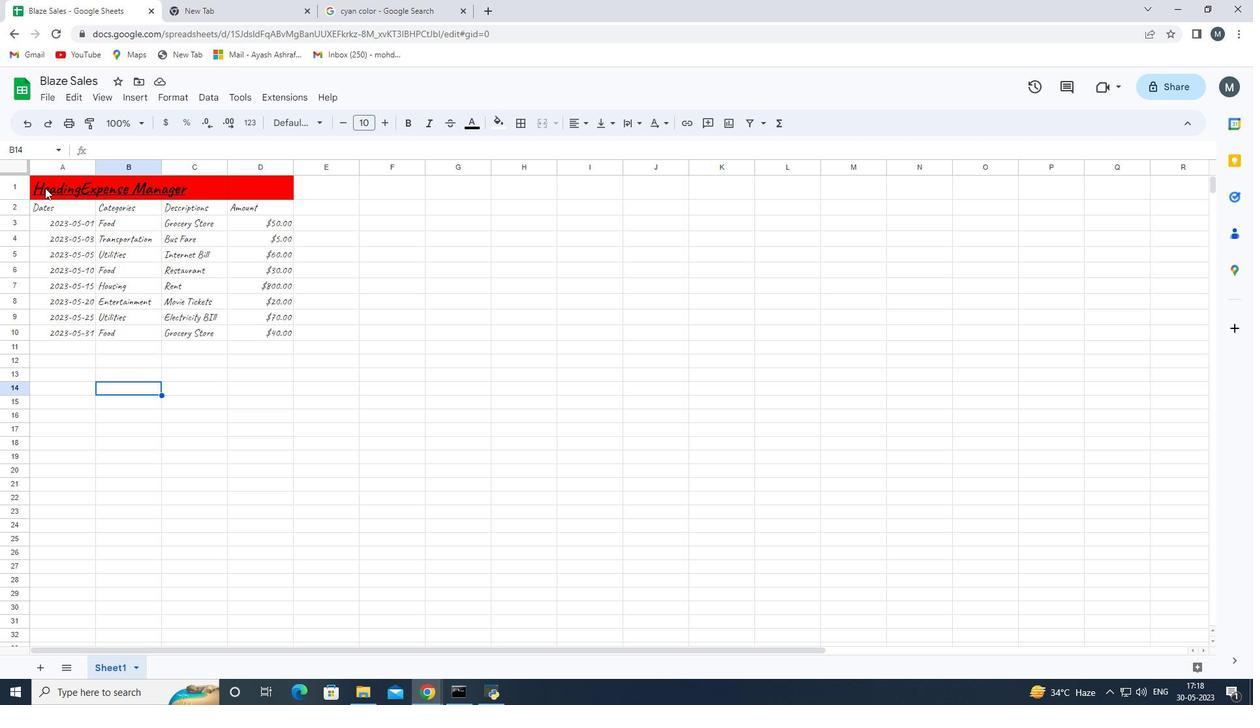 
Action: Mouse pressed left at (44, 186)
Screenshot: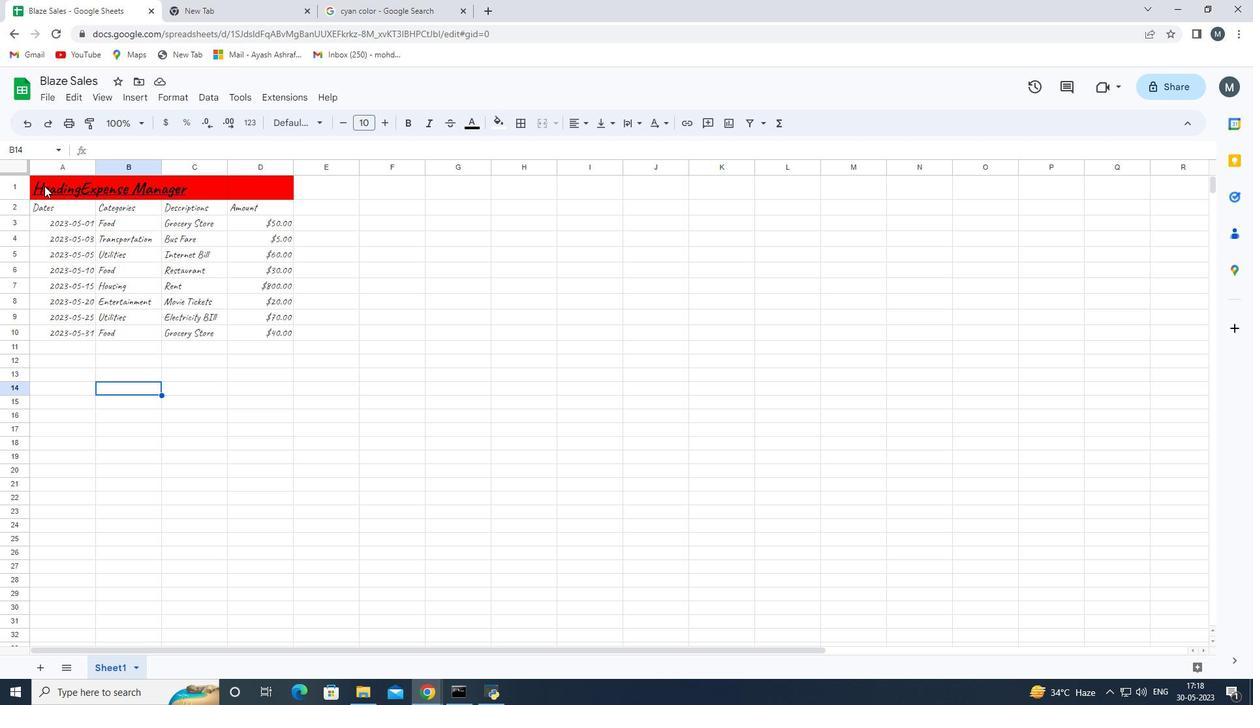 
Action: Mouse moved to (571, 126)
Screenshot: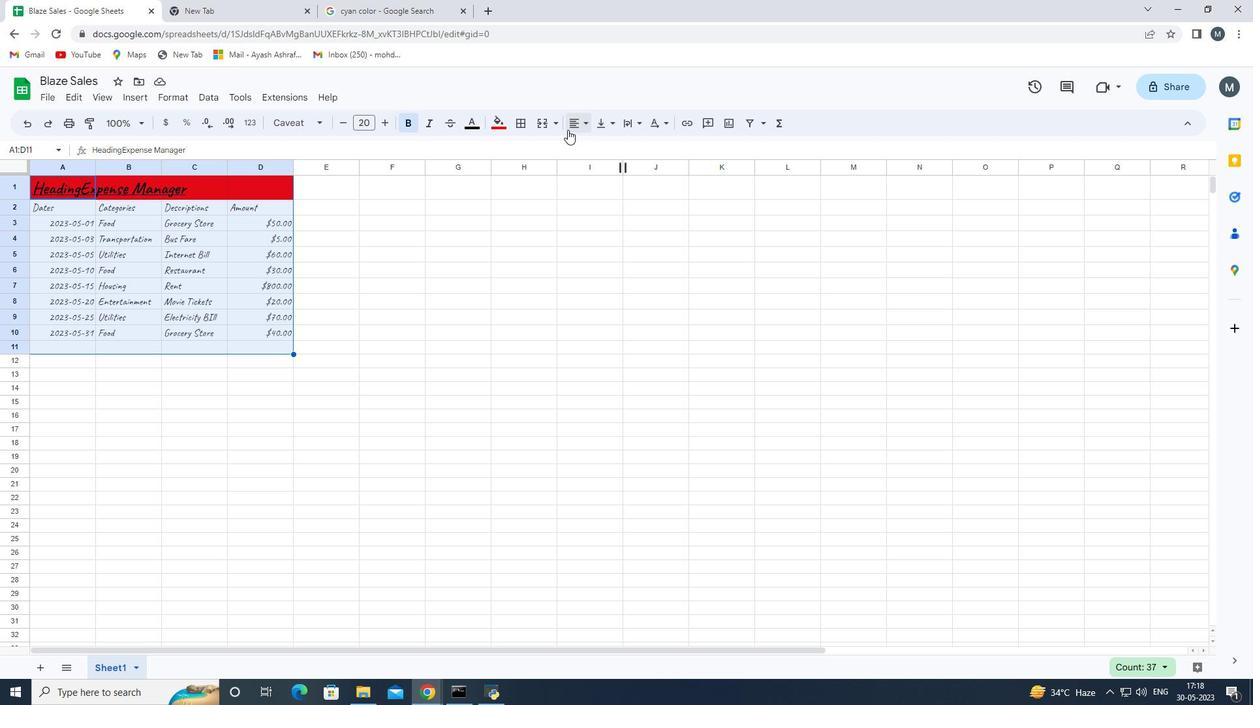 
Action: Mouse pressed left at (571, 126)
Screenshot: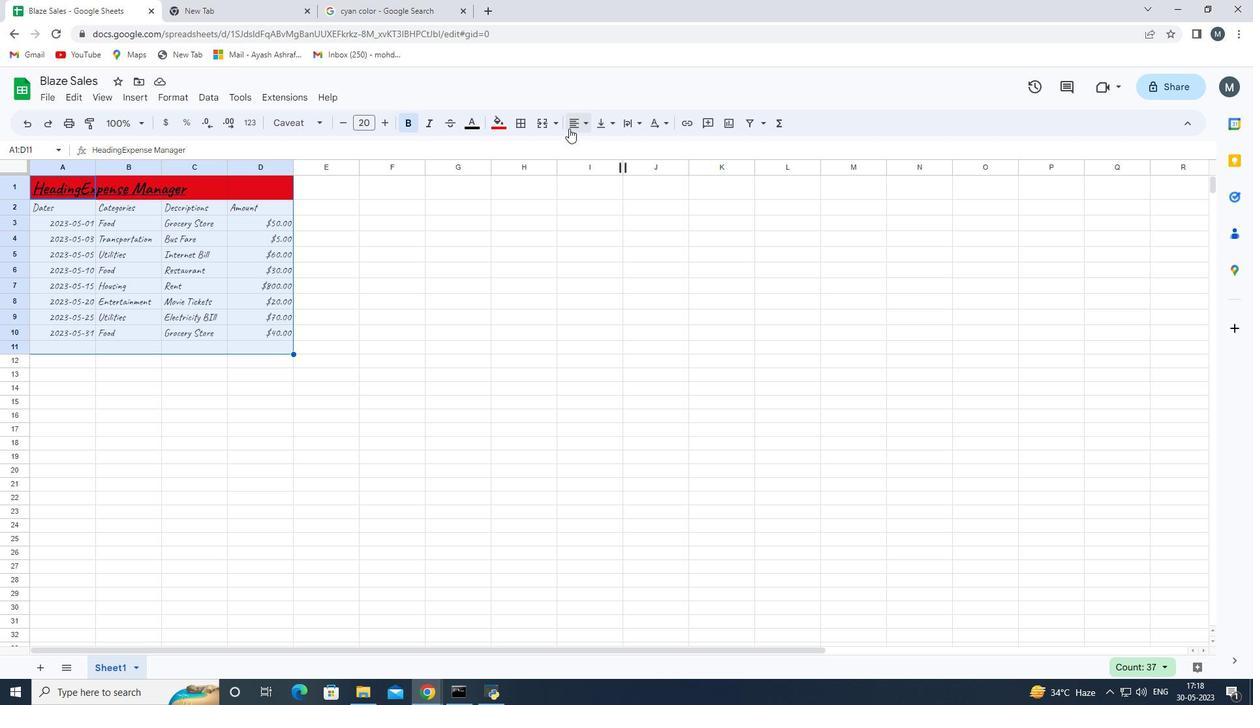 
Action: Mouse moved to (584, 150)
Screenshot: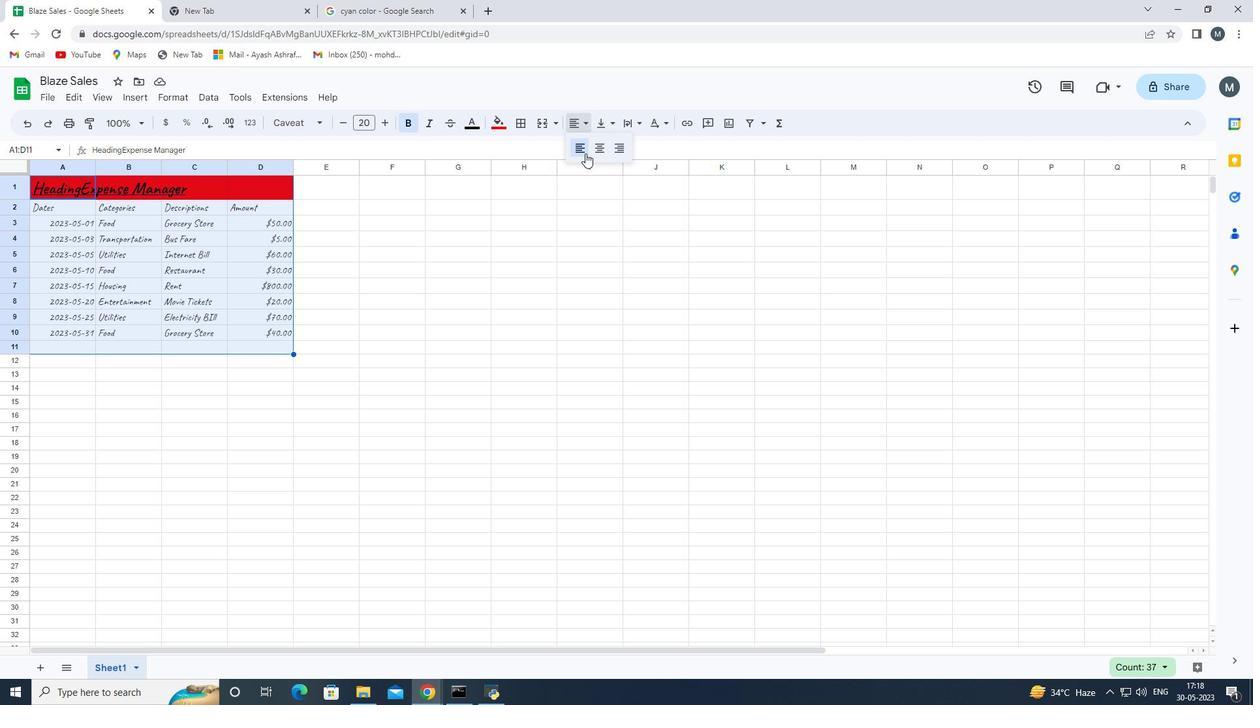 
Action: Mouse pressed left at (584, 150)
Screenshot: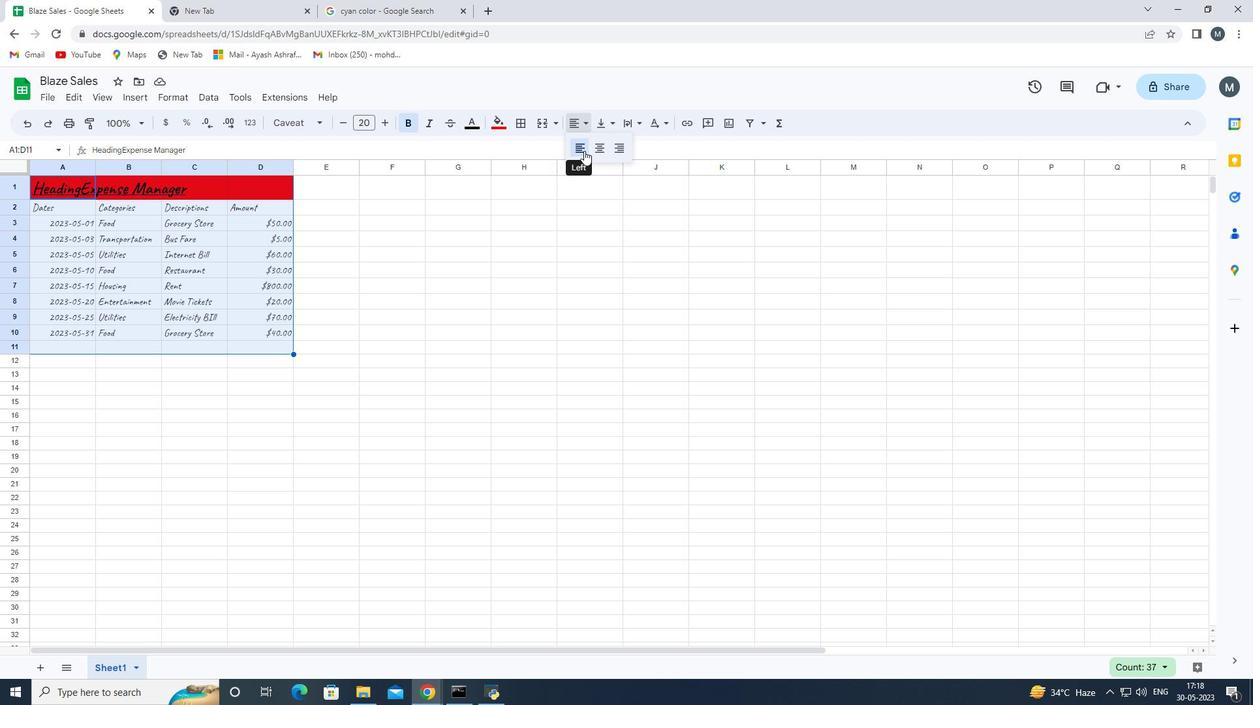 
Action: Mouse moved to (363, 301)
Screenshot: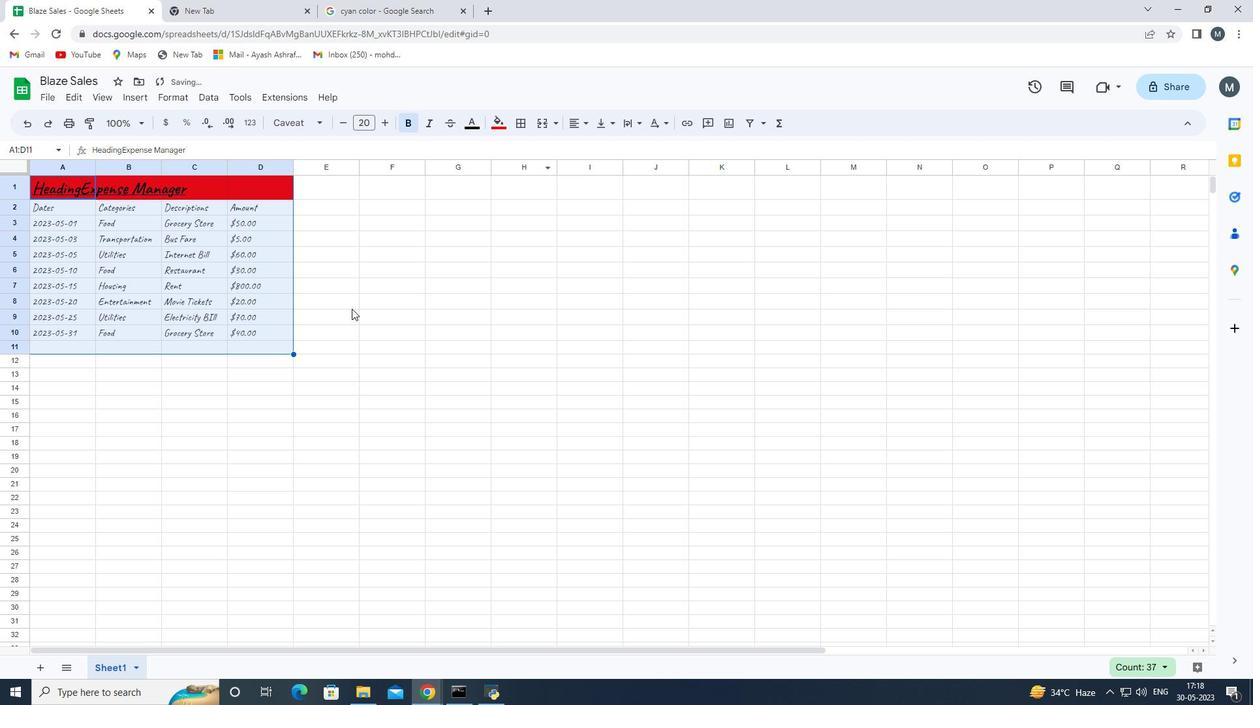 
Action: Mouse pressed left at (363, 301)
Screenshot: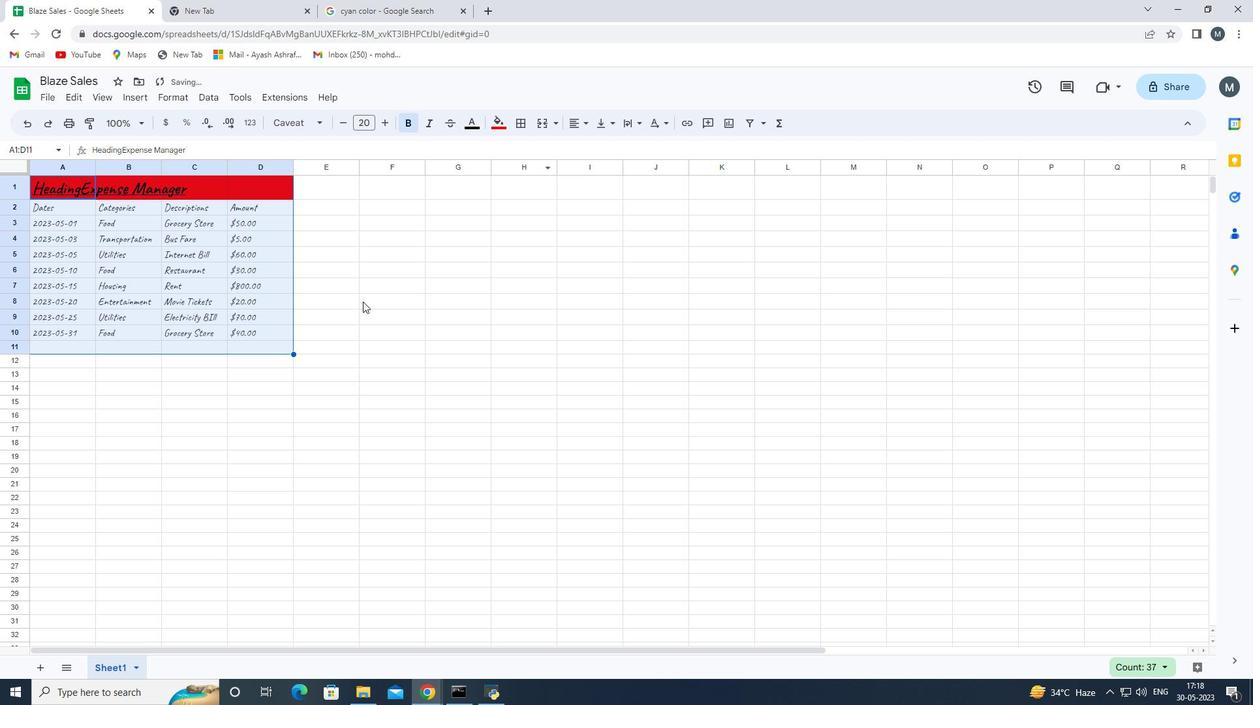 
Action: Mouse moved to (65, 212)
Screenshot: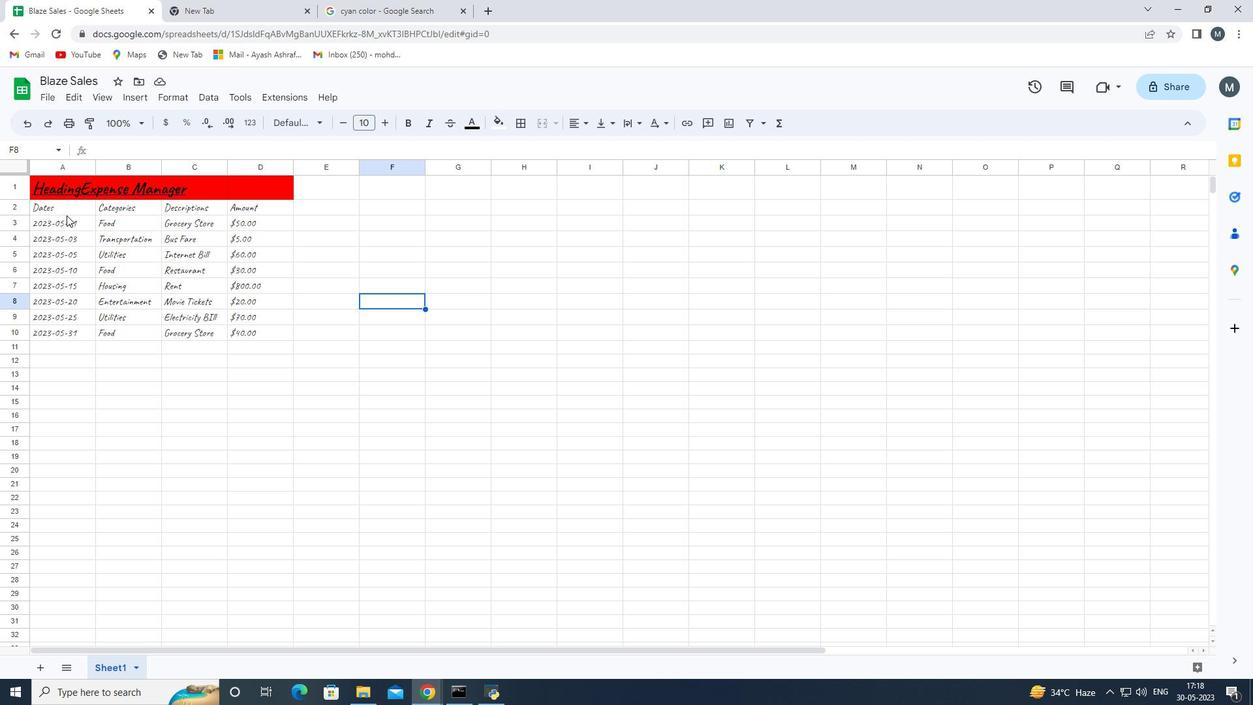 
Action: Mouse pressed left at (65, 212)
Screenshot: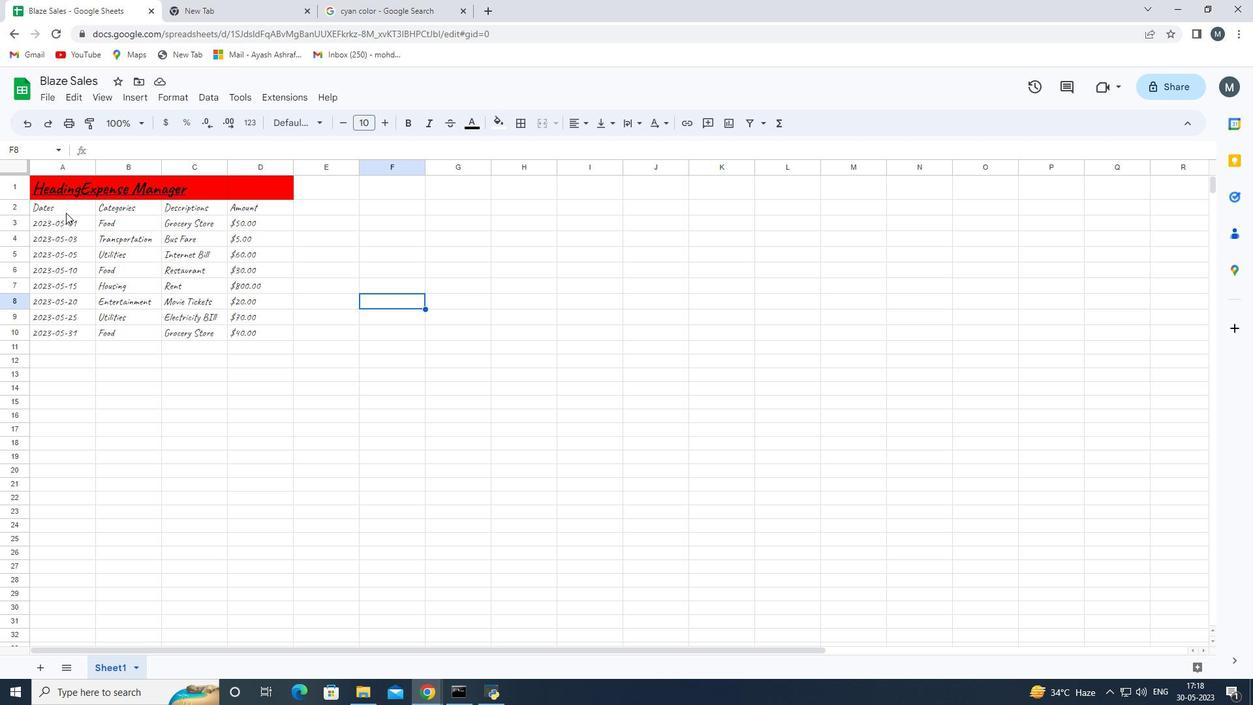 
Action: Mouse moved to (65, 212)
Screenshot: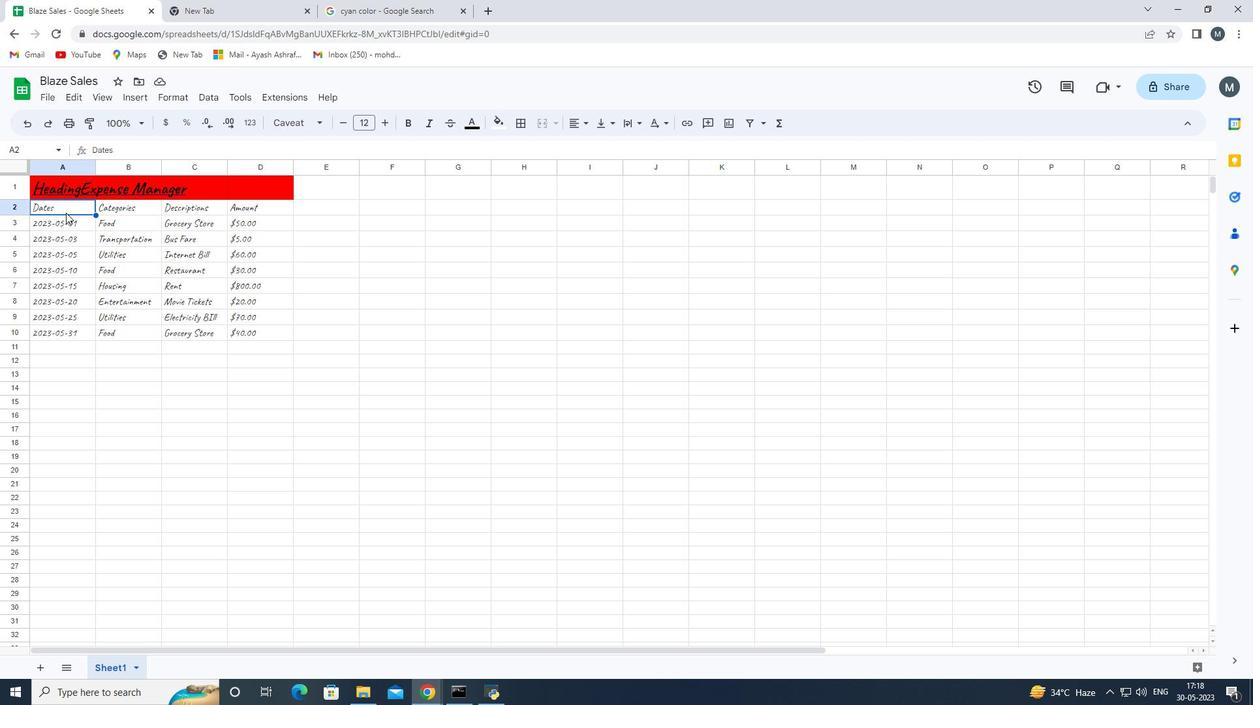 
Action: Key pressed <Key.down><Key.down><Key.down><Key.down><Key.down>
Screenshot: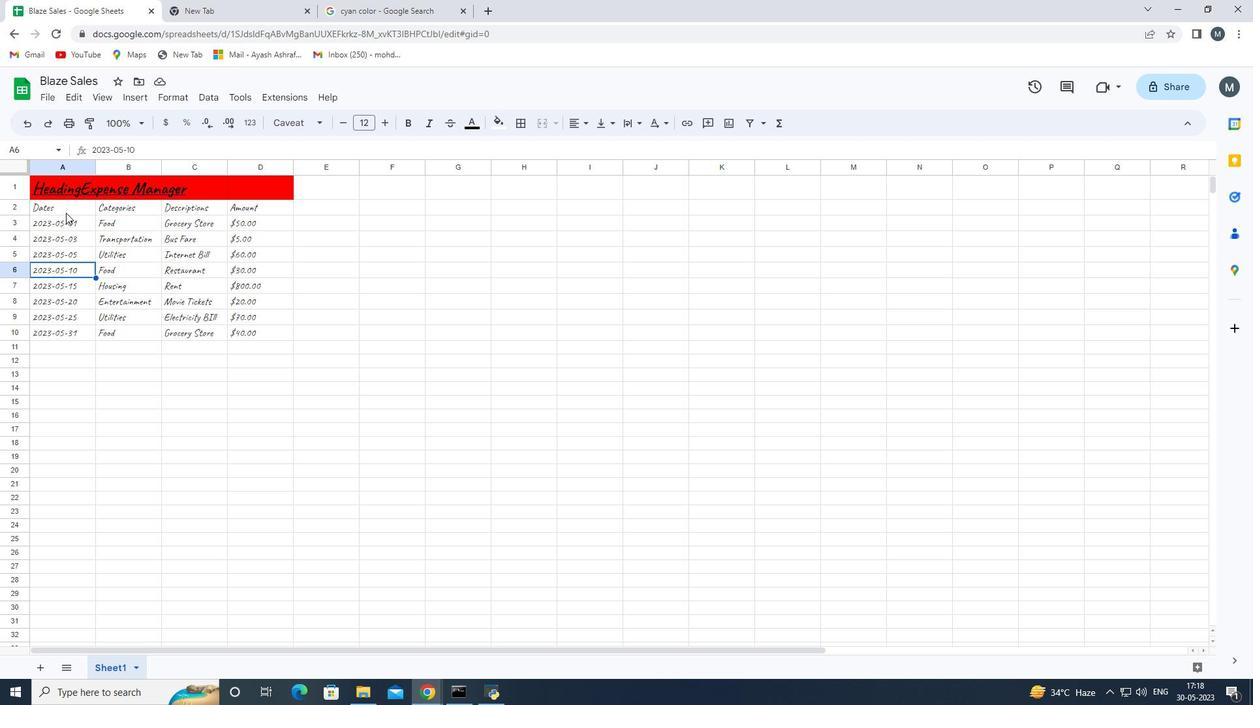 
Action: Mouse moved to (93, 302)
Screenshot: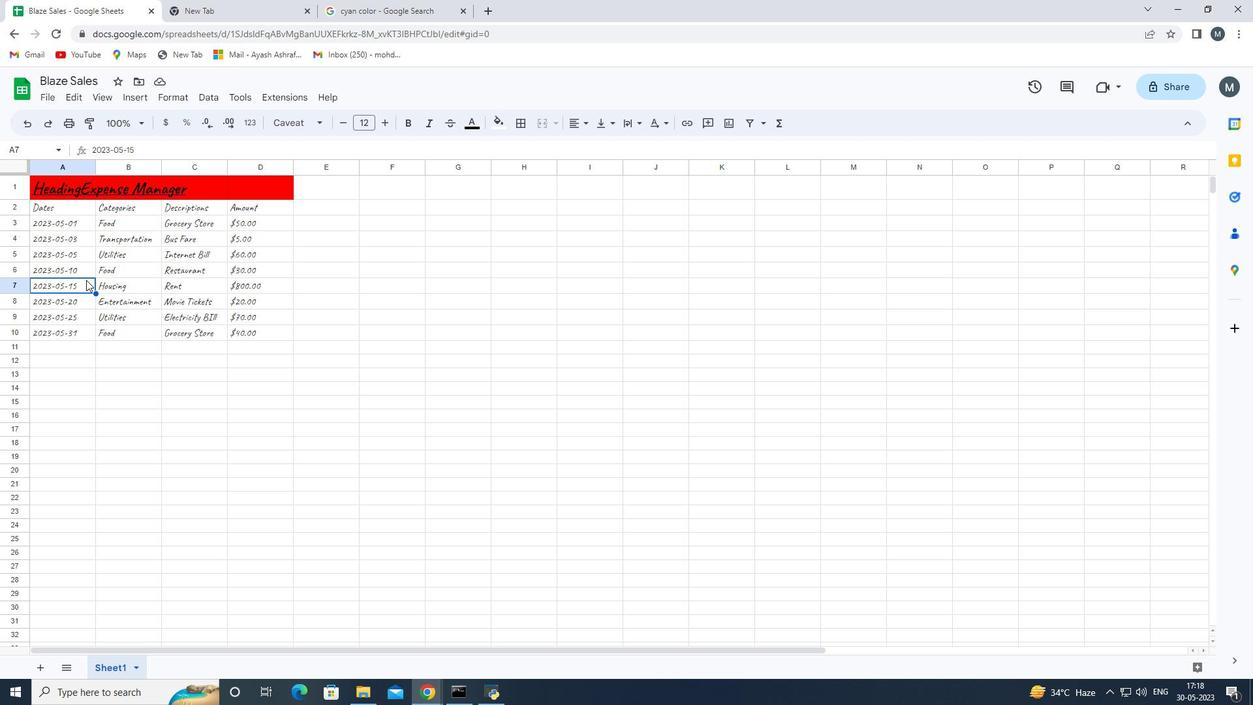 
Action: Key pressed <Key.down>
Screenshot: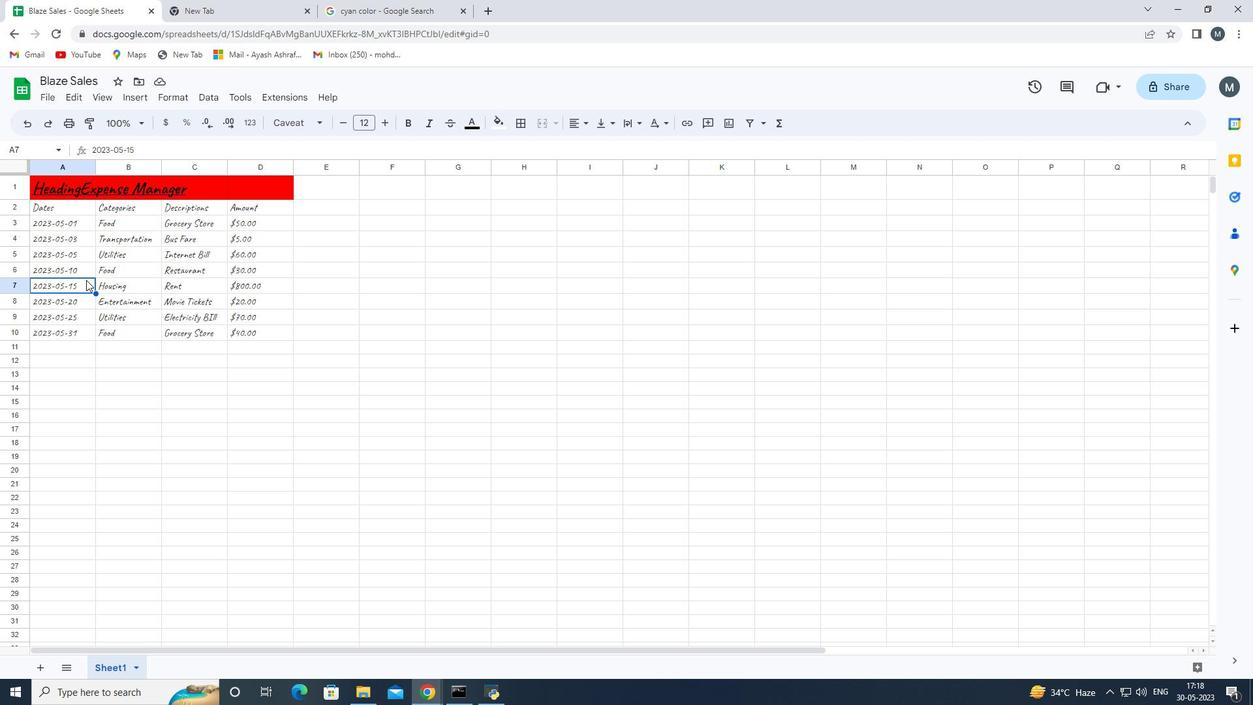 
Action: Mouse moved to (93, 303)
Screenshot: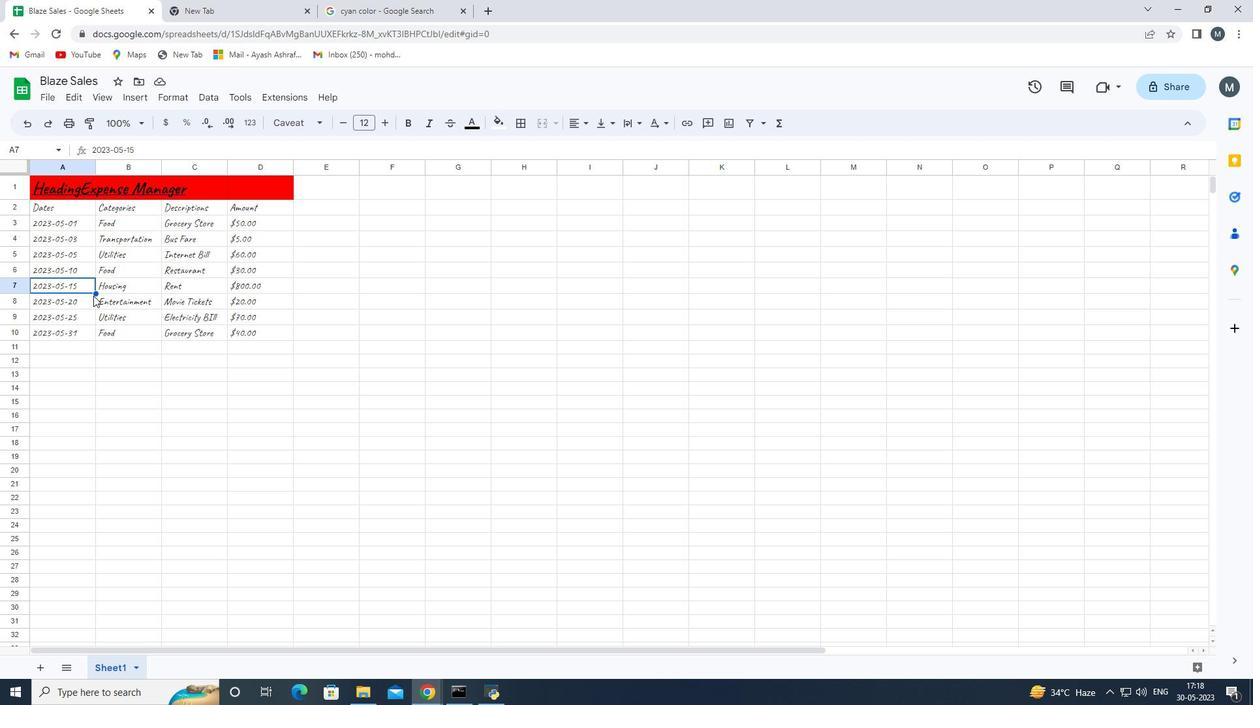
Action: Key pressed <Key.down><Key.down><Key.right><Key.up><Key.up><Key.up><Key.up><Key.up><Key.up><Key.up>
Screenshot: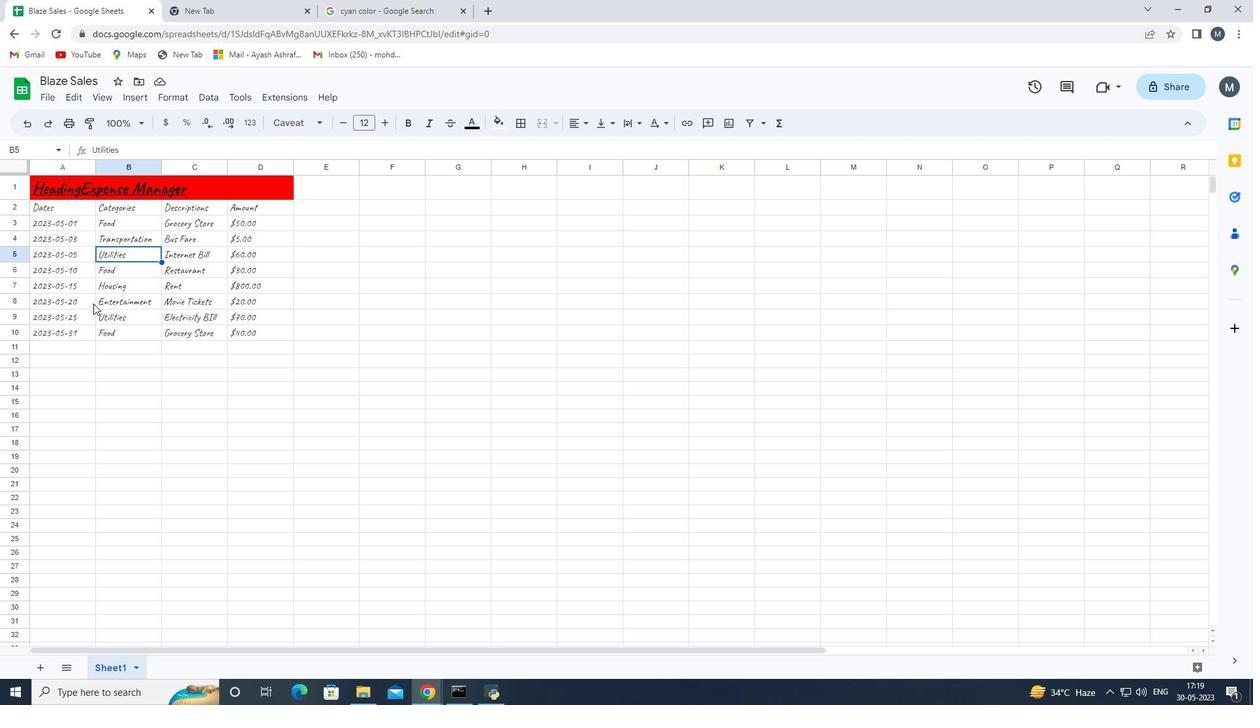 
Action: Mouse moved to (112, 306)
Screenshot: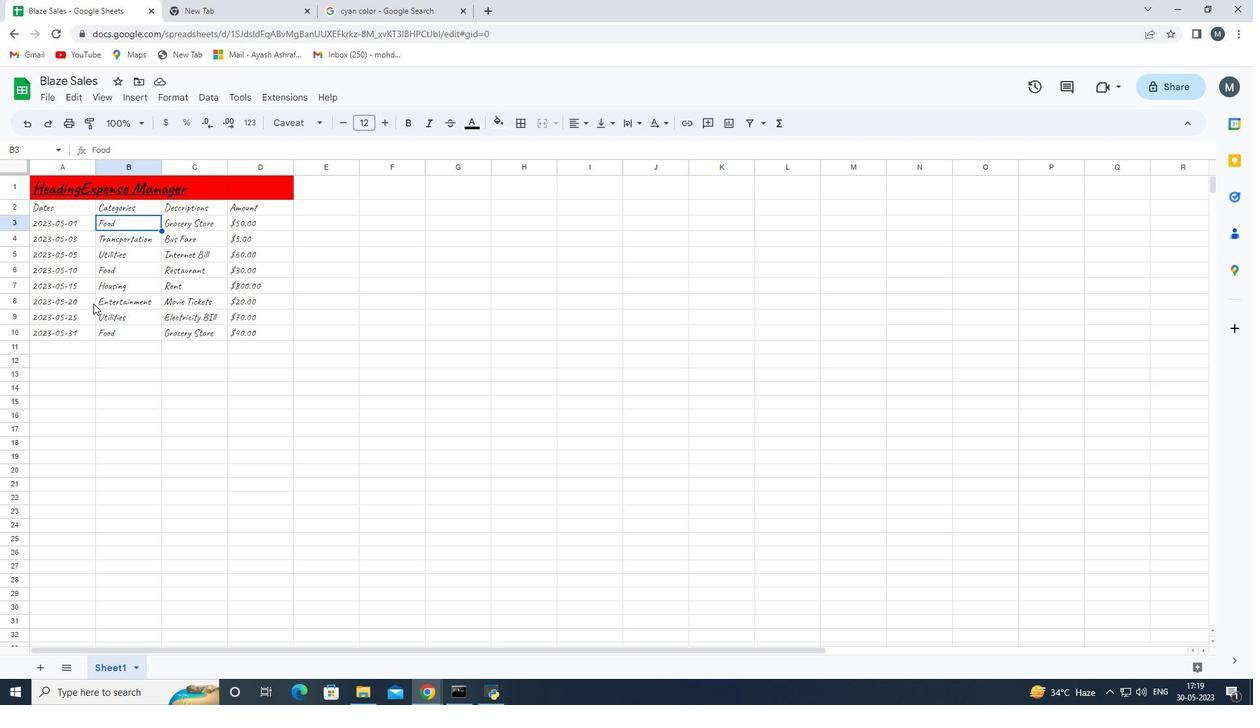 
Action: Key pressed <Key.up><Key.right><Key.down><Key.down><Key.down><Key.down><Key.down><Key.down><Key.down><Key.down><Key.right><Key.up><Key.up><Key.up><Key.up><Key.up><Key.up><Key.up><Key.up>
Screenshot: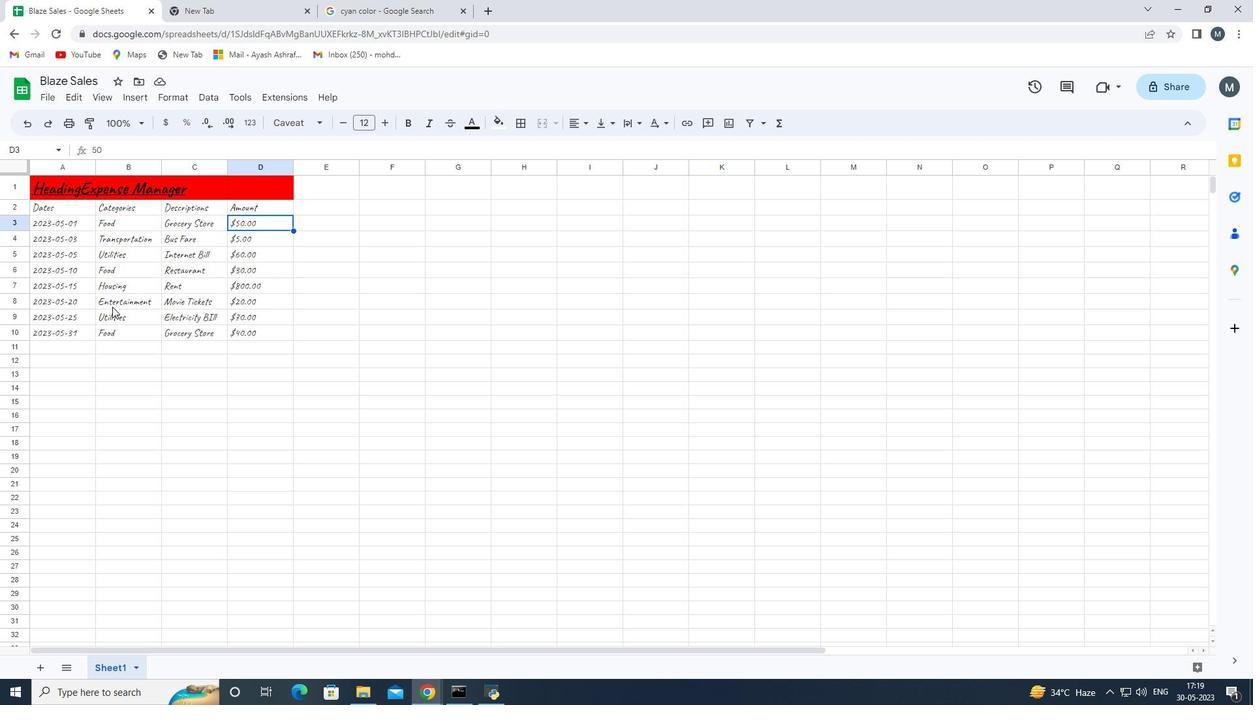 
Action: Mouse moved to (58, 205)
Screenshot: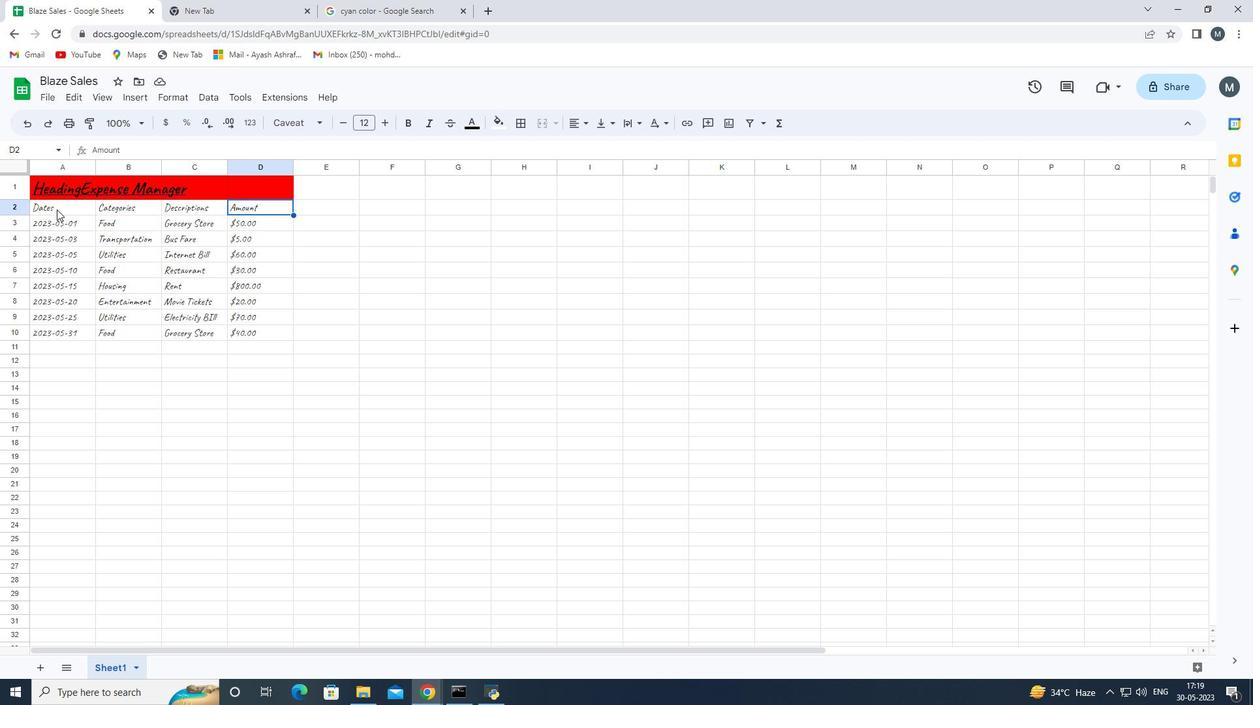 
Action: Mouse pressed left at (58, 205)
Screenshot: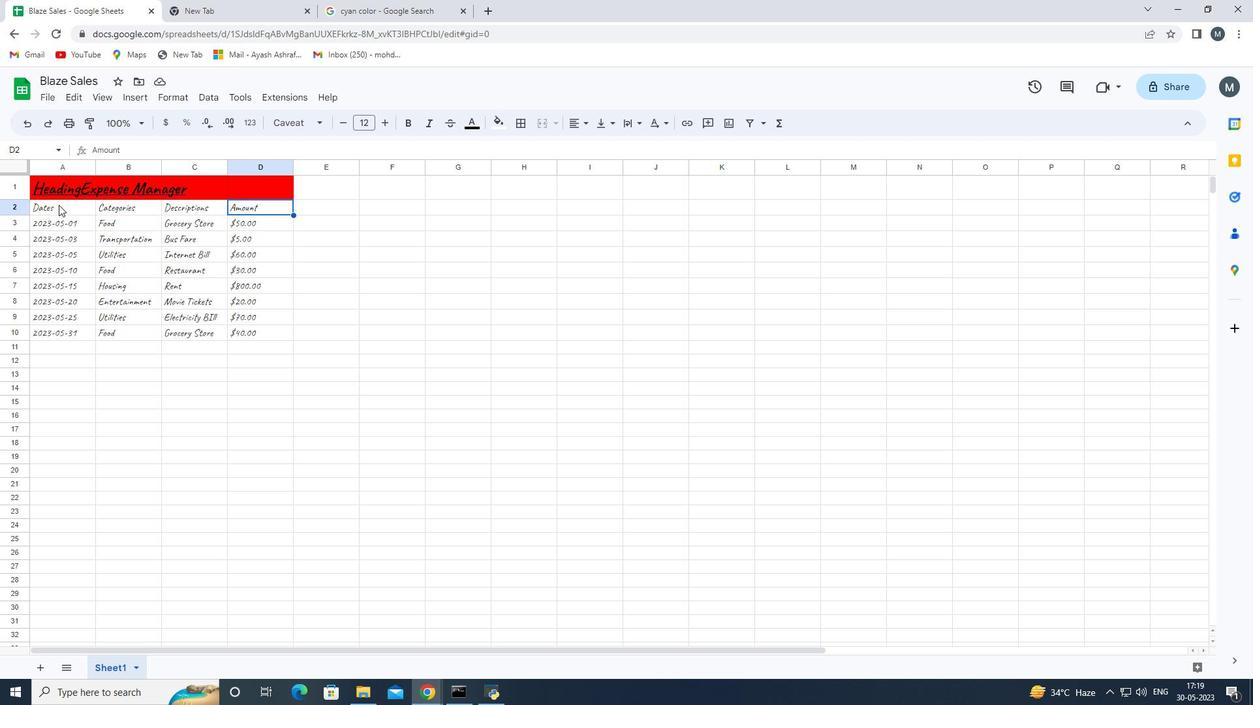 
Action: Key pressed ctrl+B
Screenshot: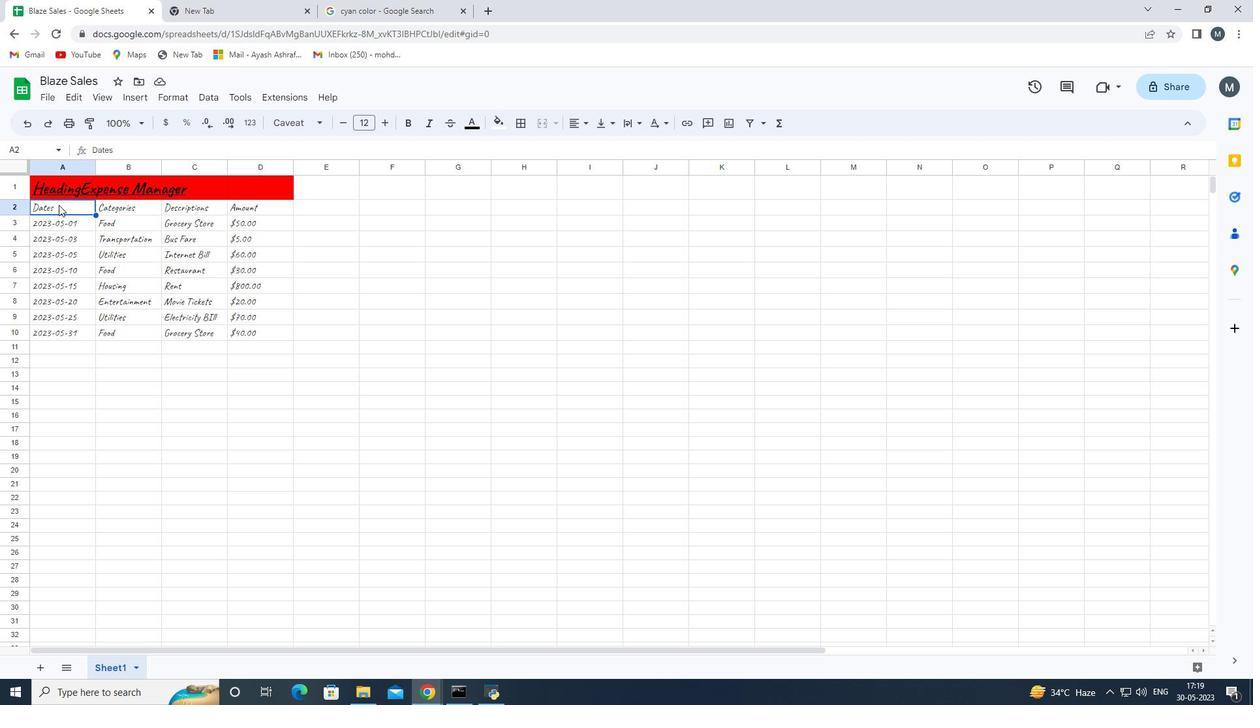 
Action: Mouse moved to (126, 206)
Screenshot: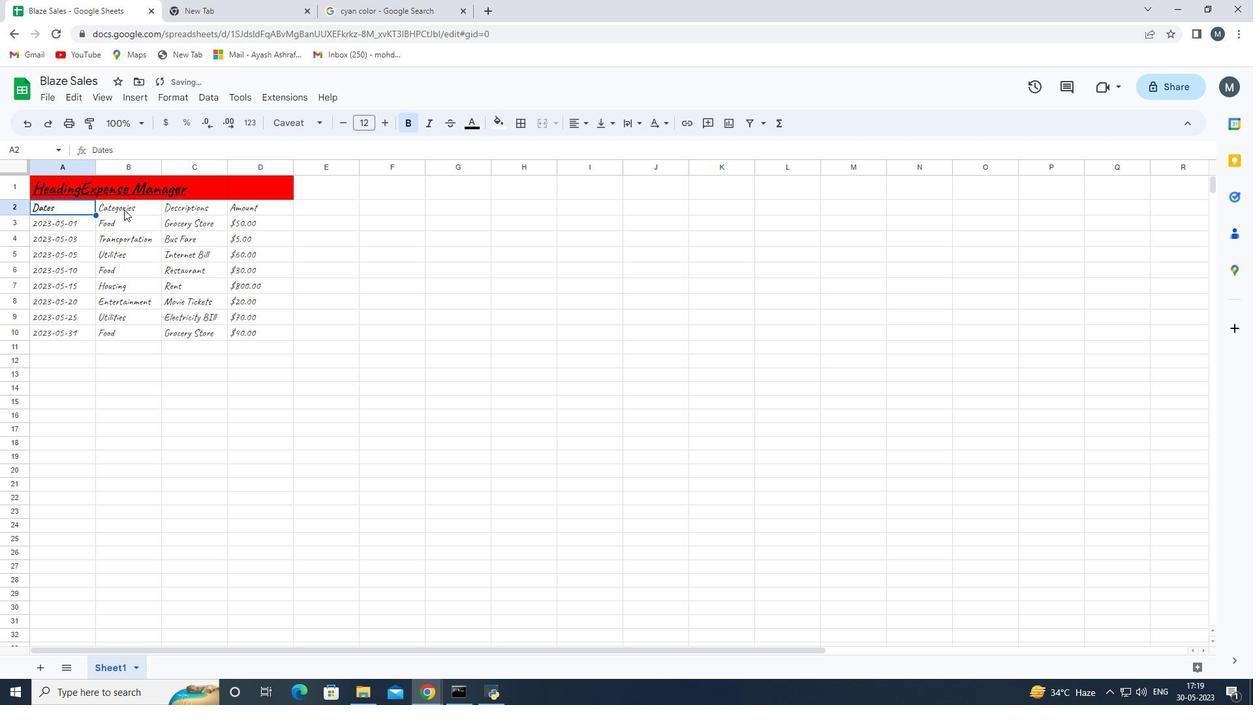 
Action: Mouse pressed left at (126, 206)
Screenshot: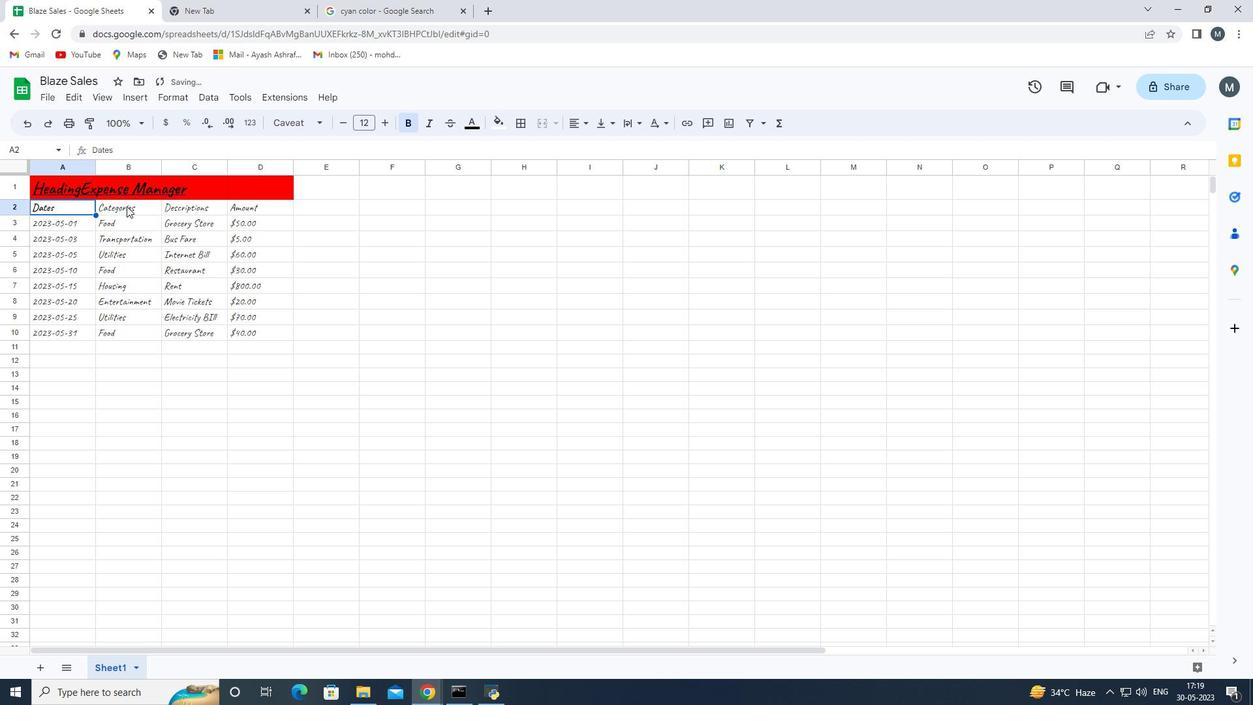 
Action: Mouse moved to (123, 205)
Screenshot: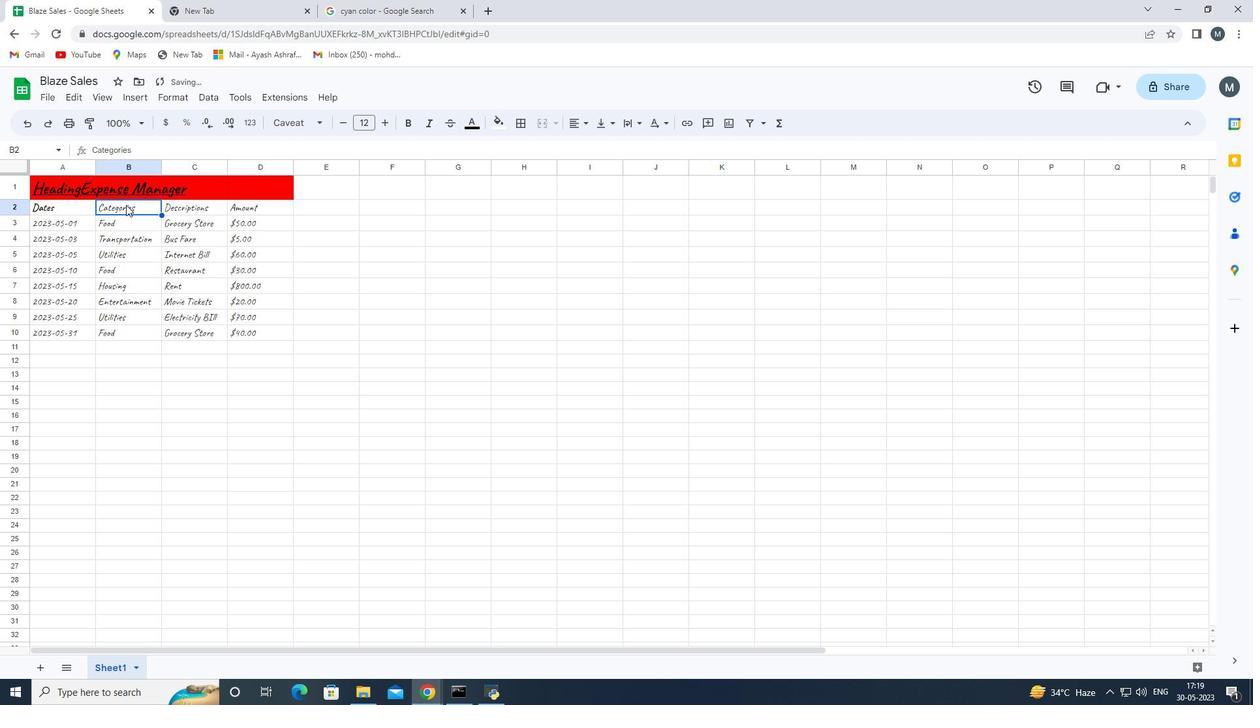 
Action: Key pressed ctrl+B 315)
Screenshot: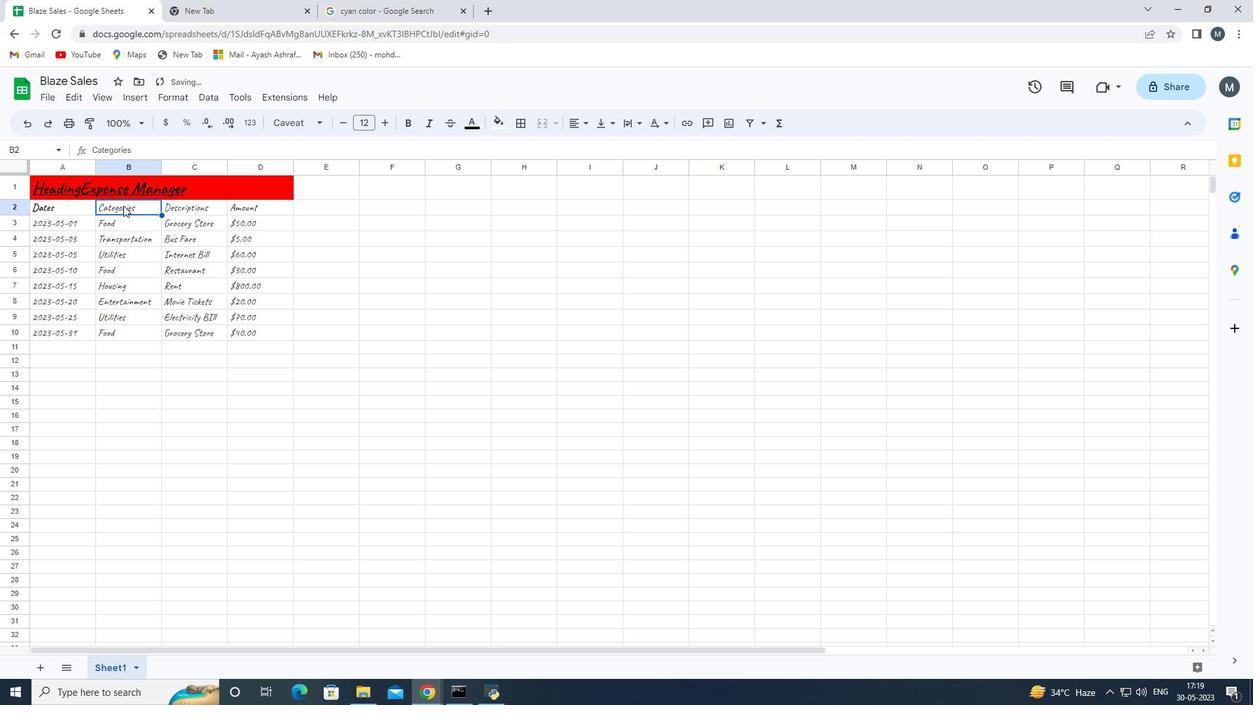 
Action: Mouse moved to (190, 205)
Screenshot: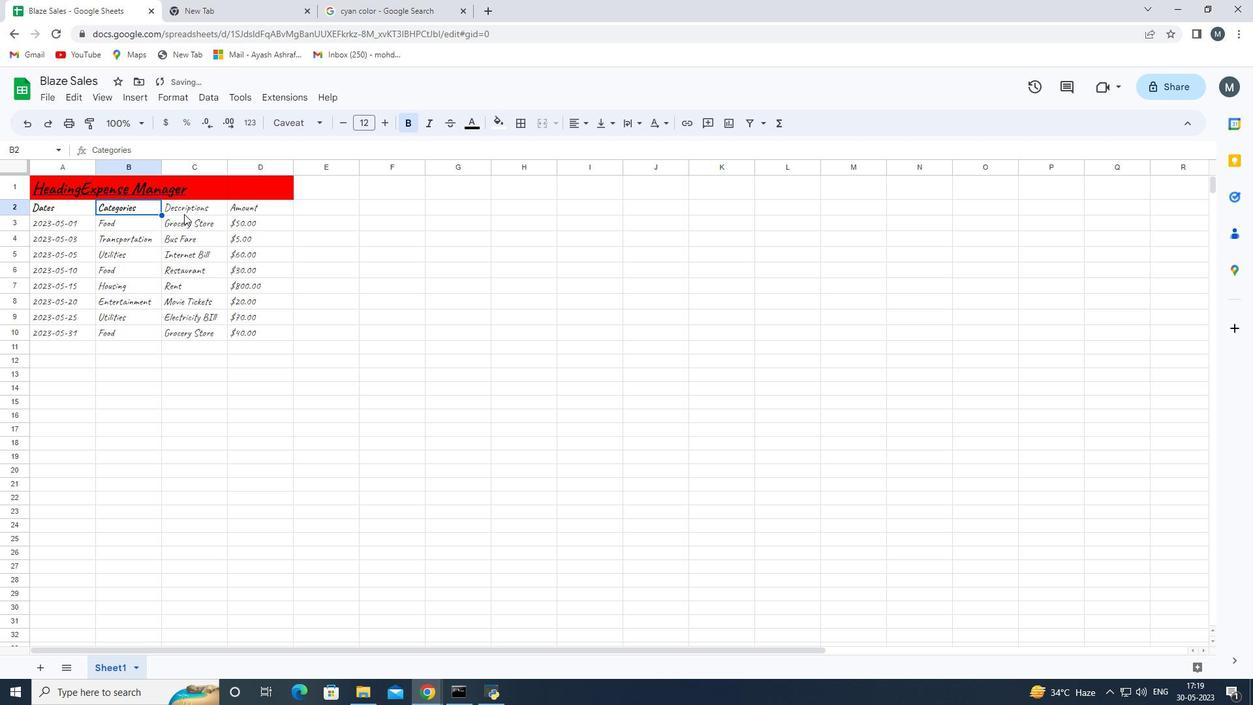 
Action: Mouse pressed left at (190, 205)
Screenshot: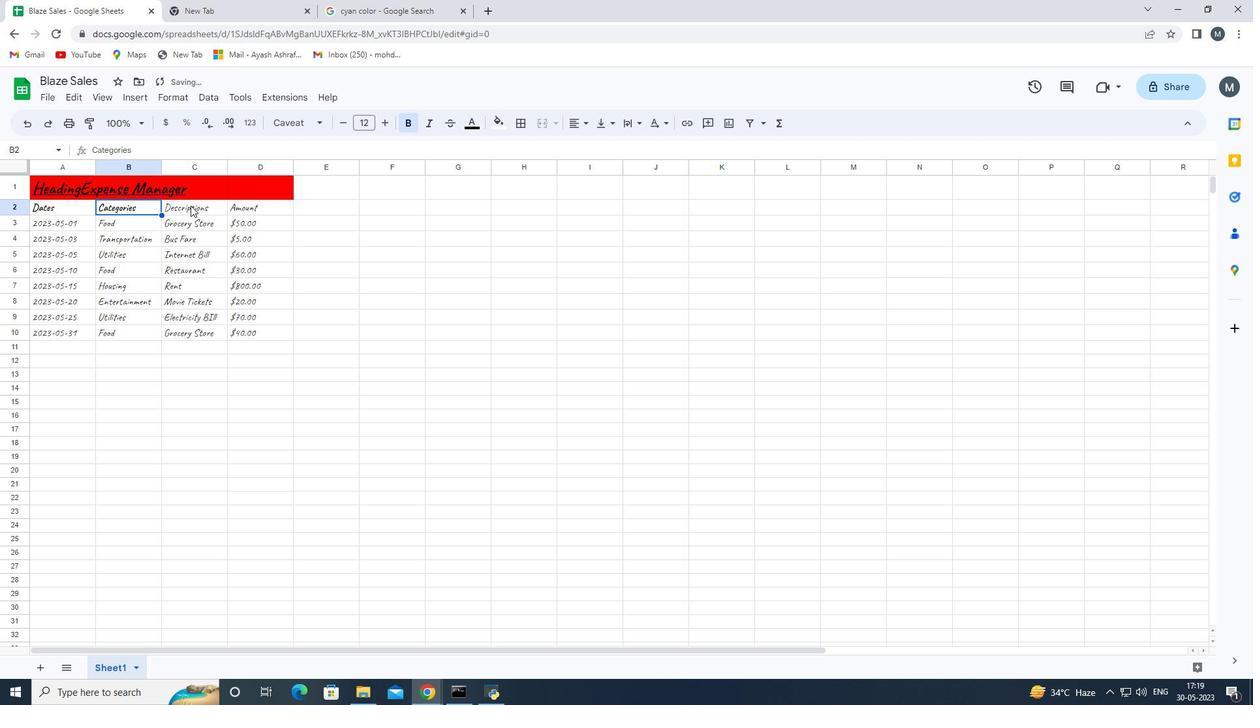 
Action: Key pressed ctrl+B
Screenshot: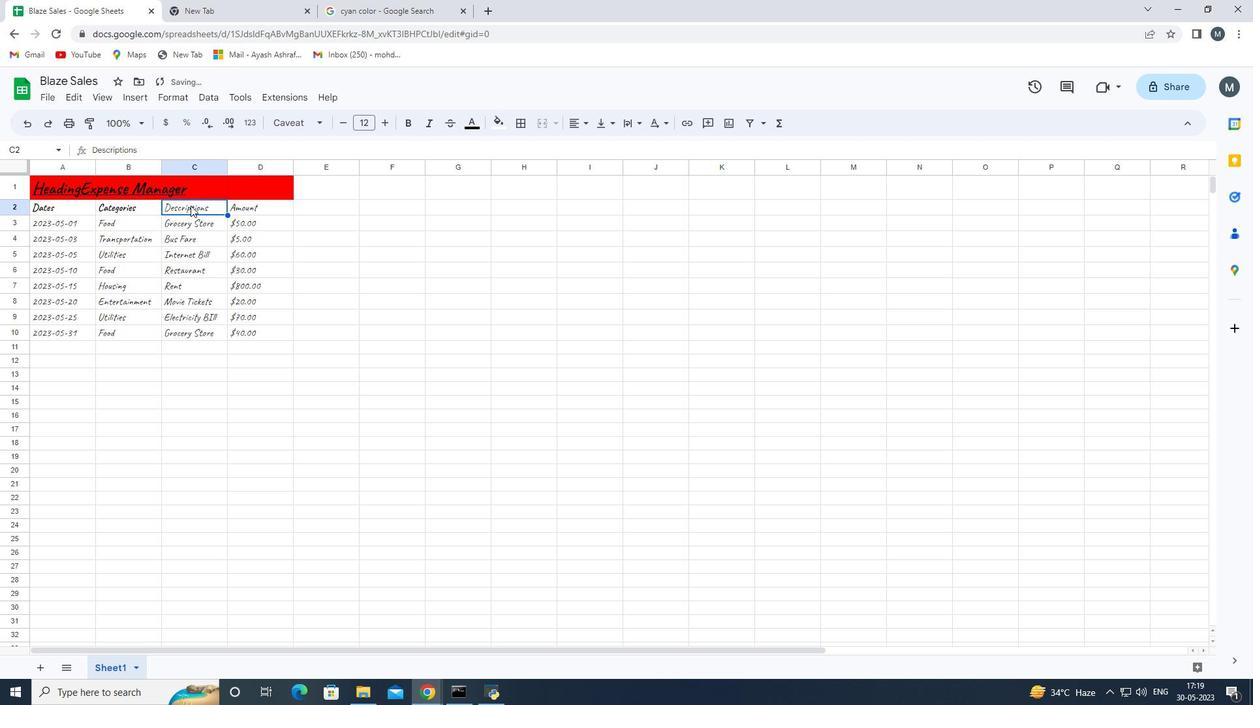
Action: Mouse moved to (236, 204)
Screenshot: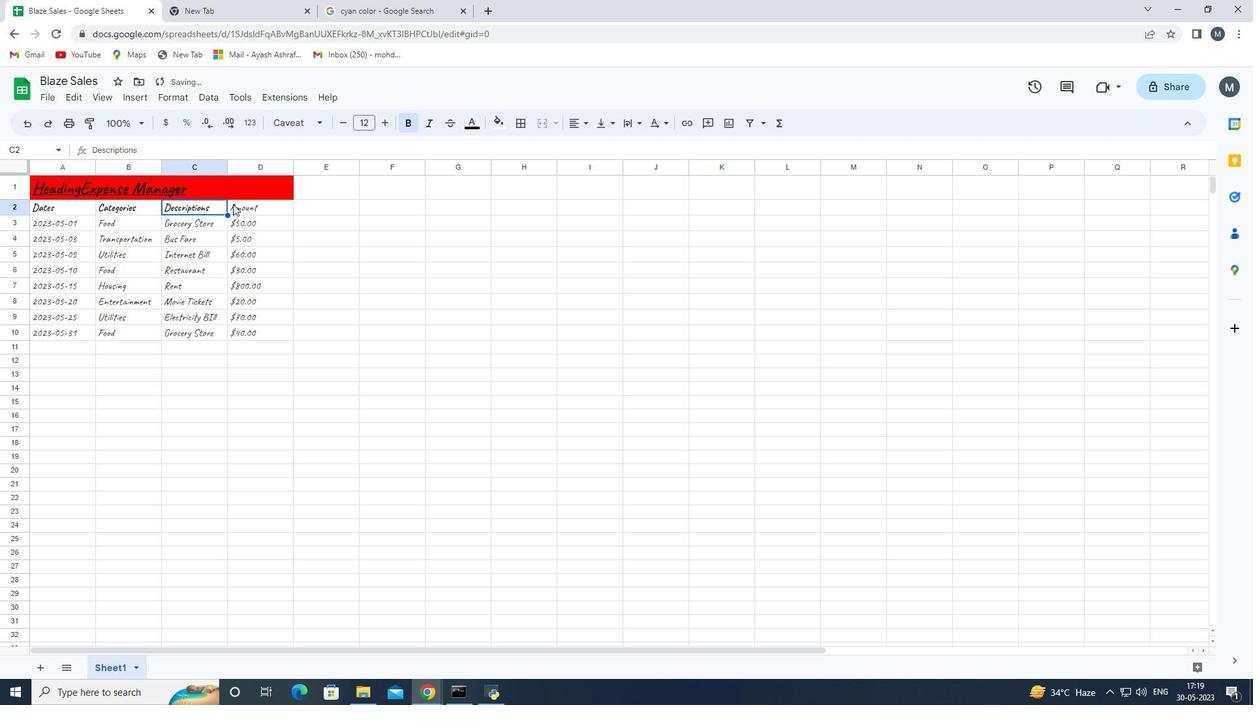 
Action: Mouse pressed left at (236, 204)
Screenshot: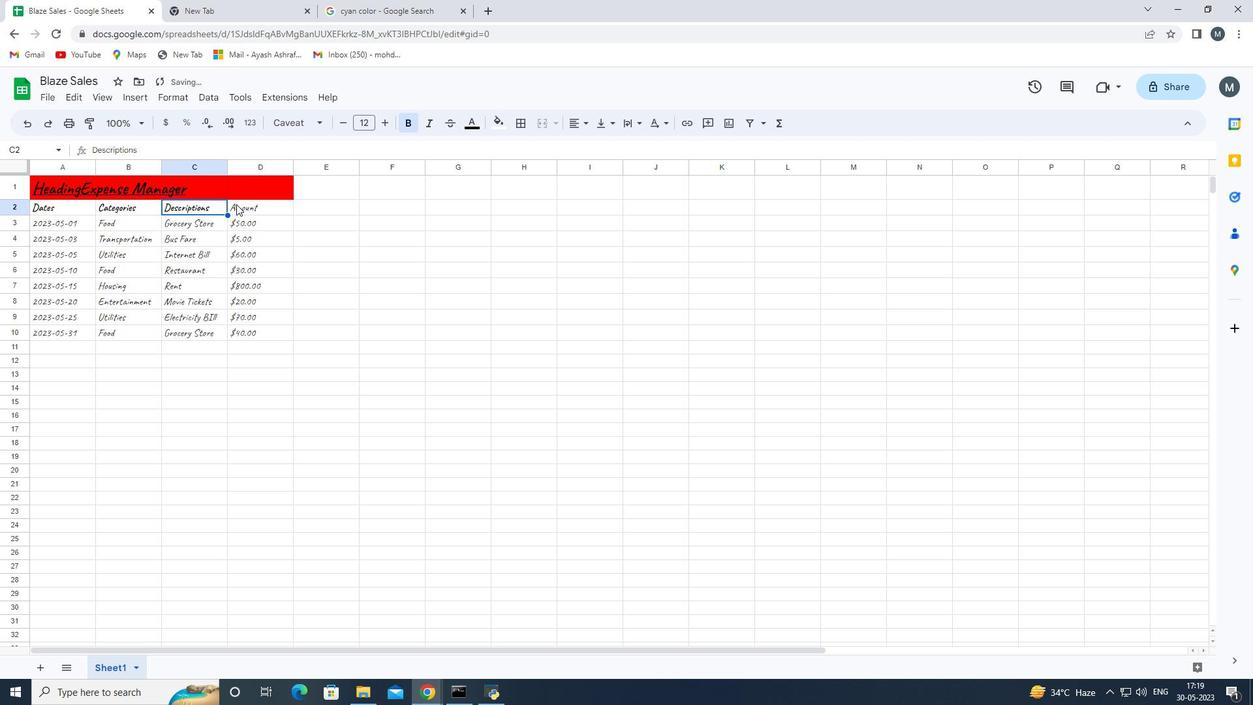 
Action: Mouse moved to (229, 205)
Screenshot: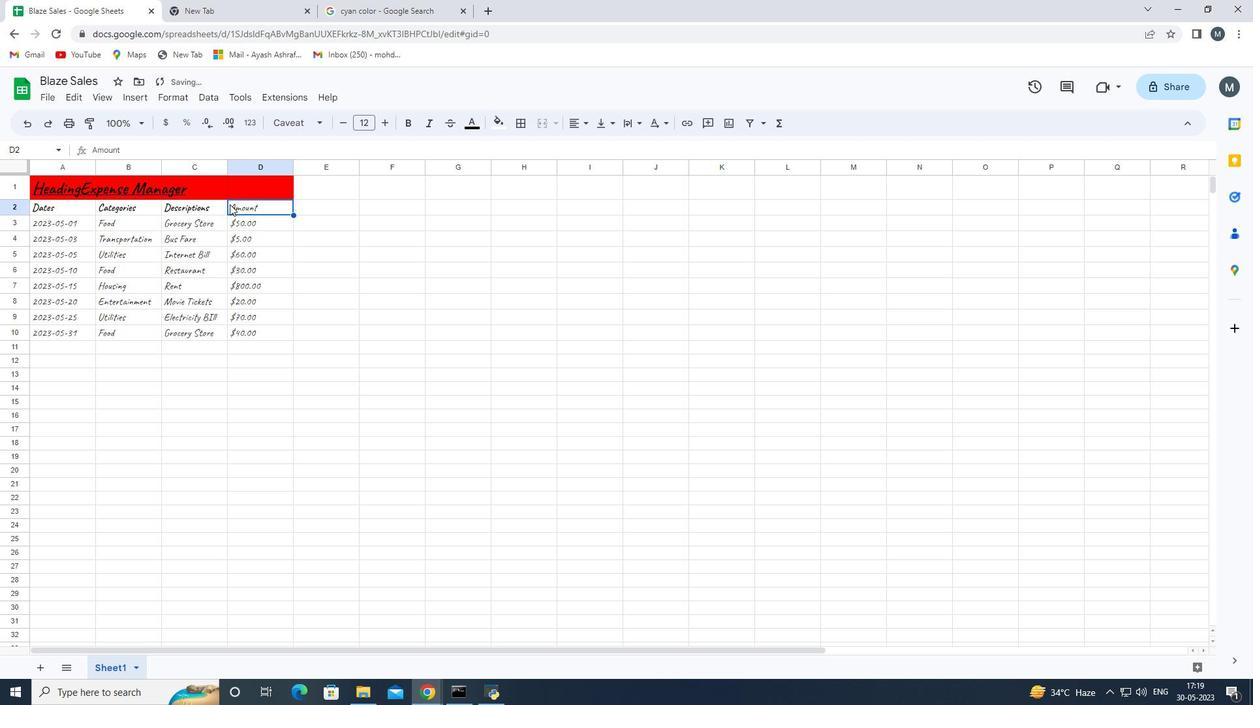 
Action: Key pressed ctrl+B
Screenshot: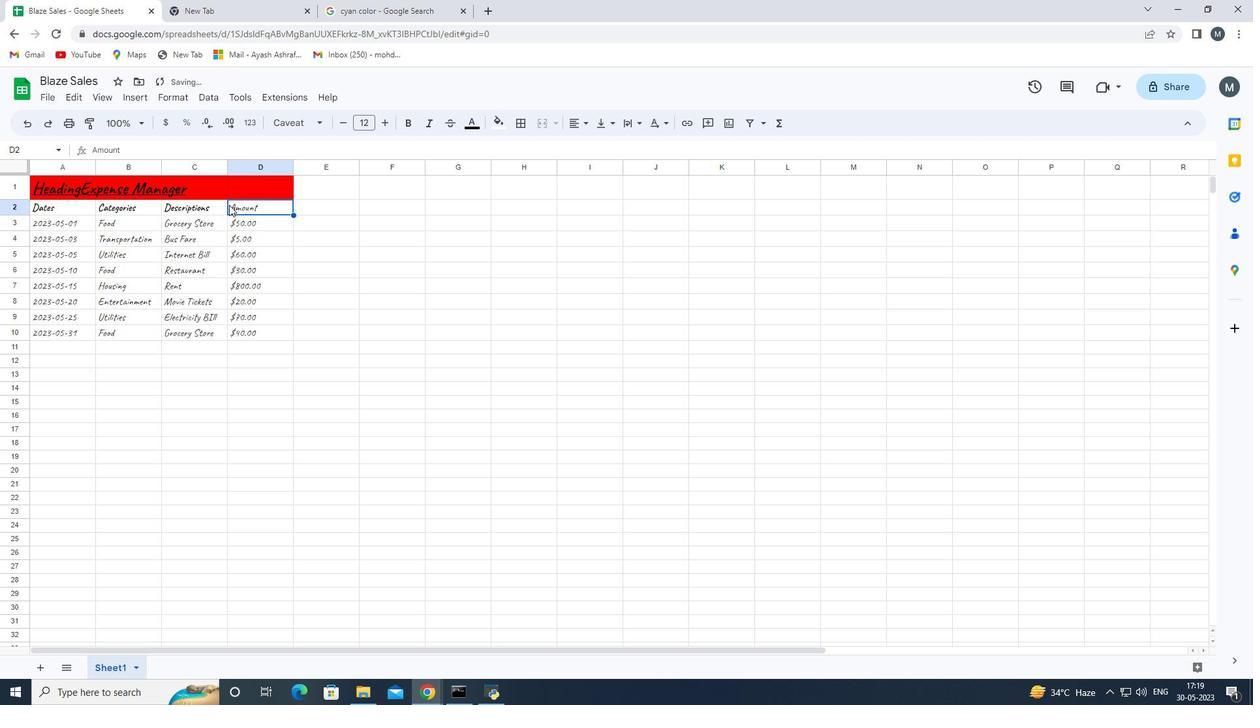 
Action: Mouse moved to (64, 222)
Screenshot: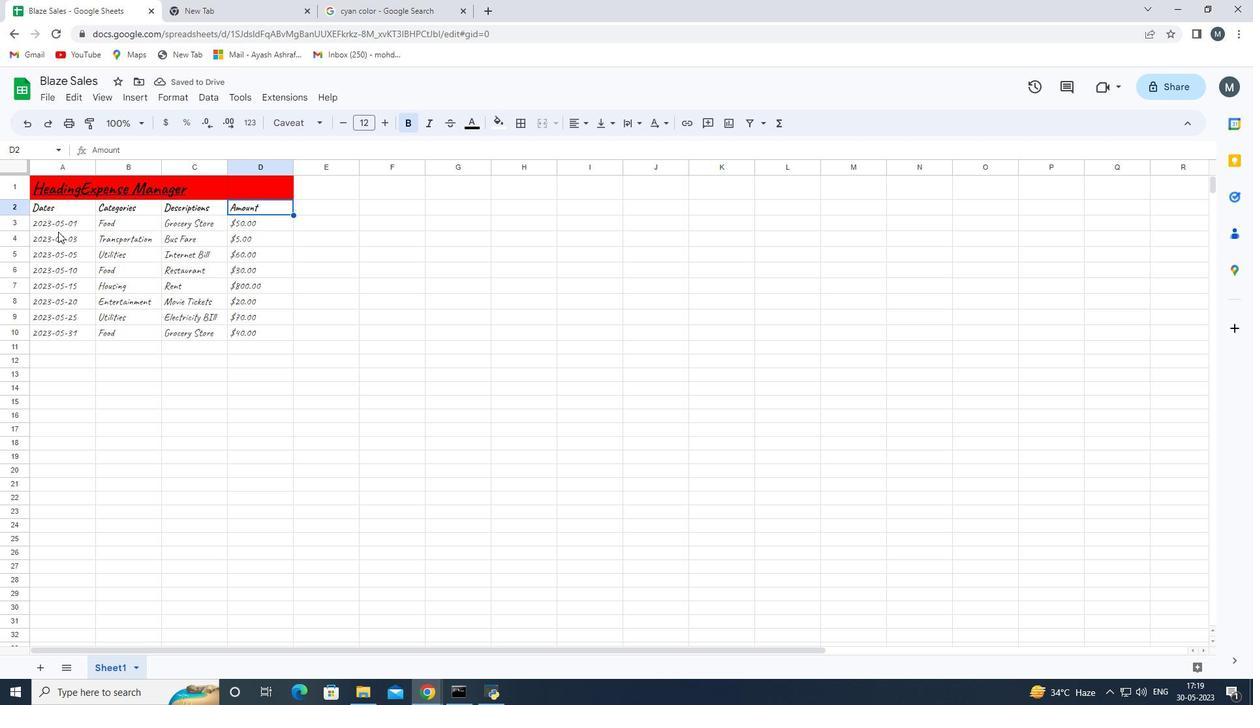 
Action: Mouse pressed left at (64, 222)
Screenshot: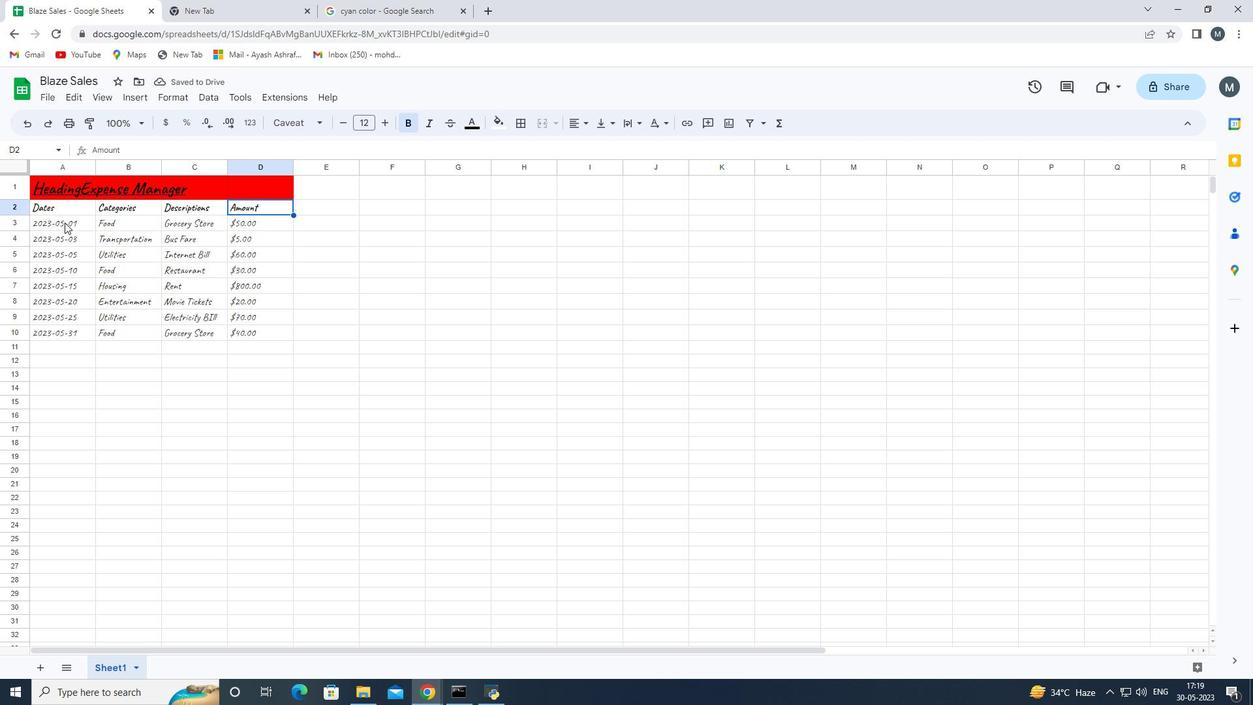 
Action: Mouse moved to (67, 217)
Screenshot: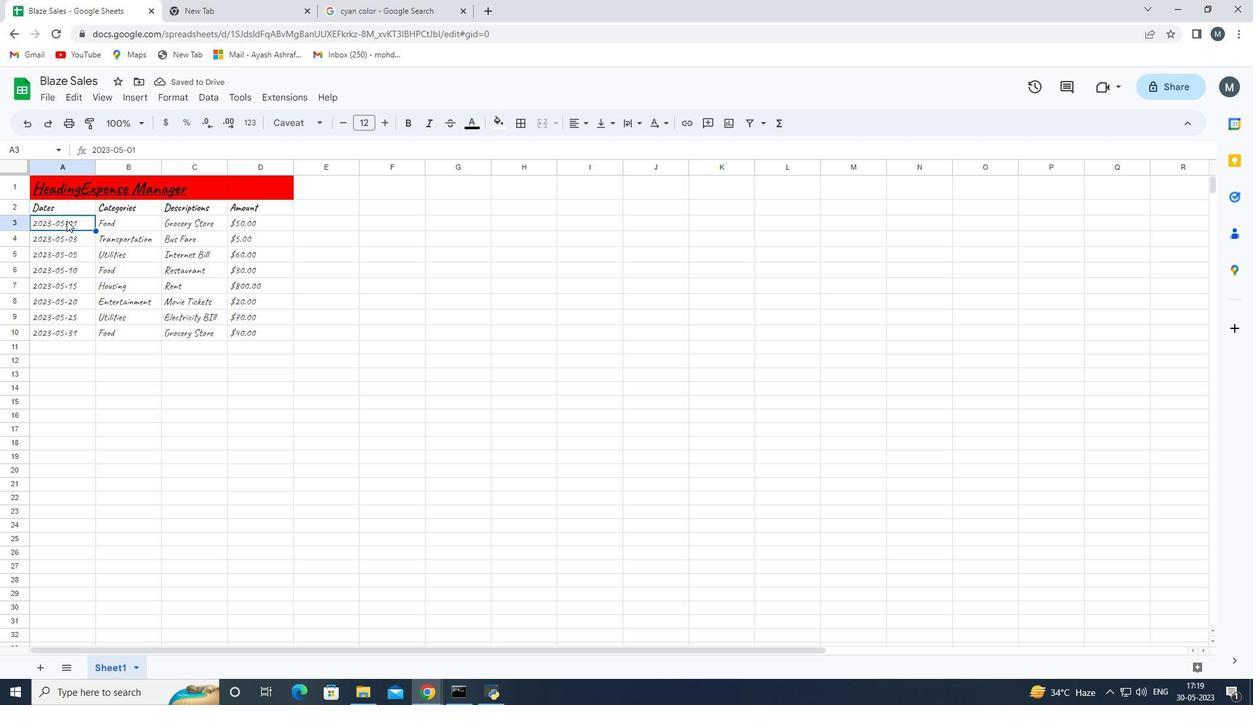 
Action: Key pressed <Key.left><Key.down><Key.down><Key.down><Key.down><Key.down><Key.right><Key.up><Key.up><Key.up><Key.up><Key.up><Key.down><Key.down><Key.down><Key.down><Key.down><Key.down><Key.down><Key.right><Key.up><Key.up><Key.up><Key.up><Key.up><Key.up><Key.up><Key.up><Key.right><Key.down><Key.down><Key.down><Key.down><Key.down><Key.down><Key.down><Key.down><Key.left><Key.up><Key.up><Key.up><Key.up><Key.up><Key.up><Key.up><Key.up><Key.left><Key.down><Key.down><Key.down><Key.down><Key.down><Key.down><Key.down><Key.down><Key.left><Key.left><Key.down><Key.up><Key.up><Key.up><Key.up><Key.up><Key.up><Key.up><Key.up><Key.up><Key.right><Key.down><Key.down><Key.down><Key.down><Key.down><Key.down><Key.down><Key.down><Key.right><Key.right><Key.up><Key.up><Key.up><Key.up><Key.up><Key.up><Key.up><Key.up><Key.left><Key.left><Key.left><Key.down><Key.down><Key.down><Key.down><Key.down><Key.down><Key.down><Key.down><Key.right><Key.right>
Screenshot: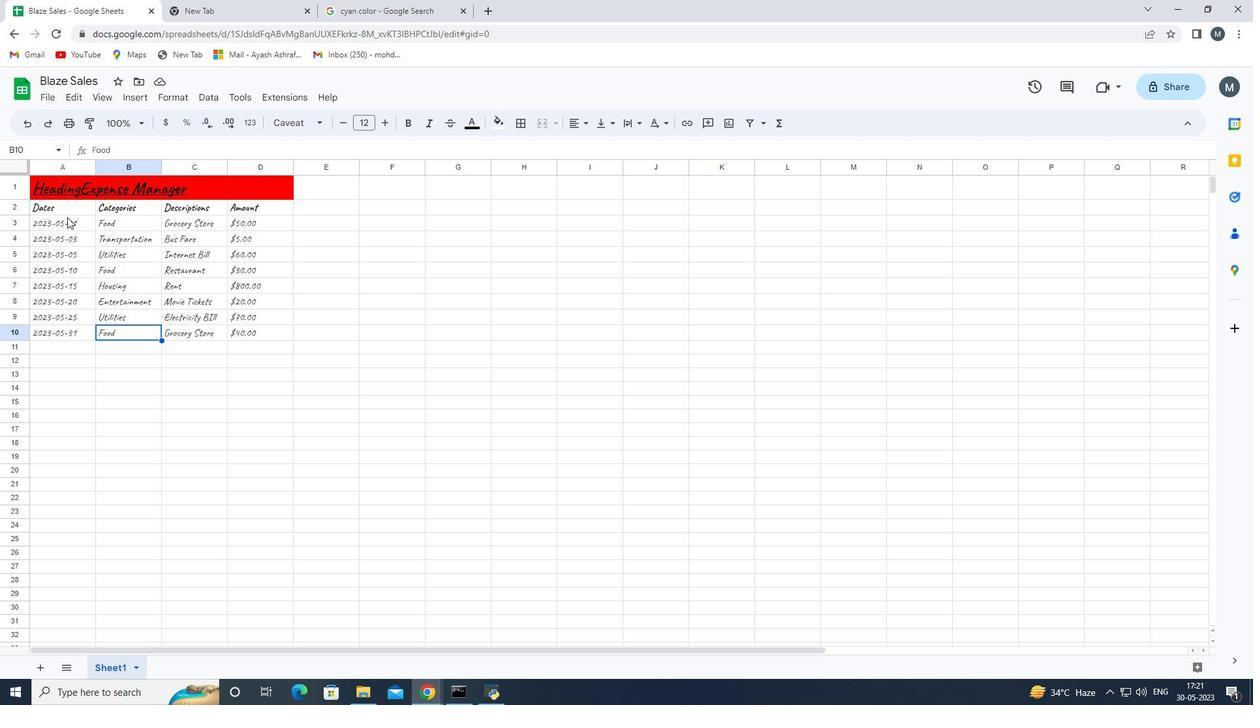 
